 Task: Explore Airbnb accommodation in Chinoz, Uzbekistan from 9th December, 2023 to 12th December, 2023 for 1 adult. Place can be entire room with 1  bedroom having 1 bed and 1 bathroom. Property type can be flat. Amenities needed are: wifi.
Action: Mouse moved to (425, 97)
Screenshot: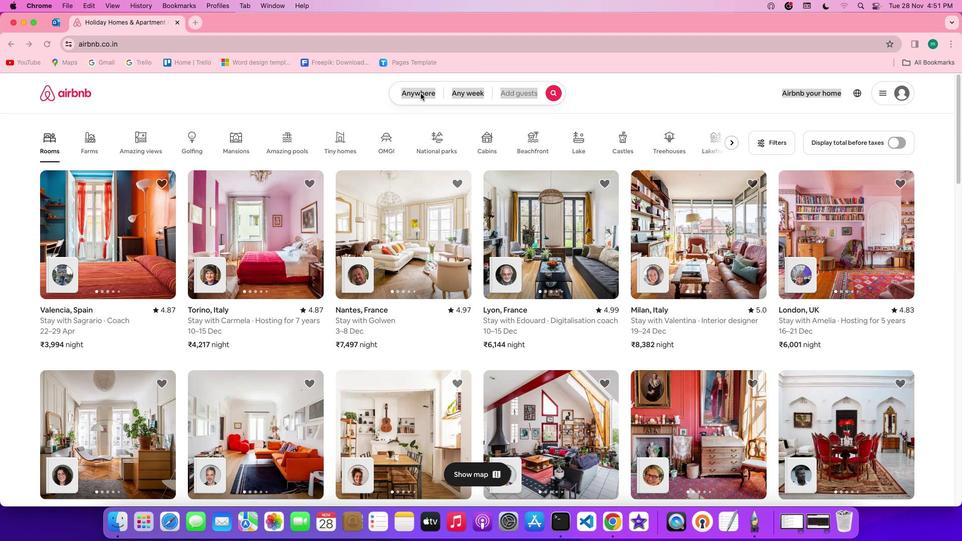 
Action: Mouse pressed left at (425, 97)
Screenshot: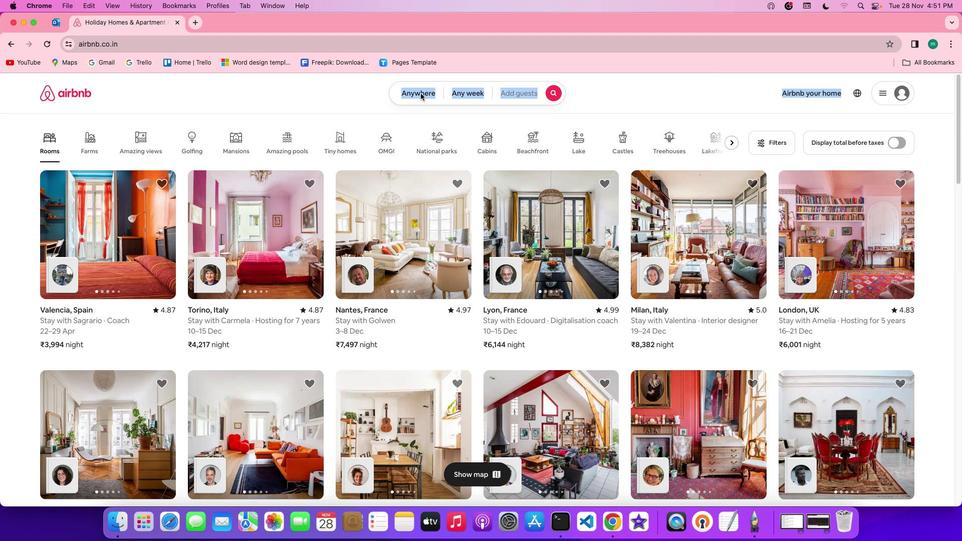 
Action: Mouse pressed left at (425, 97)
Screenshot: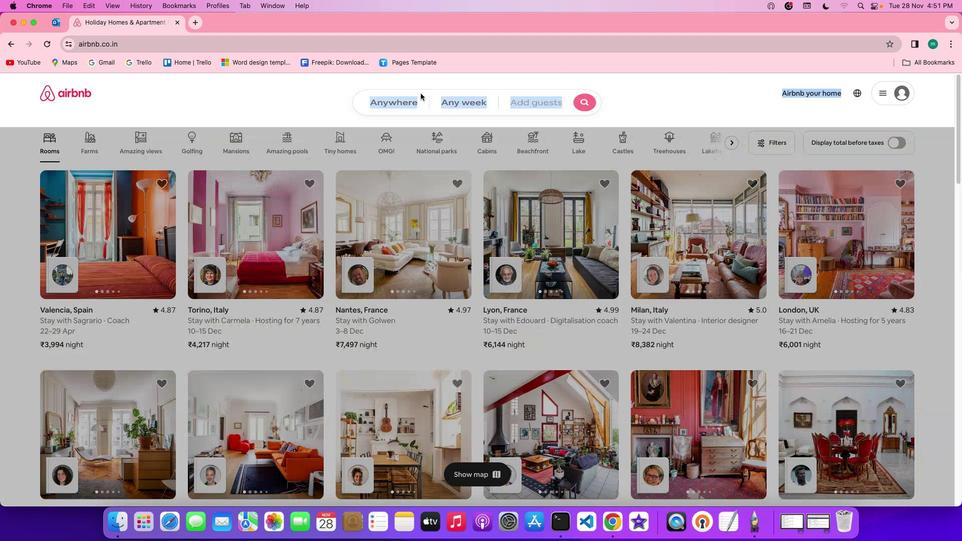 
Action: Mouse moved to (389, 136)
Screenshot: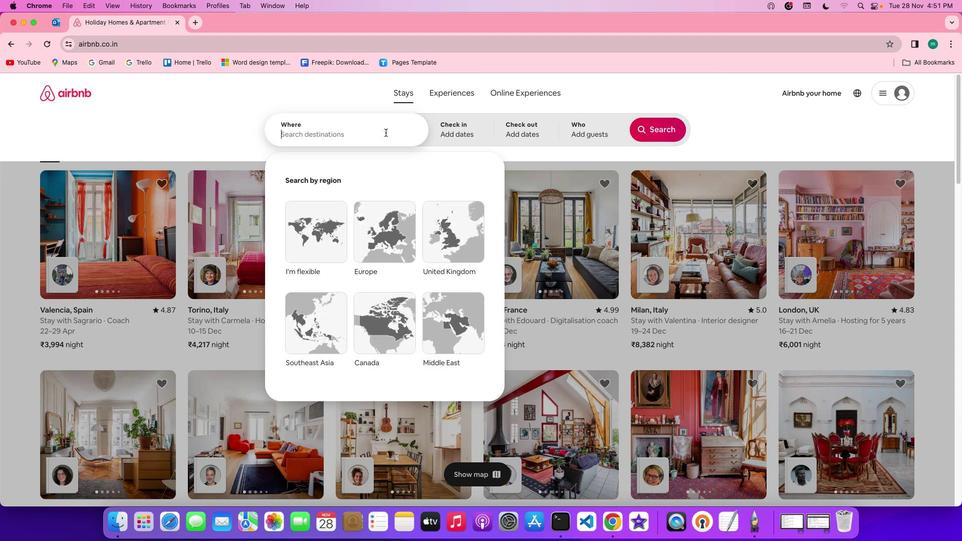 
Action: Mouse pressed left at (389, 136)
Screenshot: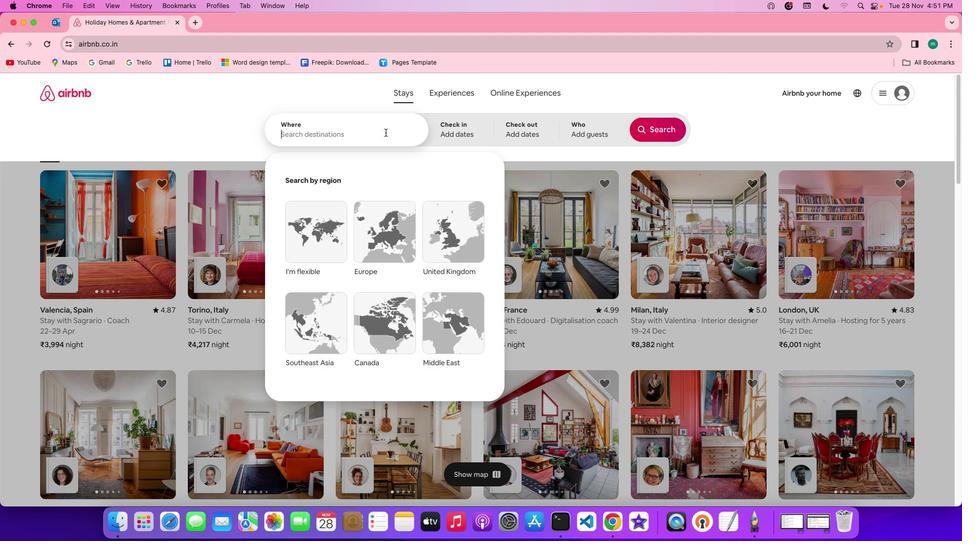 
Action: Key pressed Key.shift'C''h''i''n''o''z'','Key.spaceKey.shift'u''z''b''e''k''i''s''t''a''n'
Screenshot: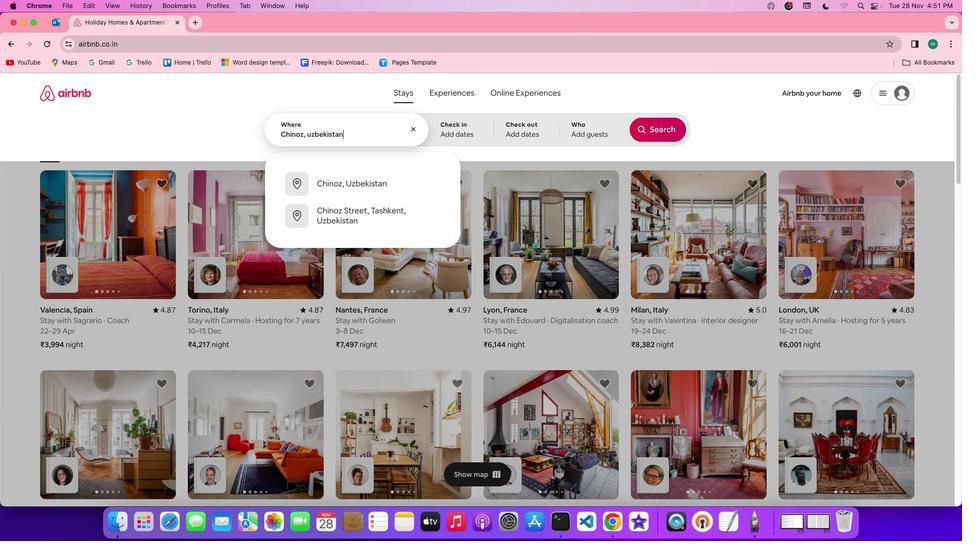 
Action: Mouse moved to (465, 135)
Screenshot: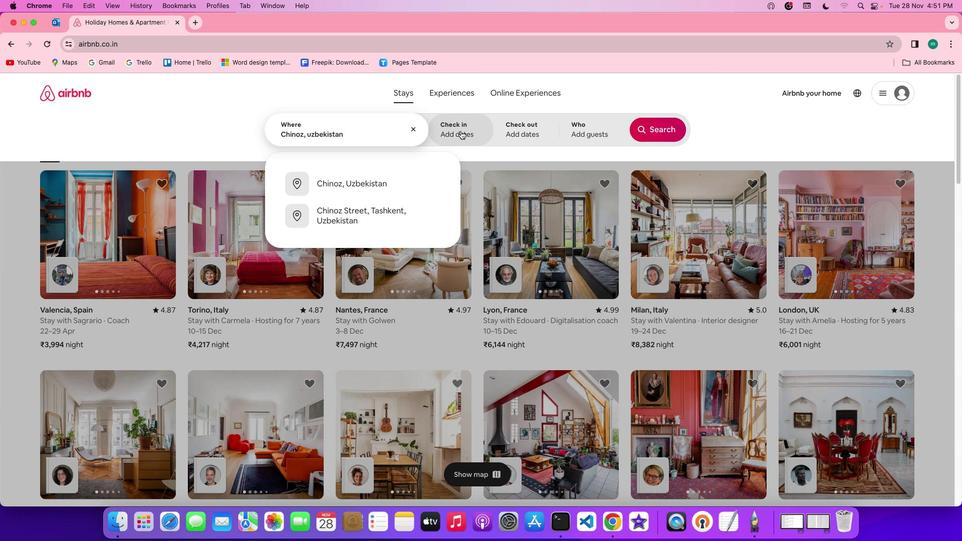 
Action: Mouse pressed left at (465, 135)
Screenshot: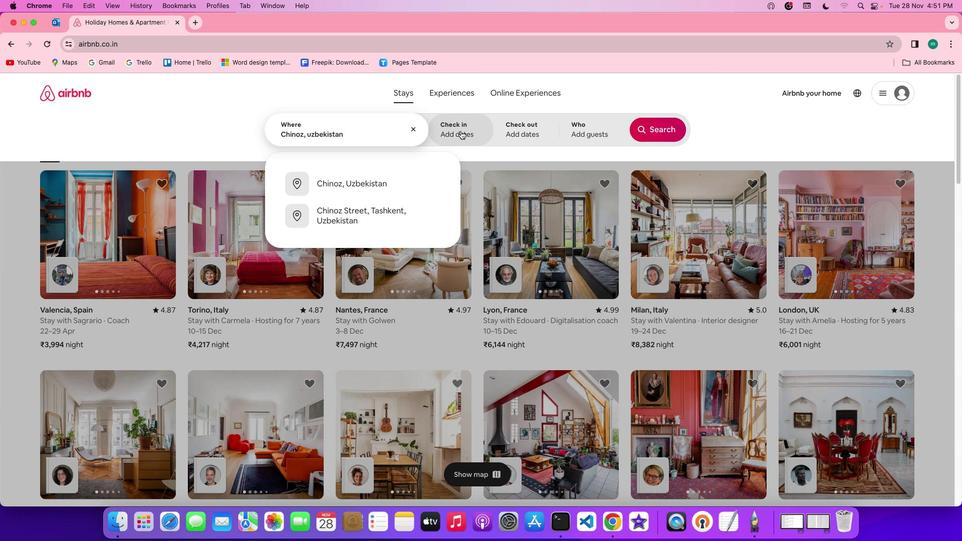 
Action: Mouse moved to (647, 283)
Screenshot: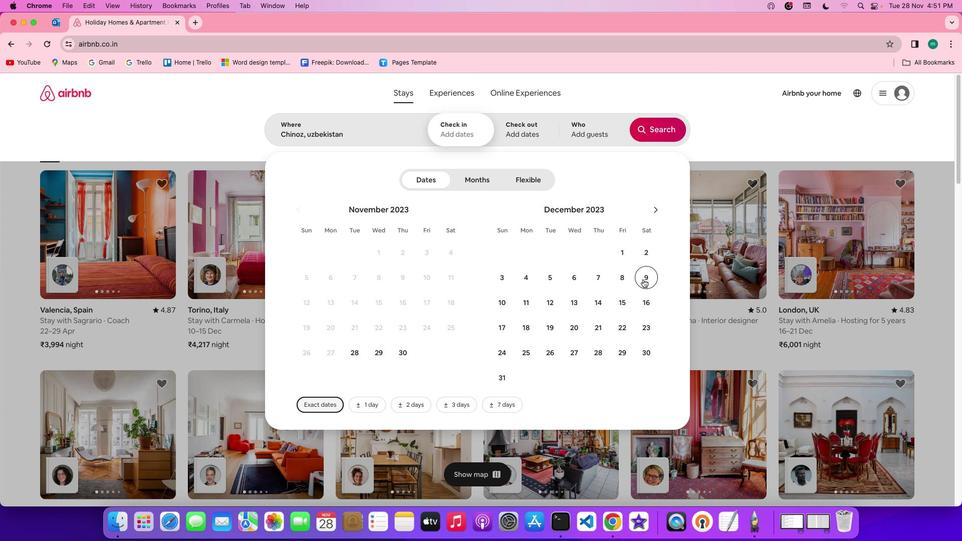 
Action: Mouse pressed left at (647, 283)
Screenshot: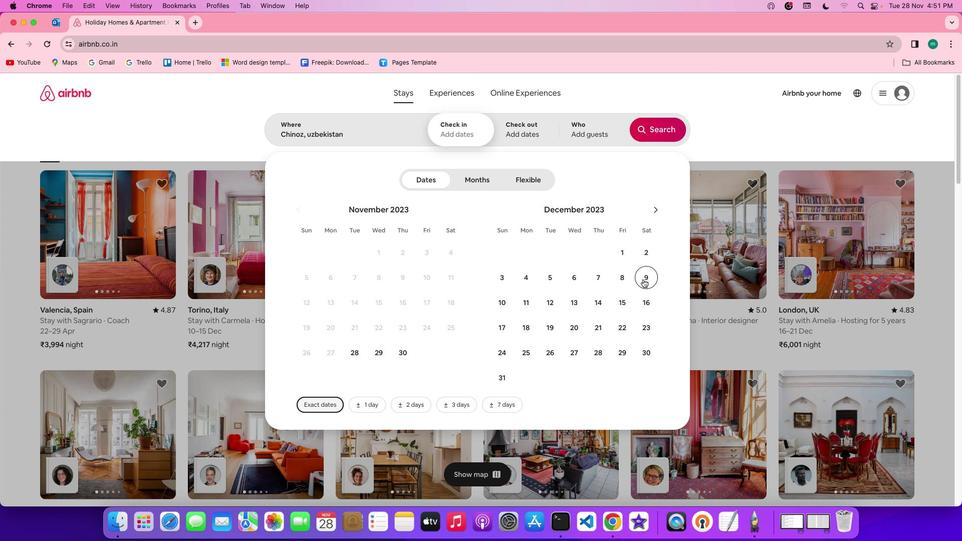 
Action: Mouse moved to (546, 302)
Screenshot: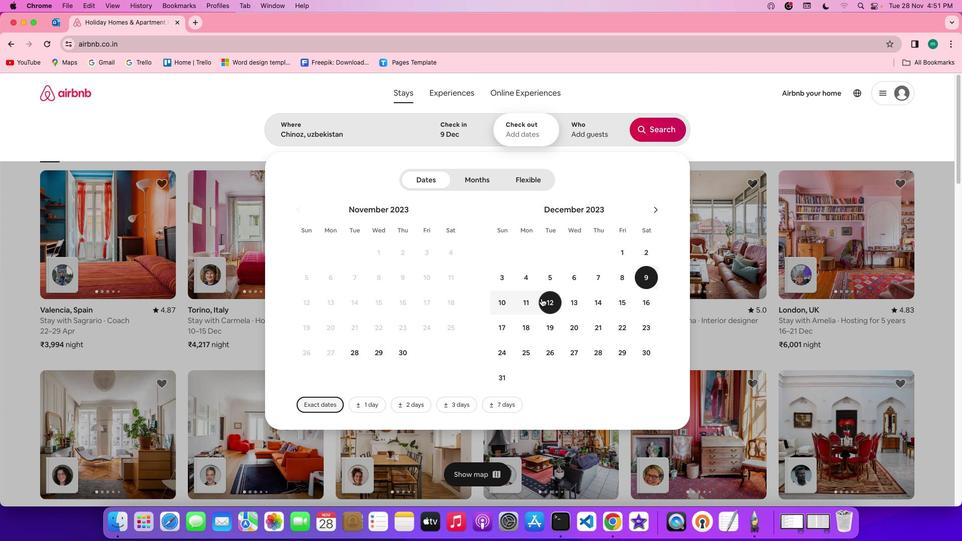 
Action: Mouse pressed left at (546, 302)
Screenshot: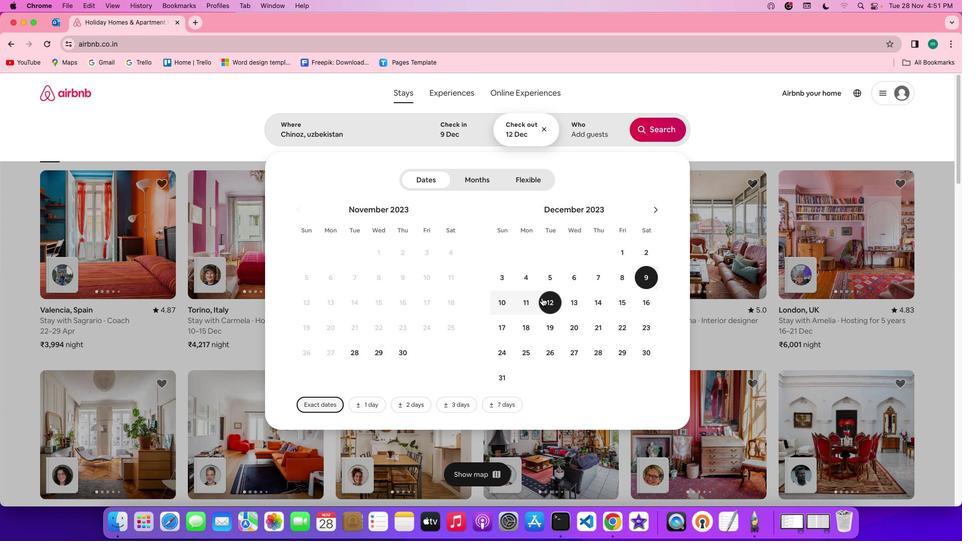 
Action: Mouse moved to (599, 138)
Screenshot: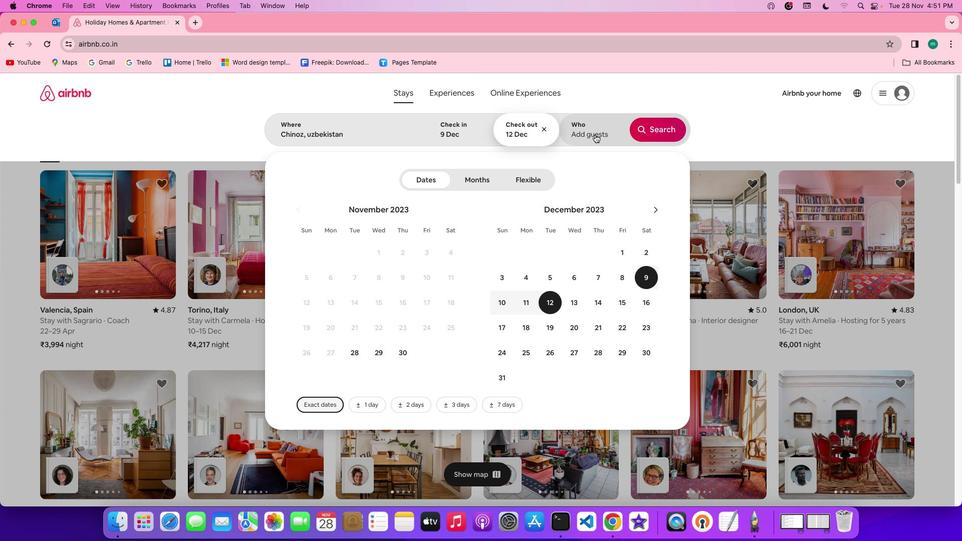 
Action: Mouse pressed left at (599, 138)
Screenshot: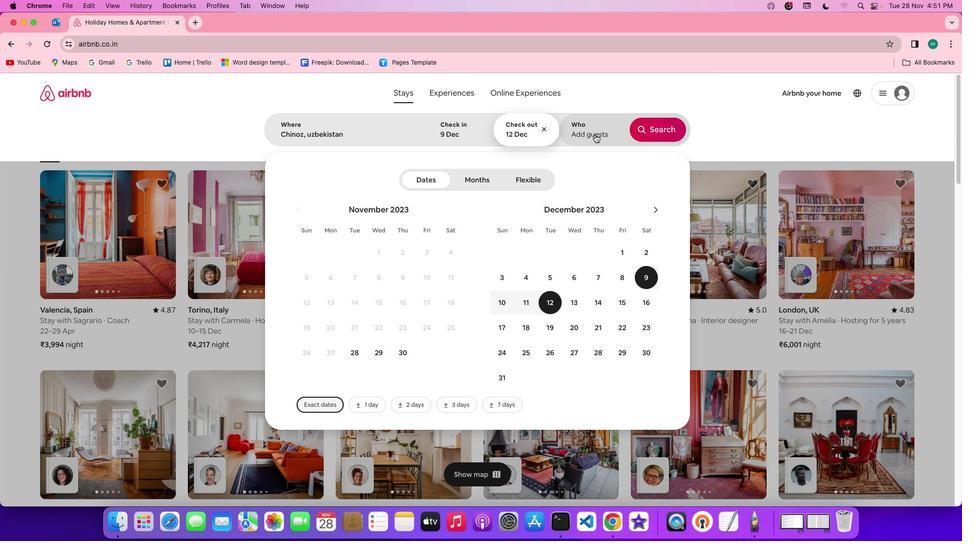 
Action: Mouse moved to (663, 189)
Screenshot: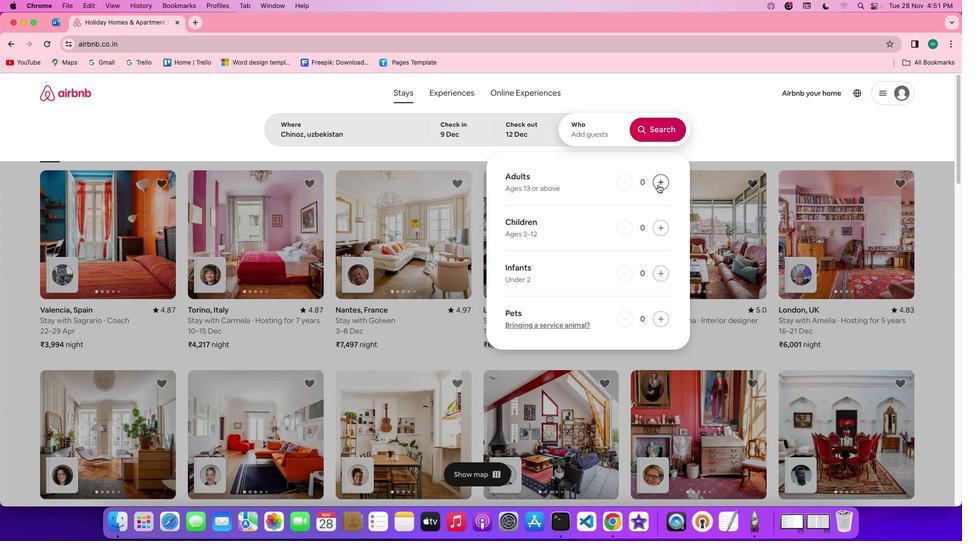 
Action: Mouse pressed left at (663, 189)
Screenshot: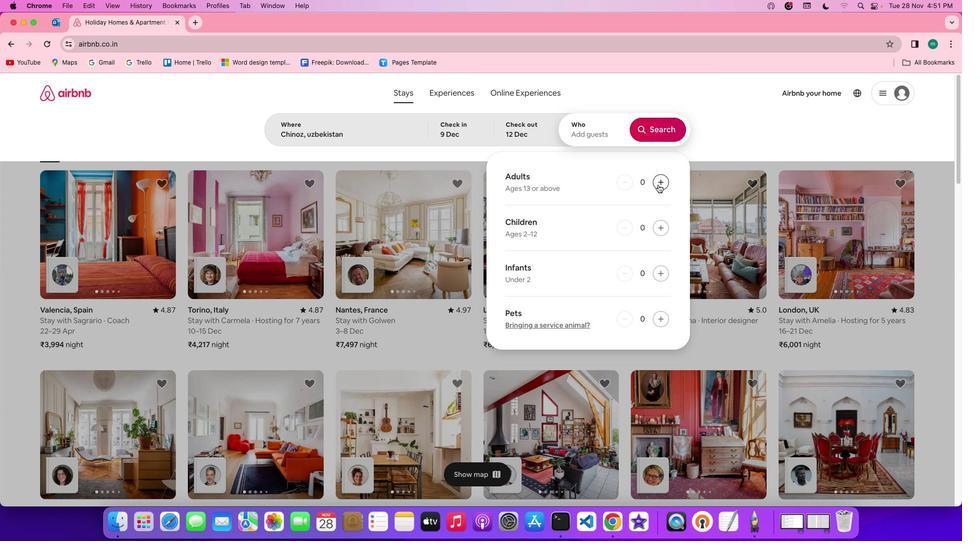 
Action: Mouse moved to (660, 132)
Screenshot: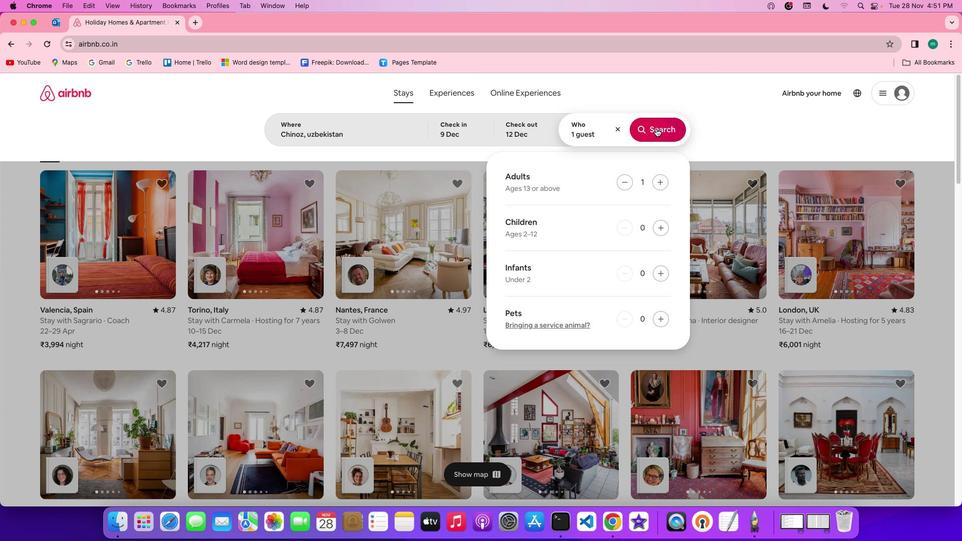
Action: Mouse pressed left at (660, 132)
Screenshot: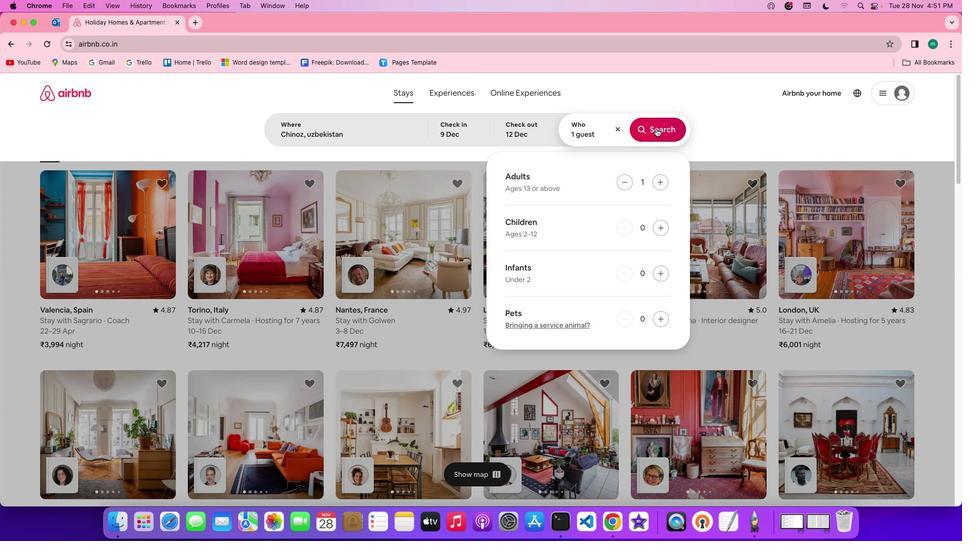 
Action: Mouse moved to (803, 133)
Screenshot: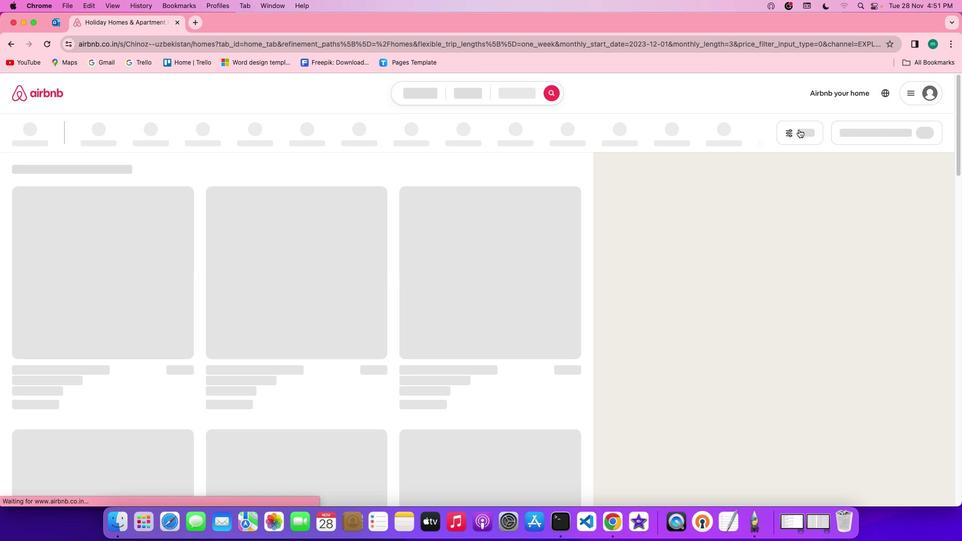 
Action: Mouse pressed left at (803, 133)
Screenshot: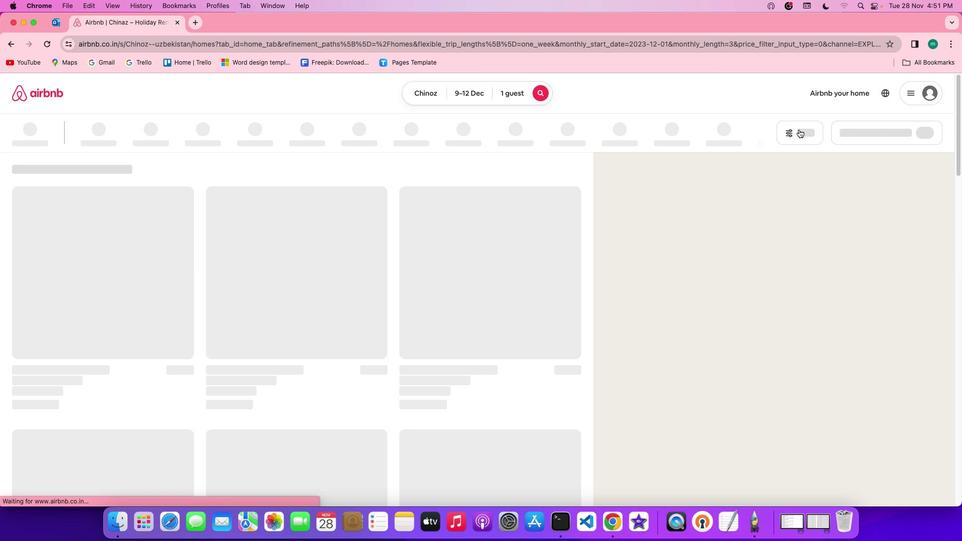 
Action: Mouse moved to (810, 134)
Screenshot: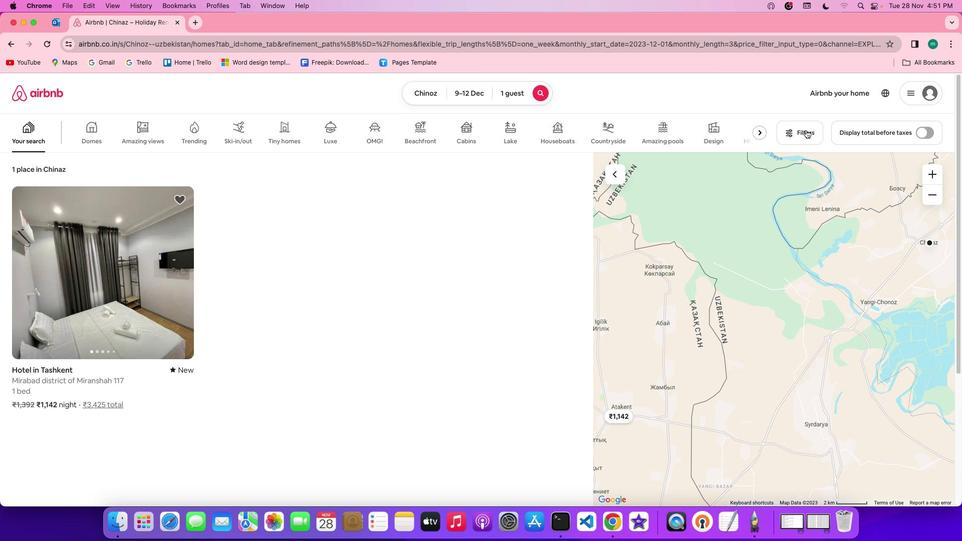 
Action: Mouse pressed left at (810, 134)
Screenshot: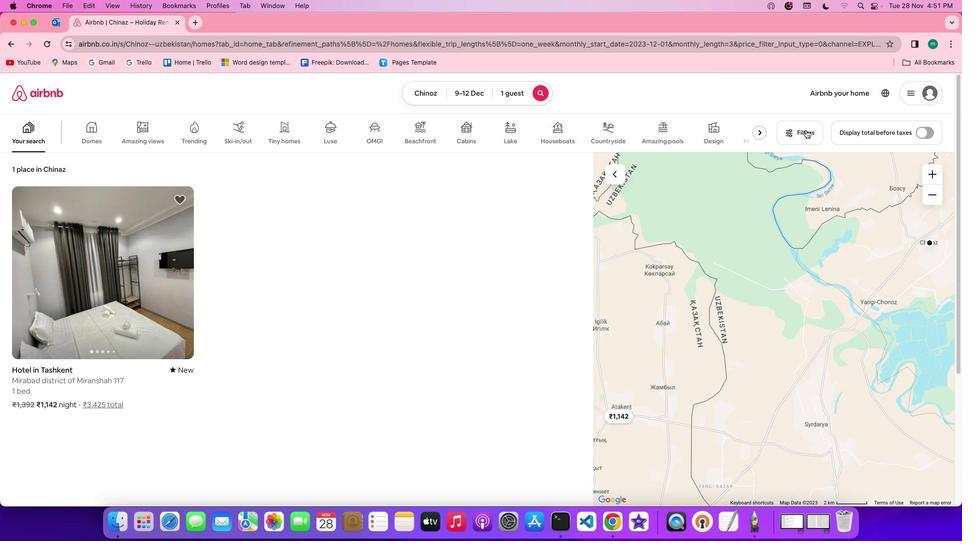 
Action: Mouse moved to (509, 302)
Screenshot: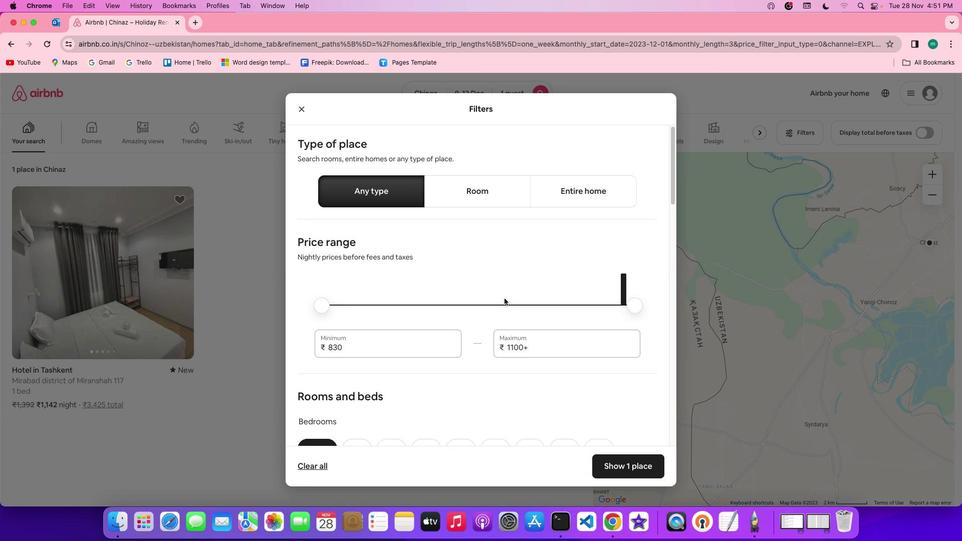 
Action: Mouse scrolled (509, 302) with delta (4, 3)
Screenshot: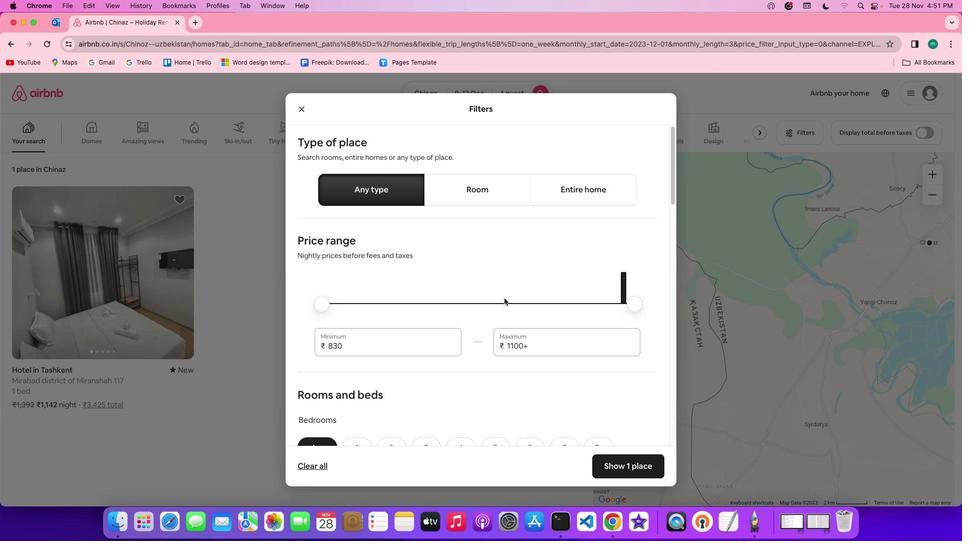 
Action: Mouse scrolled (509, 302) with delta (4, 3)
Screenshot: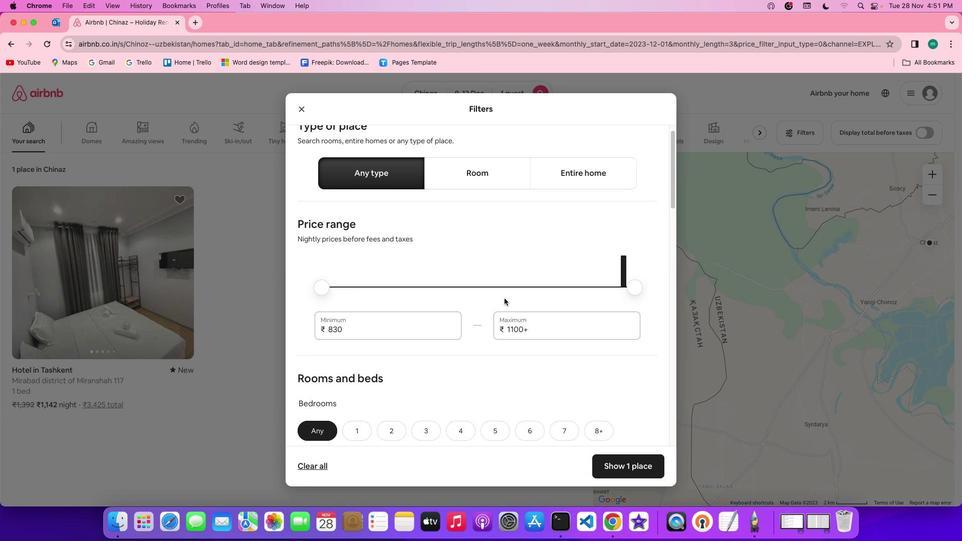 
Action: Mouse scrolled (509, 302) with delta (4, 3)
Screenshot: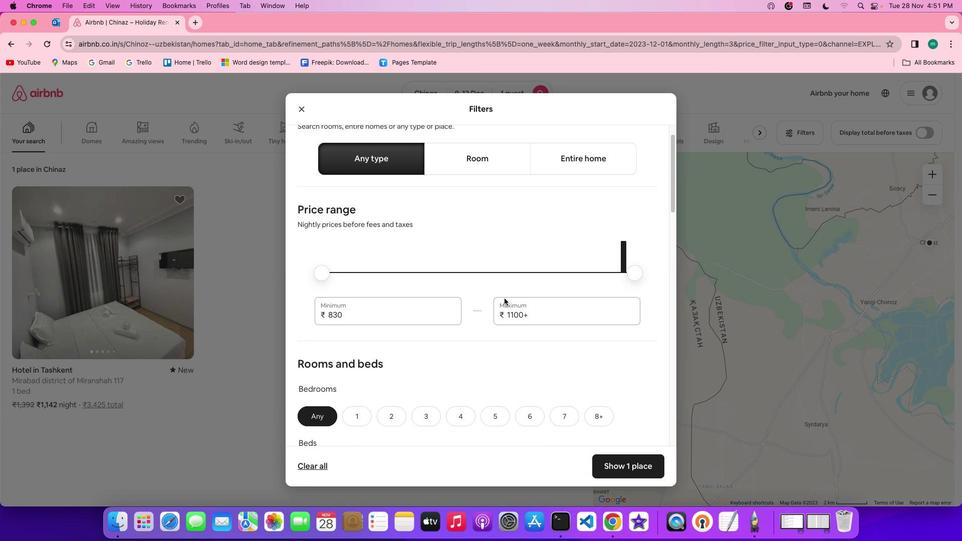 
Action: Mouse scrolled (509, 302) with delta (4, 3)
Screenshot: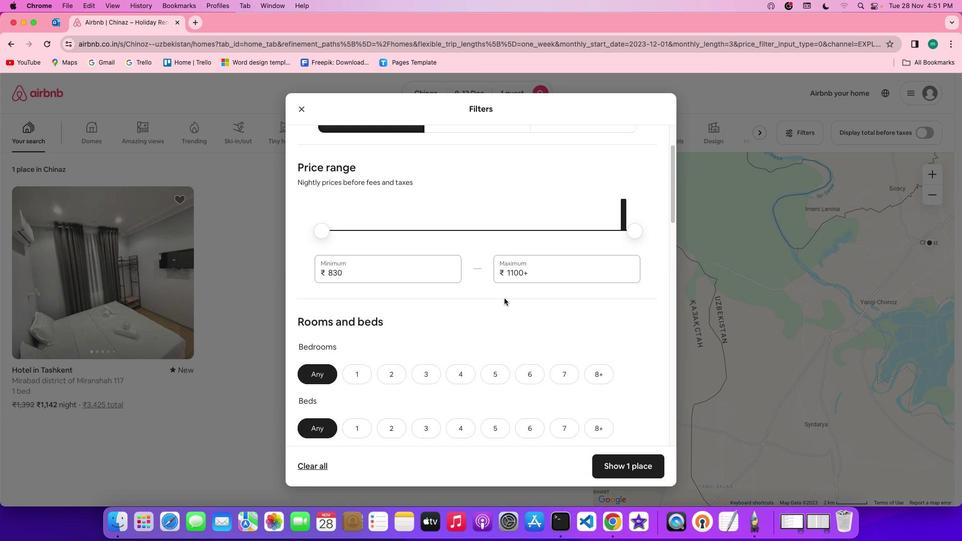 
Action: Mouse scrolled (509, 302) with delta (4, 3)
Screenshot: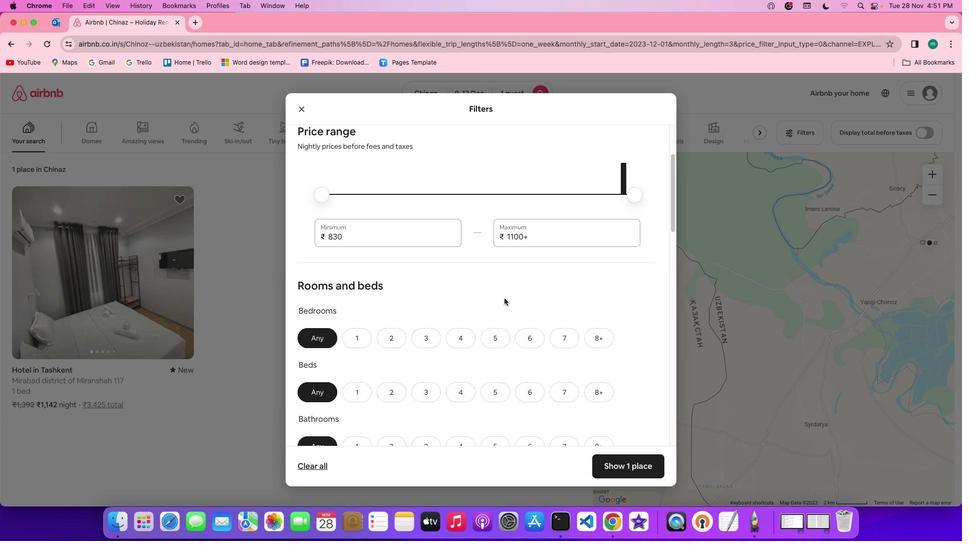 
Action: Mouse scrolled (509, 302) with delta (4, 3)
Screenshot: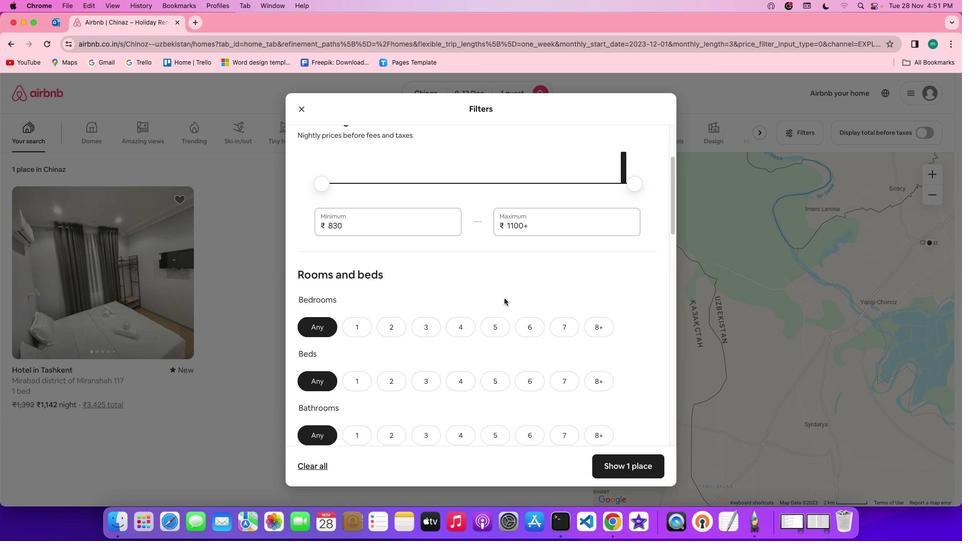 
Action: Mouse scrolled (509, 302) with delta (4, 3)
Screenshot: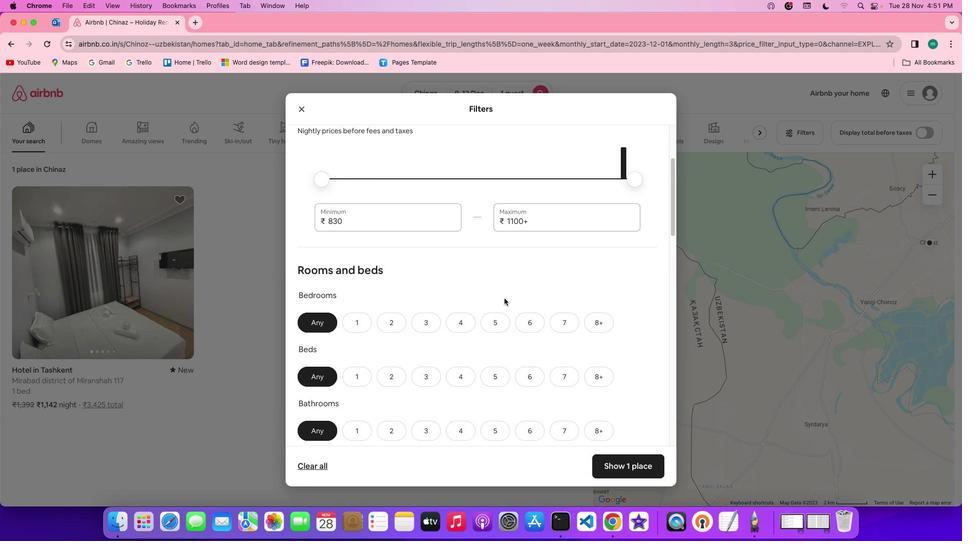 
Action: Mouse scrolled (509, 302) with delta (4, 3)
Screenshot: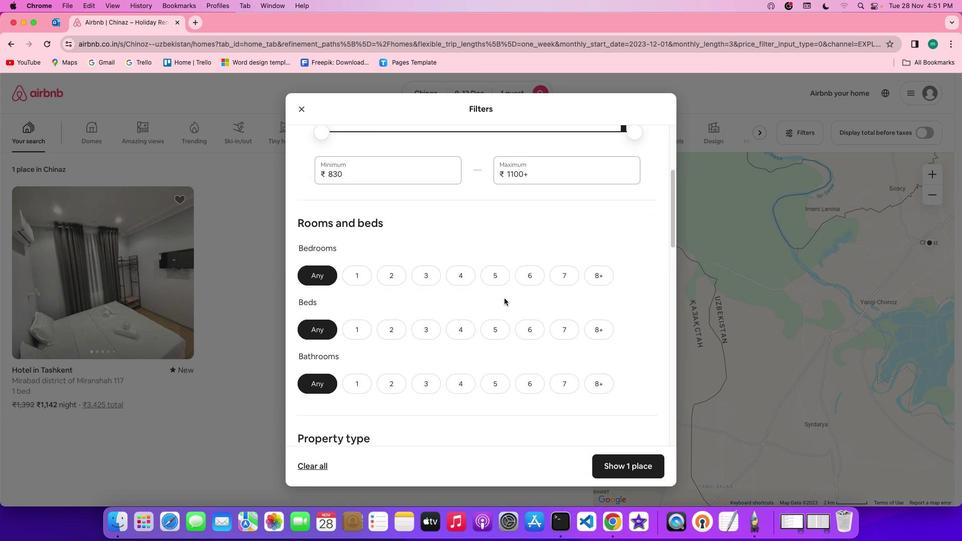 
Action: Mouse scrolled (509, 302) with delta (4, 3)
Screenshot: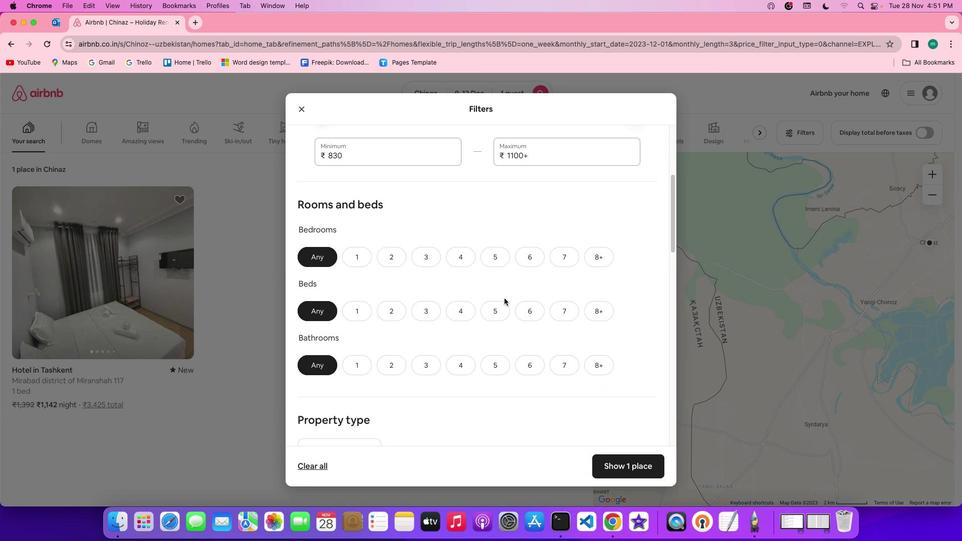 
Action: Mouse scrolled (509, 302) with delta (4, 3)
Screenshot: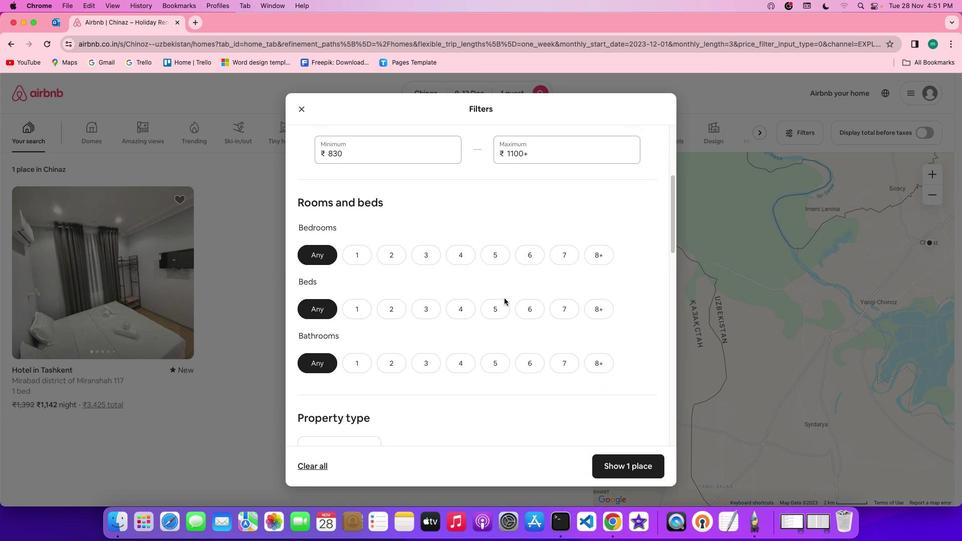 
Action: Mouse scrolled (509, 302) with delta (4, 3)
Screenshot: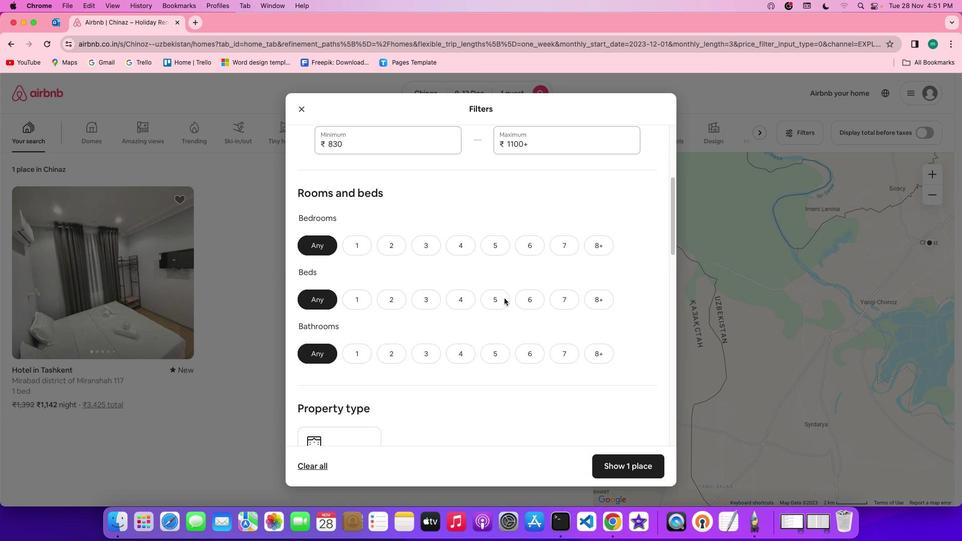 
Action: Mouse scrolled (509, 302) with delta (4, 3)
Screenshot: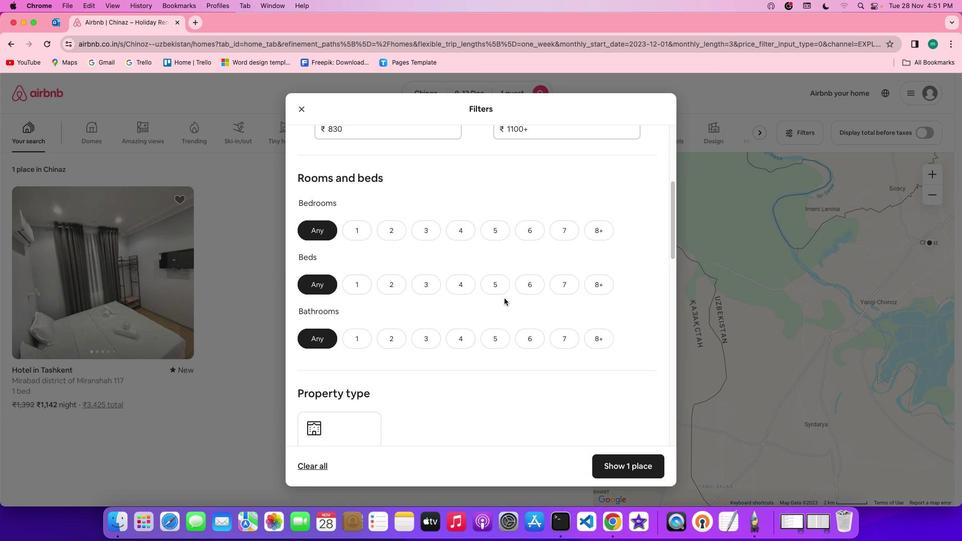 
Action: Mouse scrolled (509, 302) with delta (4, 3)
Screenshot: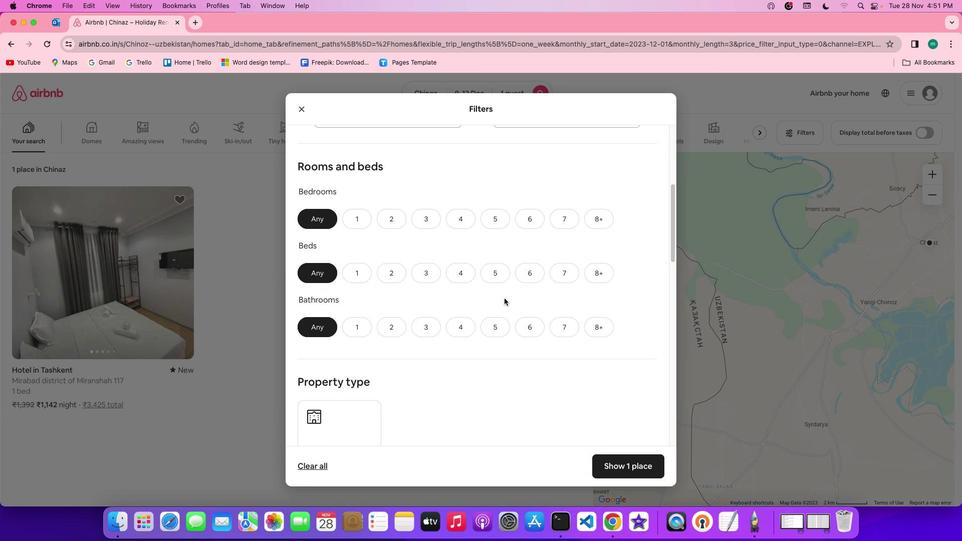 
Action: Mouse scrolled (509, 302) with delta (4, 3)
Screenshot: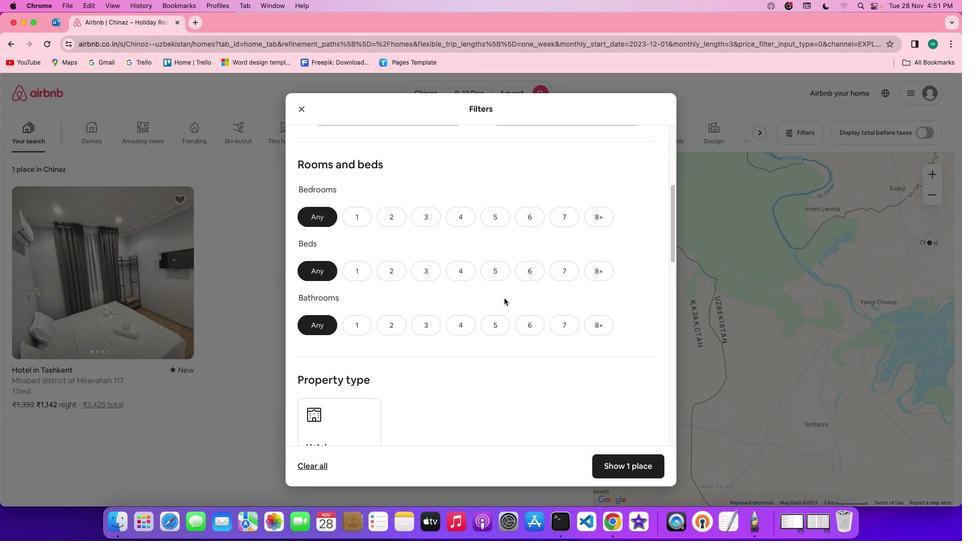 
Action: Mouse scrolled (509, 302) with delta (4, 3)
Screenshot: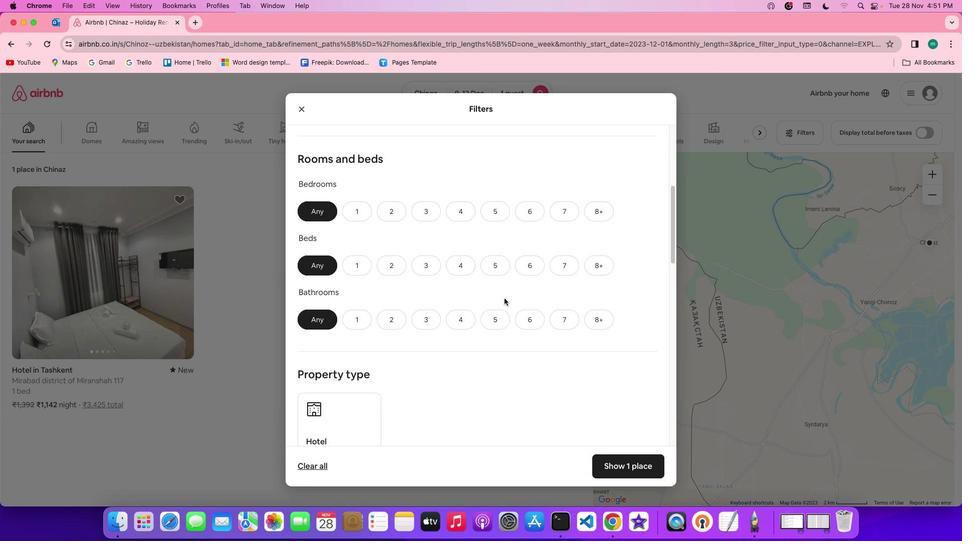 
Action: Mouse scrolled (509, 302) with delta (4, 3)
Screenshot: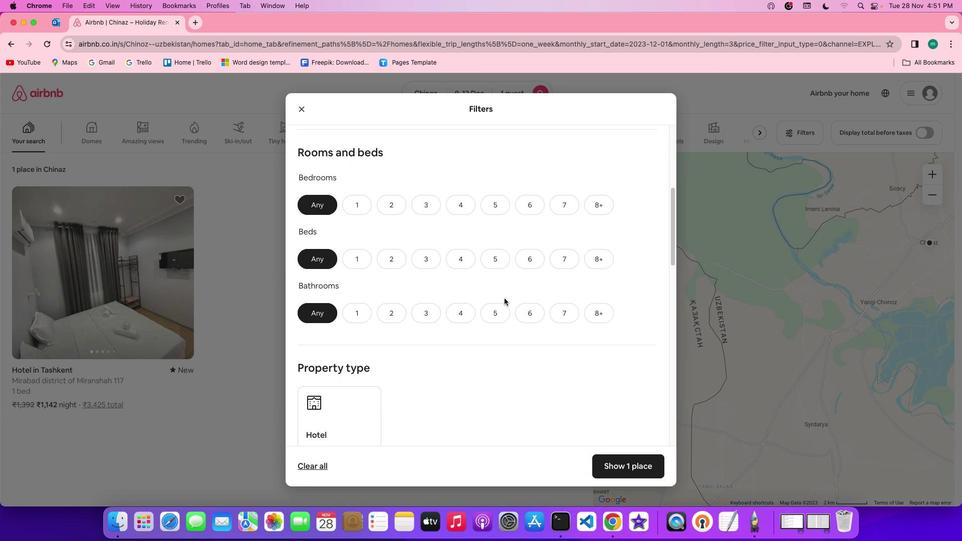 
Action: Mouse moved to (365, 214)
Screenshot: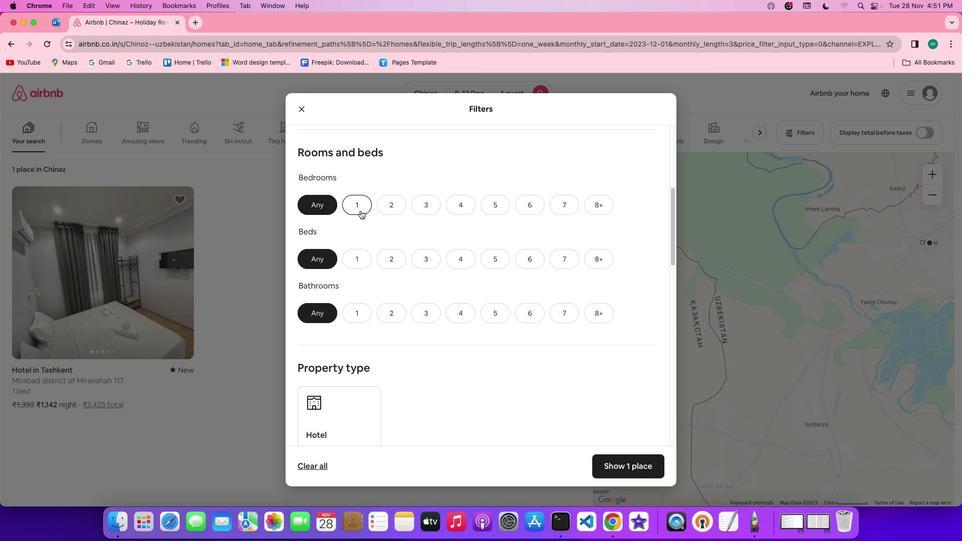 
Action: Mouse pressed left at (365, 214)
Screenshot: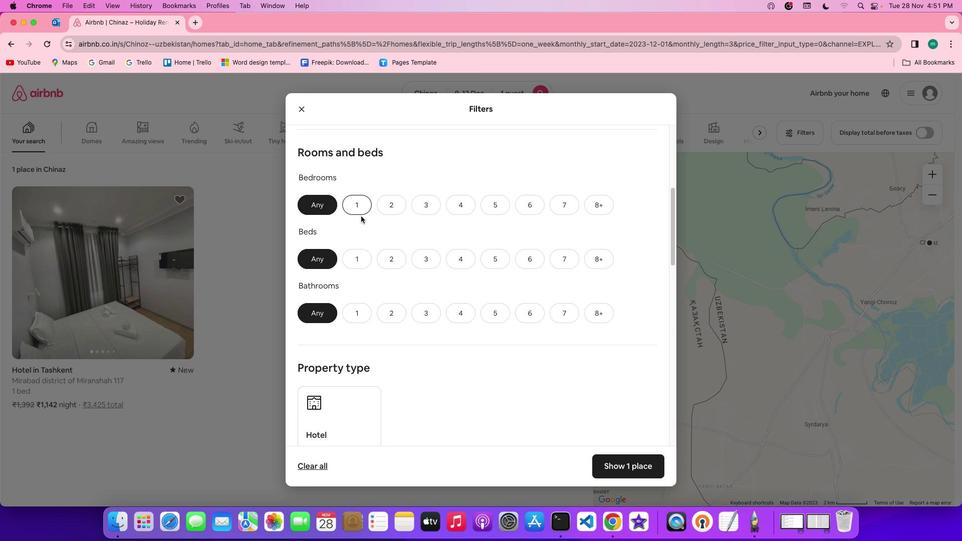 
Action: Mouse moved to (366, 263)
Screenshot: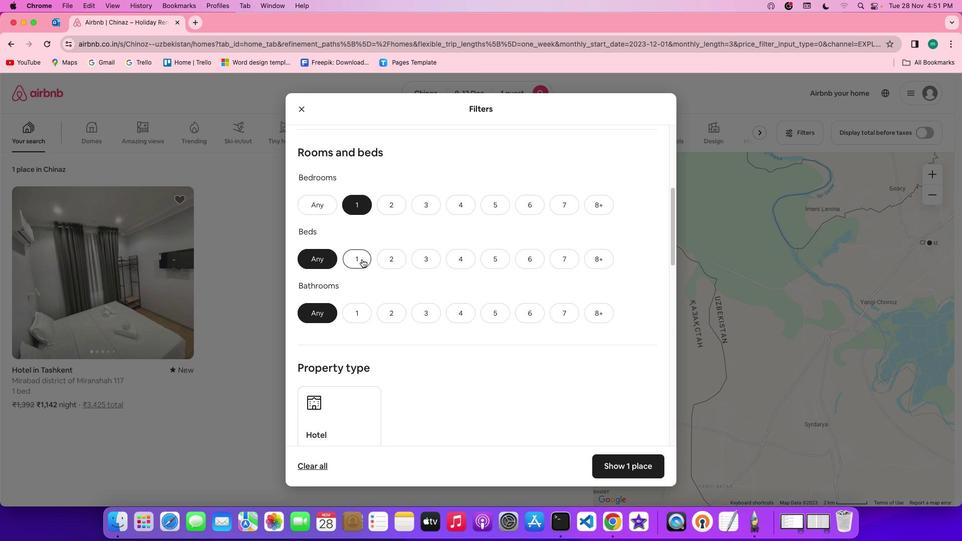 
Action: Mouse pressed left at (366, 263)
Screenshot: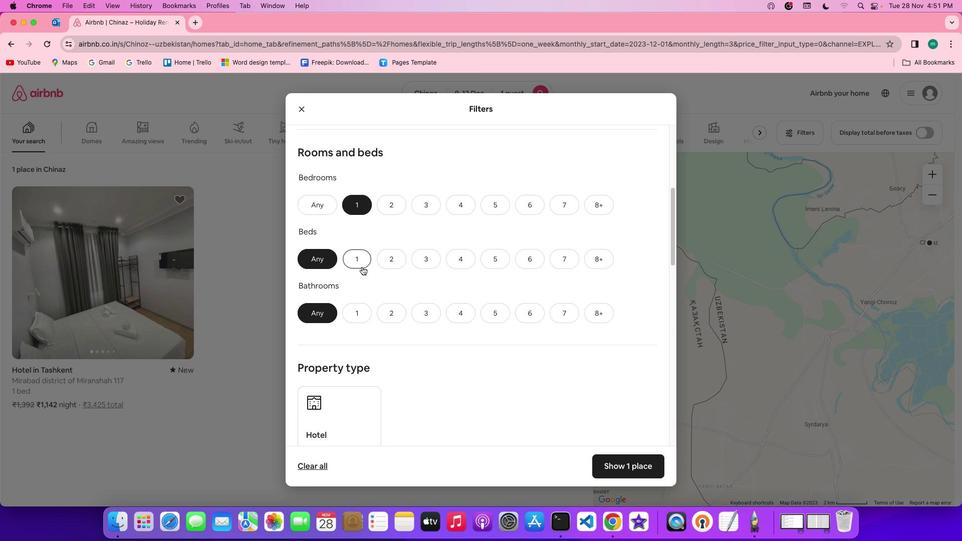 
Action: Mouse moved to (360, 312)
Screenshot: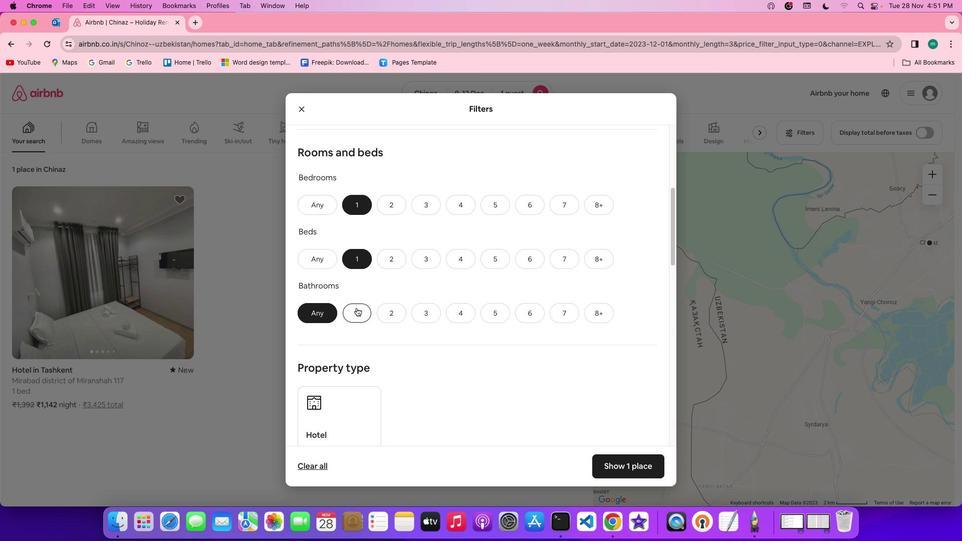 
Action: Mouse pressed left at (360, 312)
Screenshot: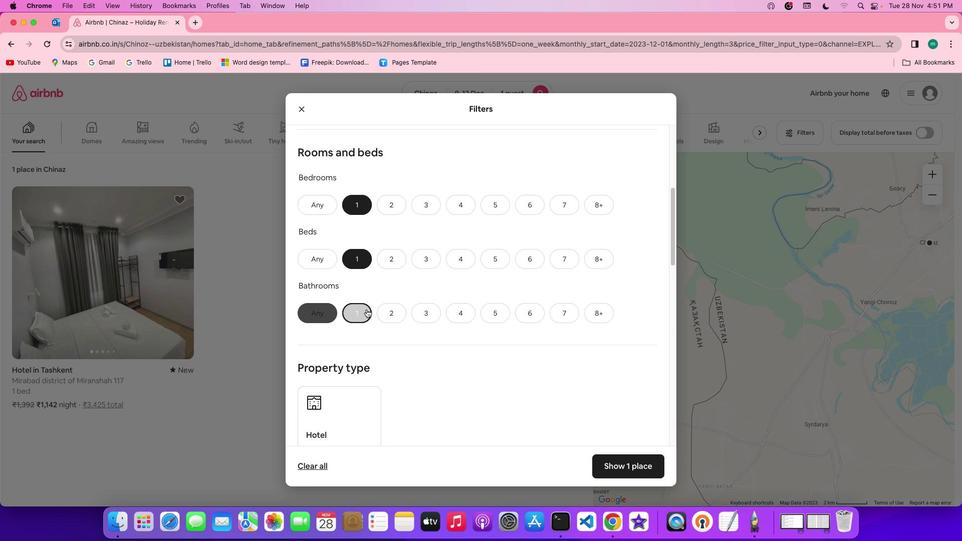 
Action: Mouse moved to (457, 299)
Screenshot: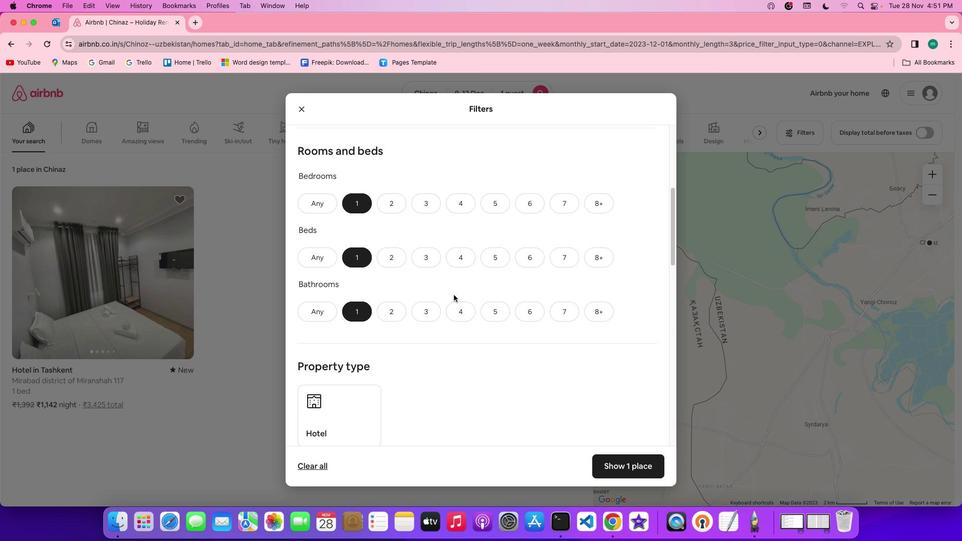 
Action: Mouse scrolled (457, 299) with delta (4, 3)
Screenshot: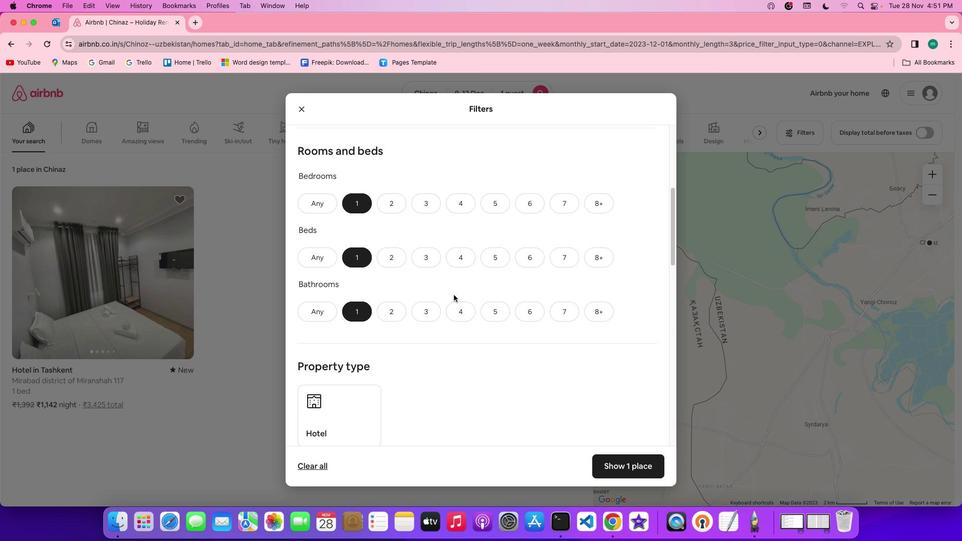 
Action: Mouse scrolled (457, 299) with delta (4, 3)
Screenshot: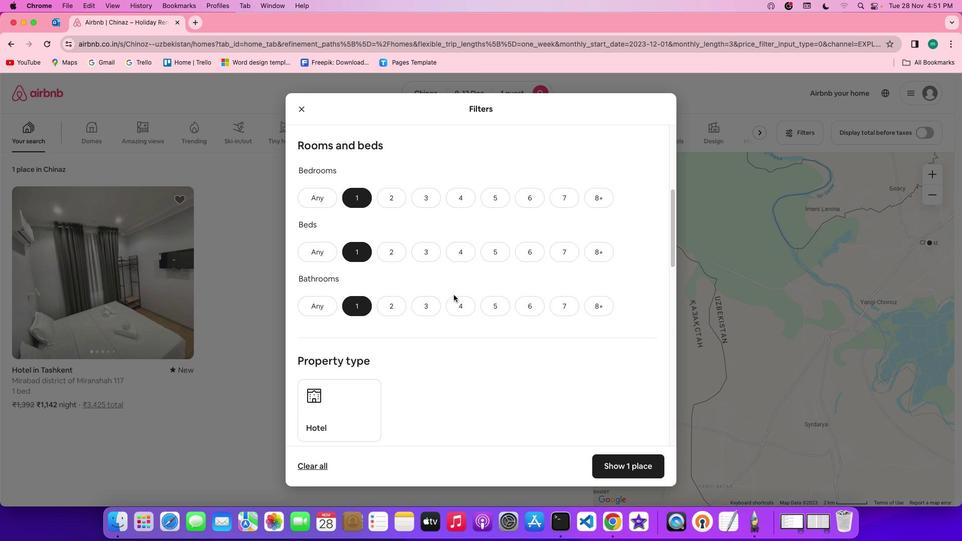 
Action: Mouse scrolled (457, 299) with delta (4, 3)
Screenshot: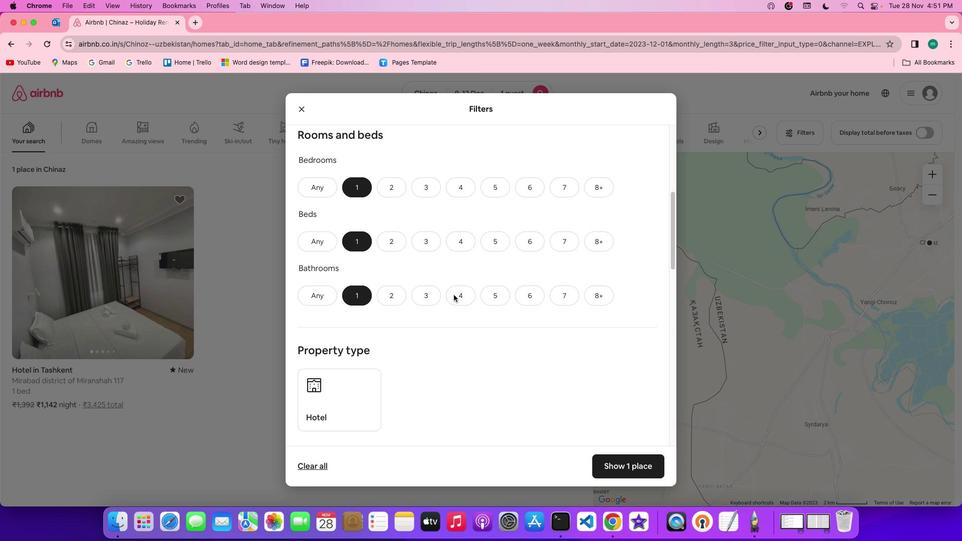 
Action: Mouse scrolled (457, 299) with delta (4, 3)
Screenshot: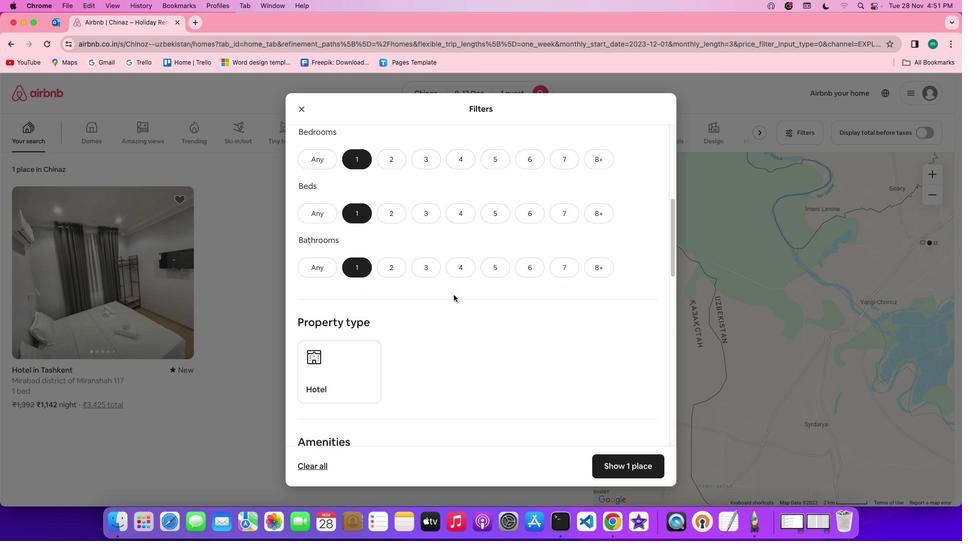 
Action: Mouse scrolled (457, 299) with delta (4, 3)
Screenshot: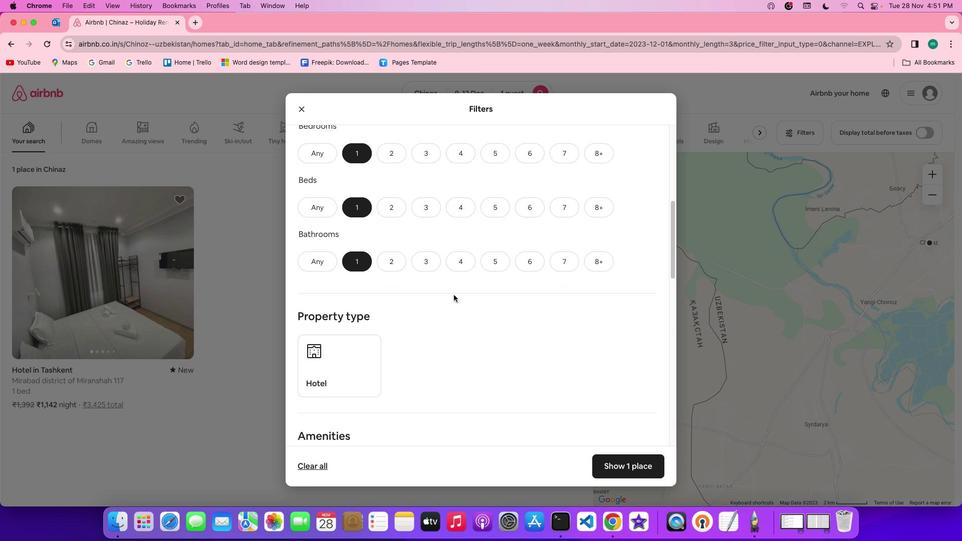 
Action: Mouse scrolled (457, 299) with delta (4, 3)
Screenshot: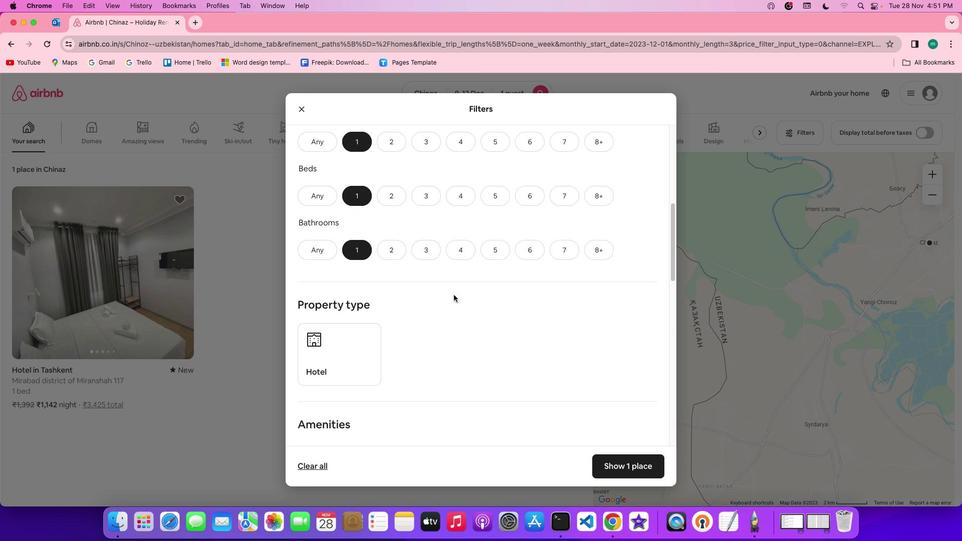 
Action: Mouse scrolled (457, 299) with delta (4, 3)
Screenshot: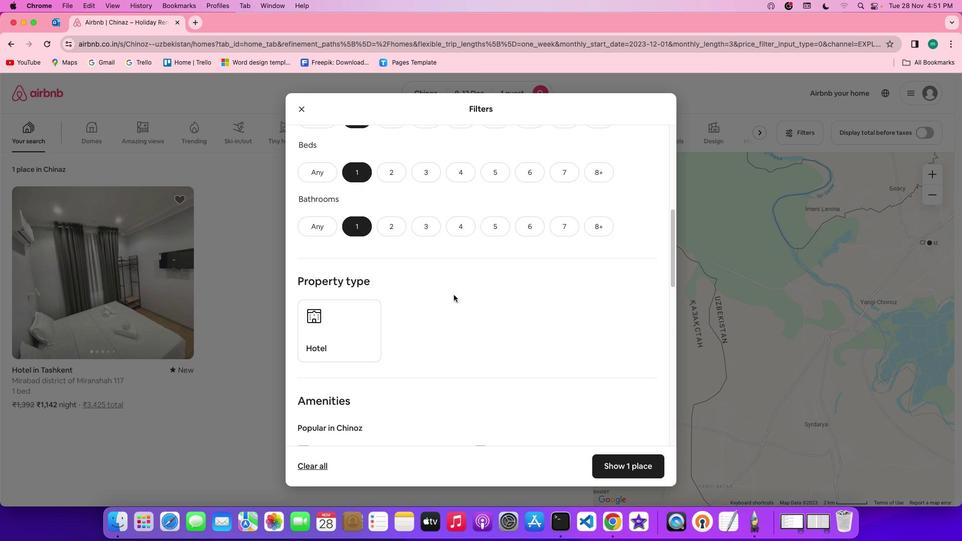 
Action: Mouse scrolled (457, 299) with delta (4, 3)
Screenshot: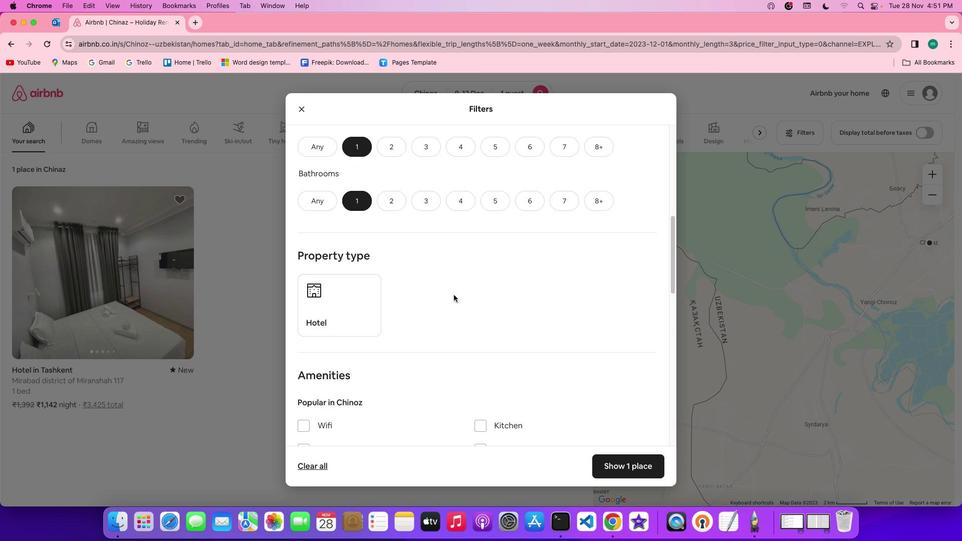 
Action: Mouse moved to (513, 314)
Screenshot: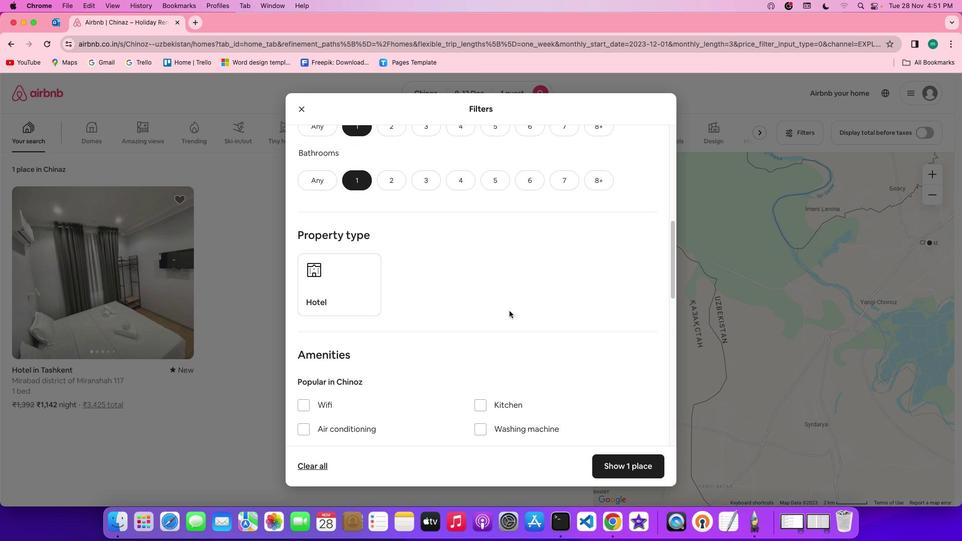 
Action: Mouse scrolled (513, 314) with delta (4, 3)
Screenshot: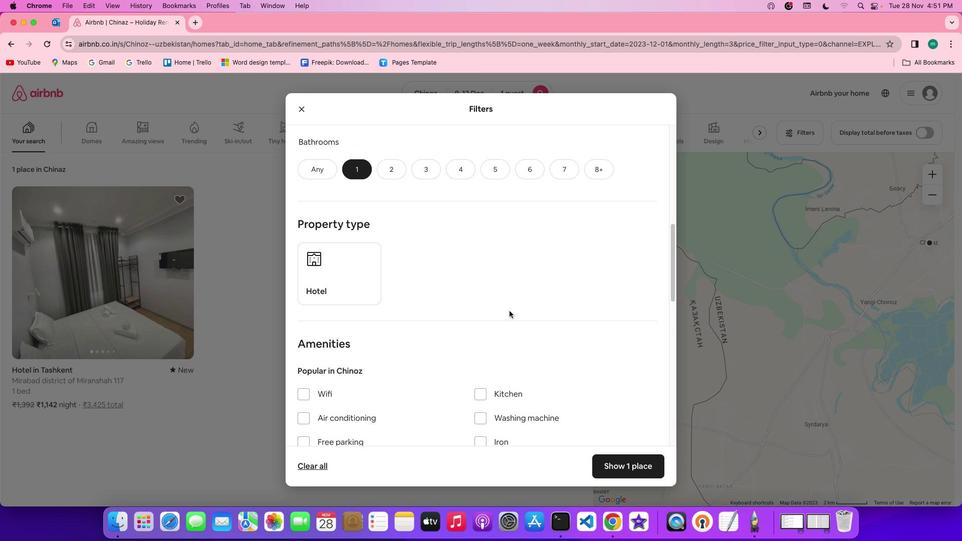 
Action: Mouse scrolled (513, 314) with delta (4, 3)
Screenshot: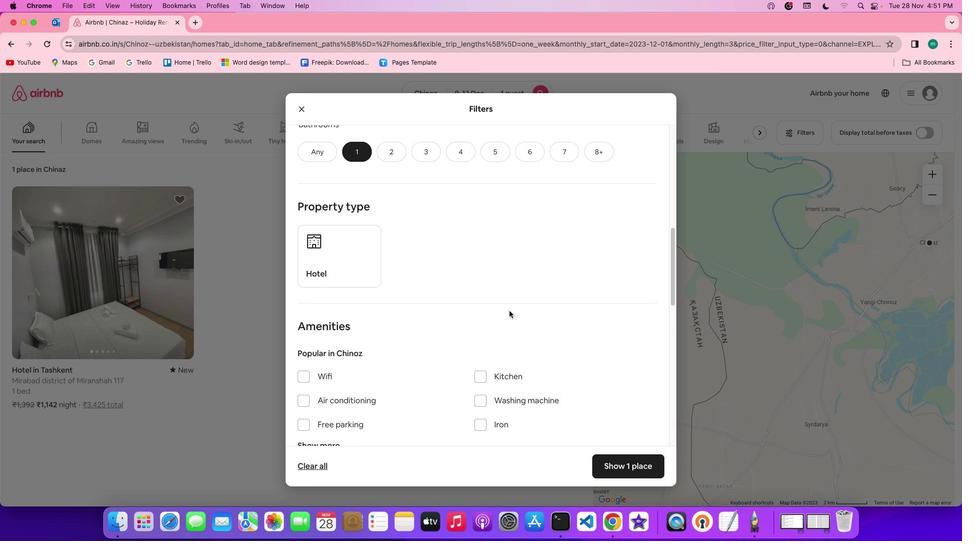 
Action: Mouse scrolled (513, 314) with delta (4, 3)
Screenshot: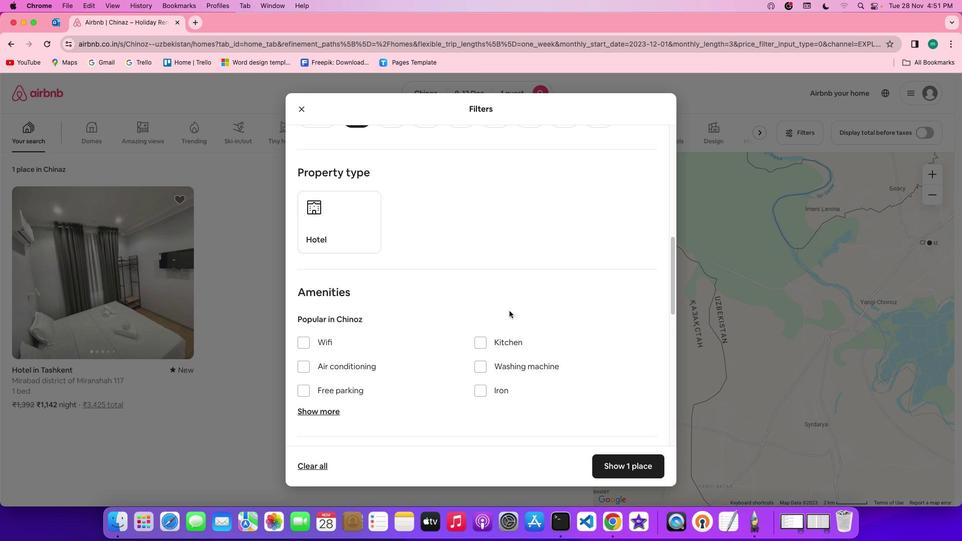 
Action: Mouse scrolled (513, 314) with delta (4, 2)
Screenshot: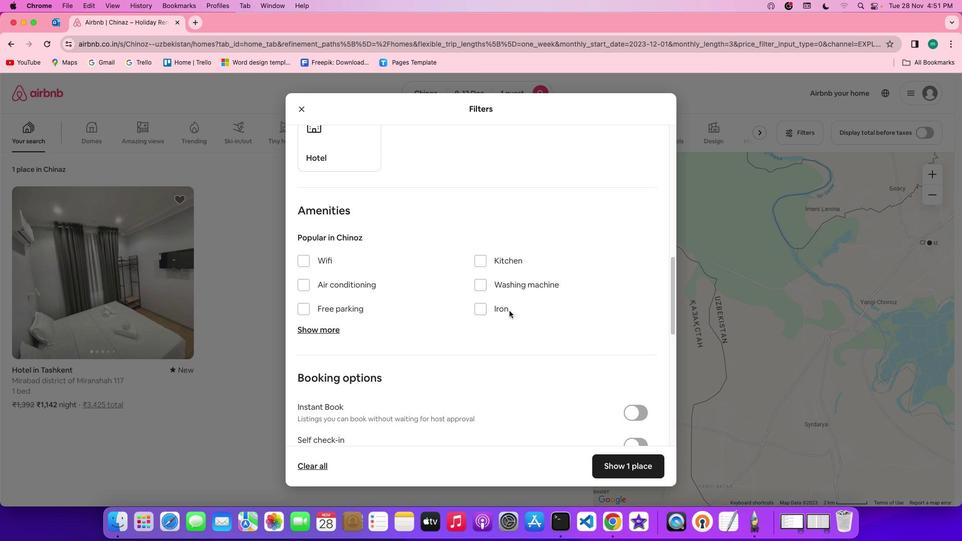 
Action: Mouse scrolled (513, 314) with delta (4, 2)
Screenshot: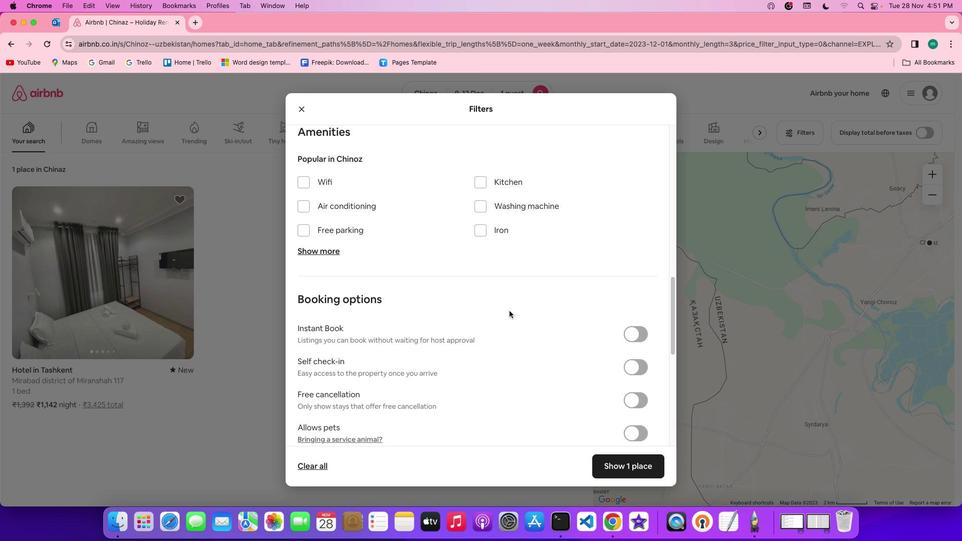 
Action: Mouse moved to (304, 180)
Screenshot: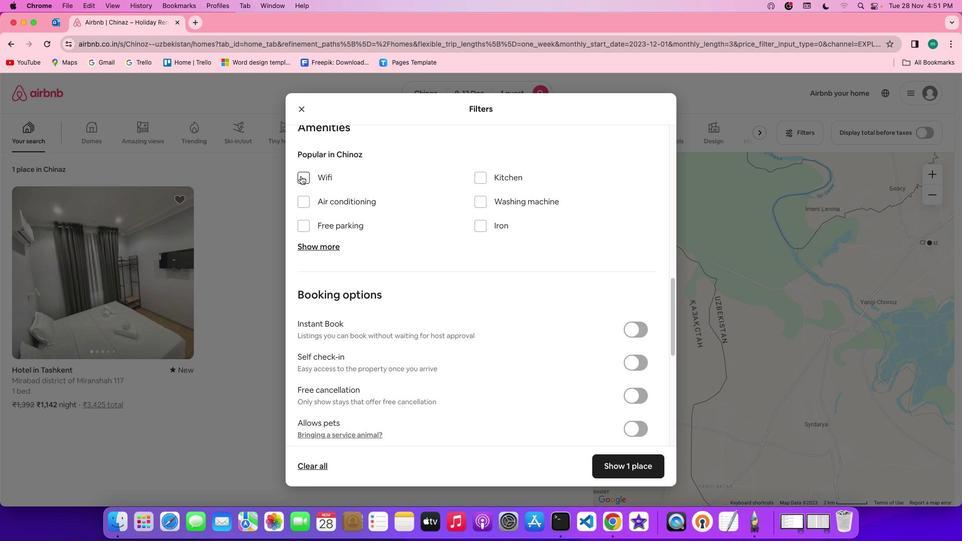 
Action: Mouse pressed left at (304, 180)
Screenshot: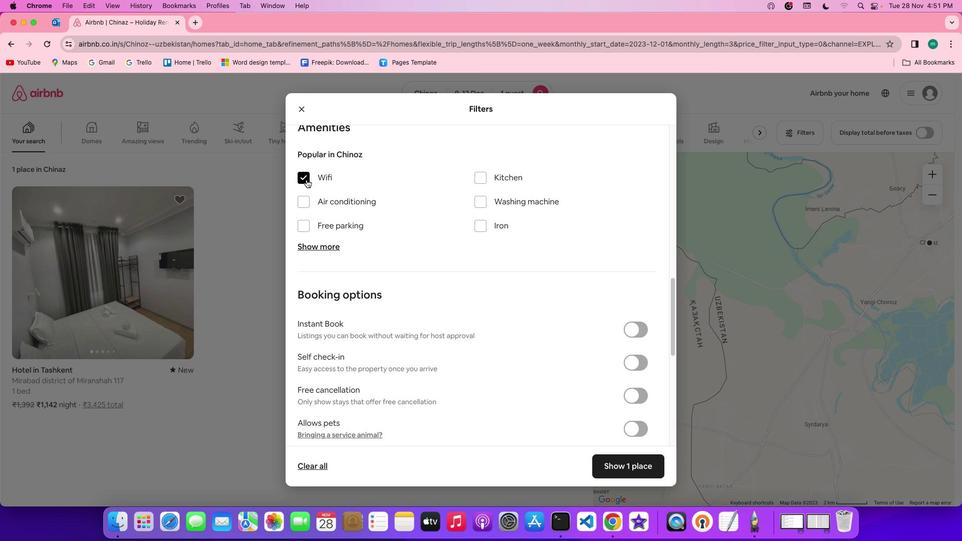 
Action: Mouse moved to (561, 348)
Screenshot: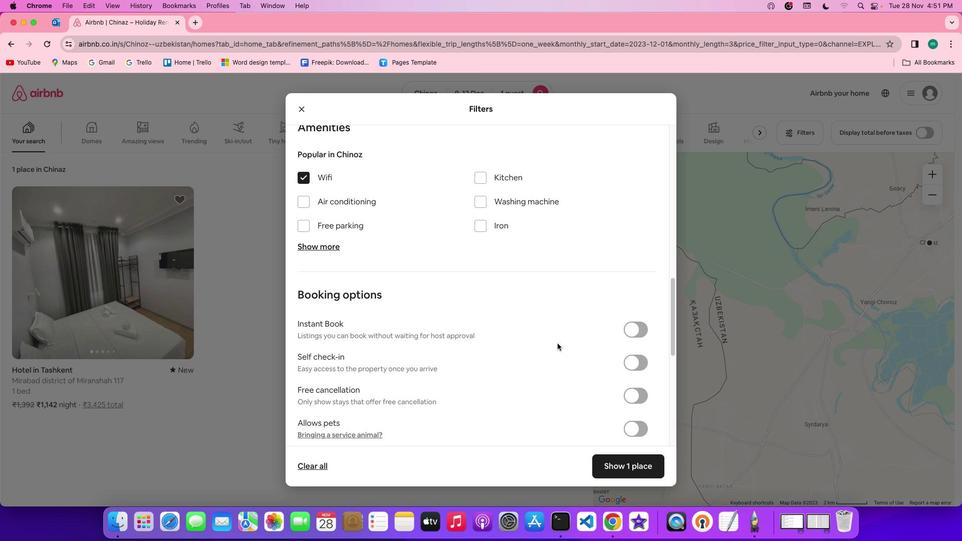 
Action: Mouse scrolled (561, 348) with delta (4, 3)
Screenshot: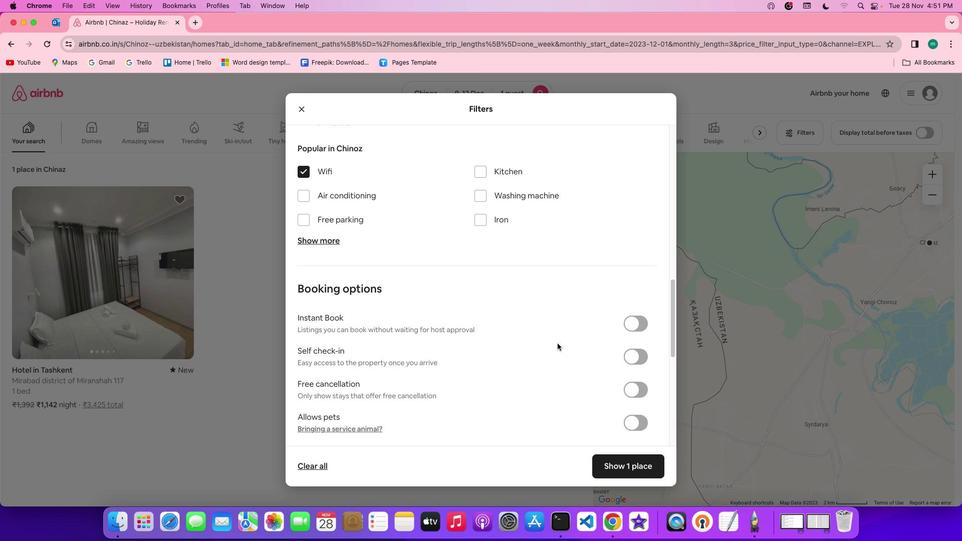 
Action: Mouse scrolled (561, 348) with delta (4, 3)
Screenshot: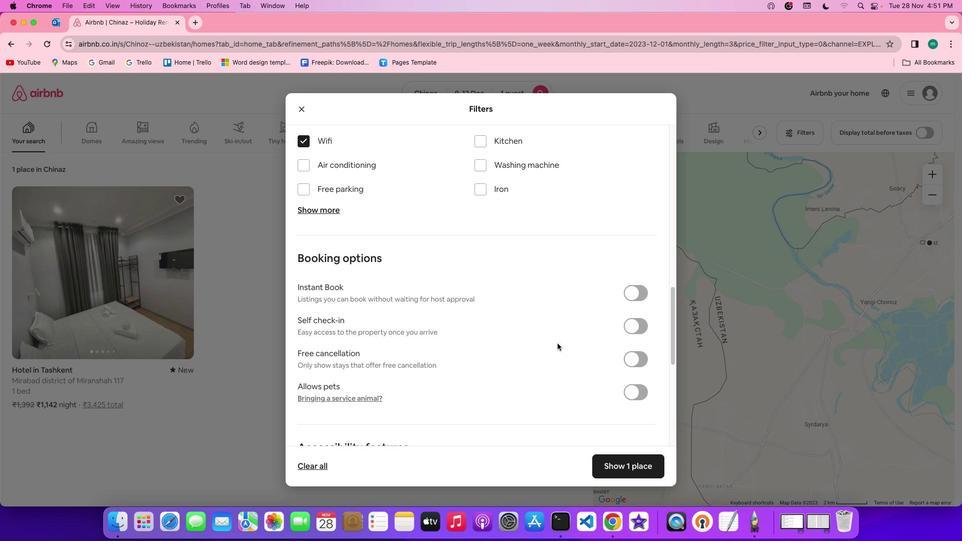 
Action: Mouse scrolled (561, 348) with delta (4, 3)
Screenshot: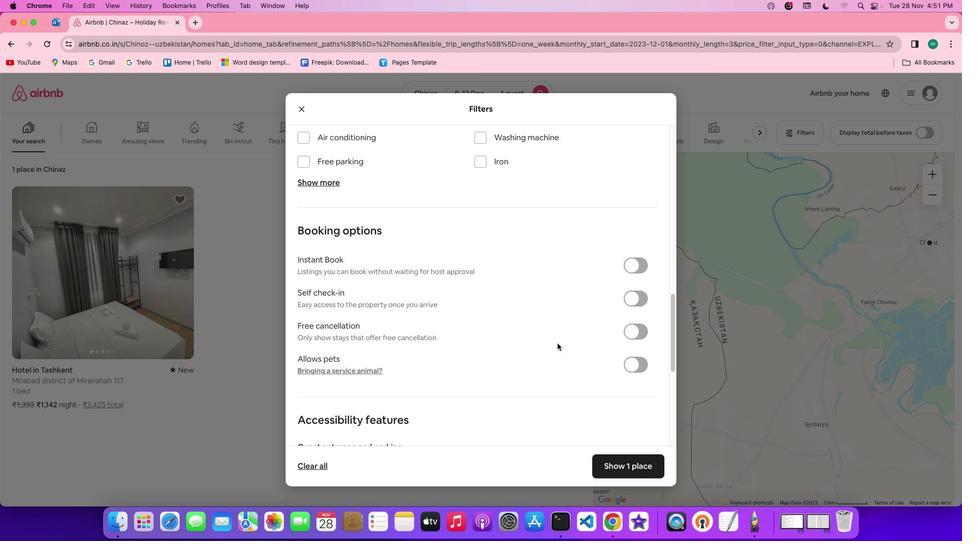 
Action: Mouse scrolled (561, 348) with delta (4, 2)
Screenshot: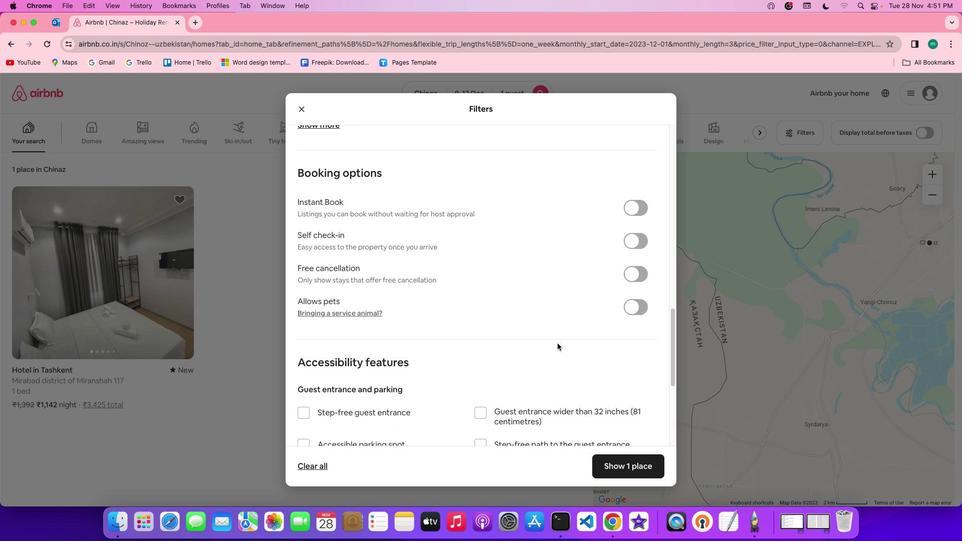
Action: Mouse moved to (563, 355)
Screenshot: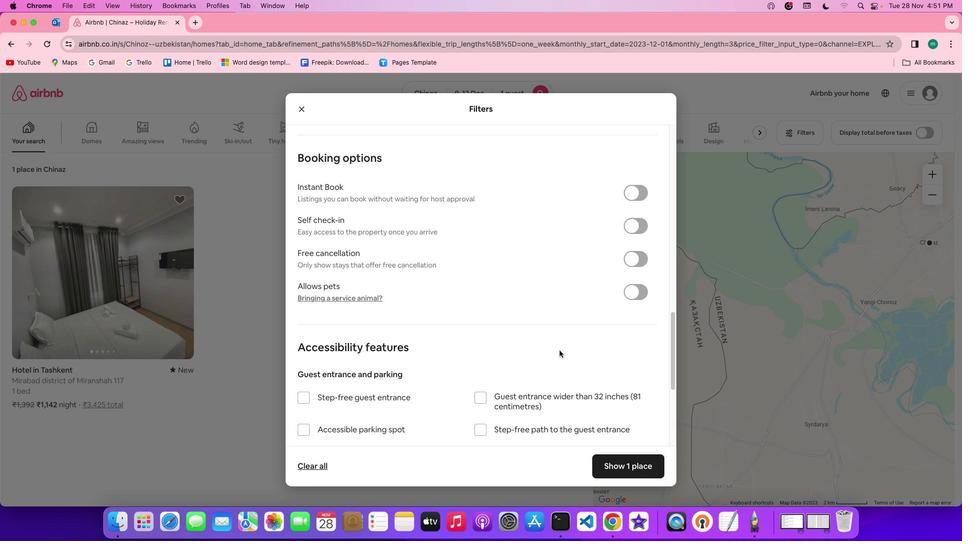 
Action: Mouse scrolled (563, 355) with delta (4, 3)
Screenshot: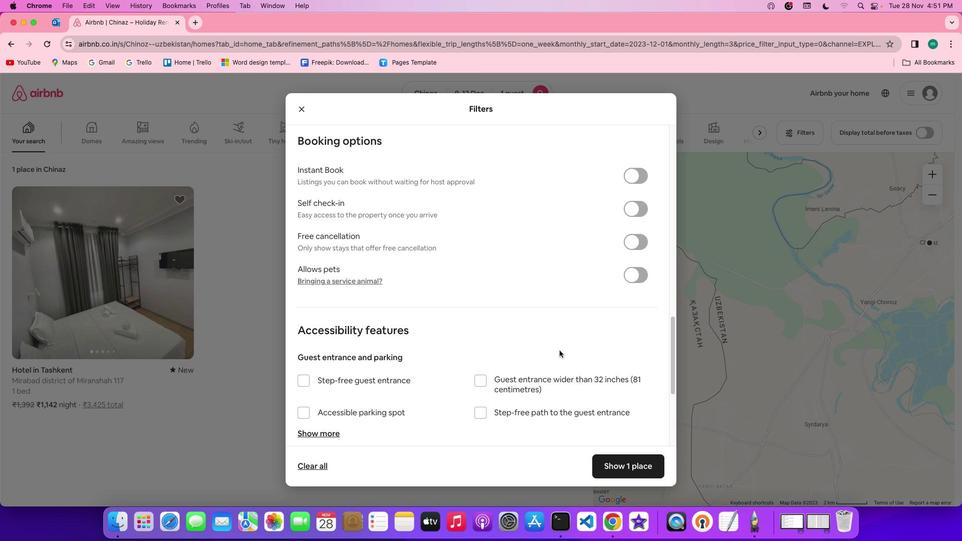 
Action: Mouse scrolled (563, 355) with delta (4, 3)
Screenshot: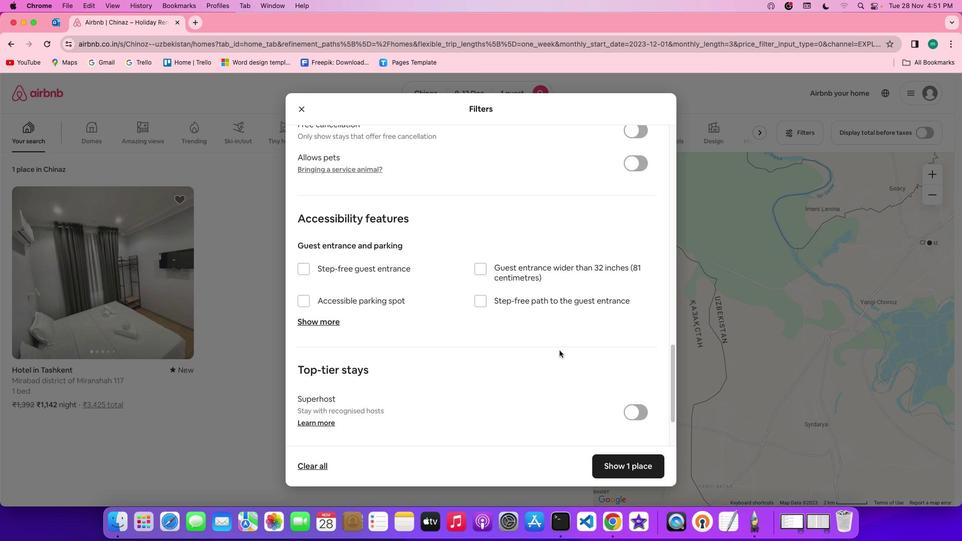 
Action: Mouse scrolled (563, 355) with delta (4, 2)
Screenshot: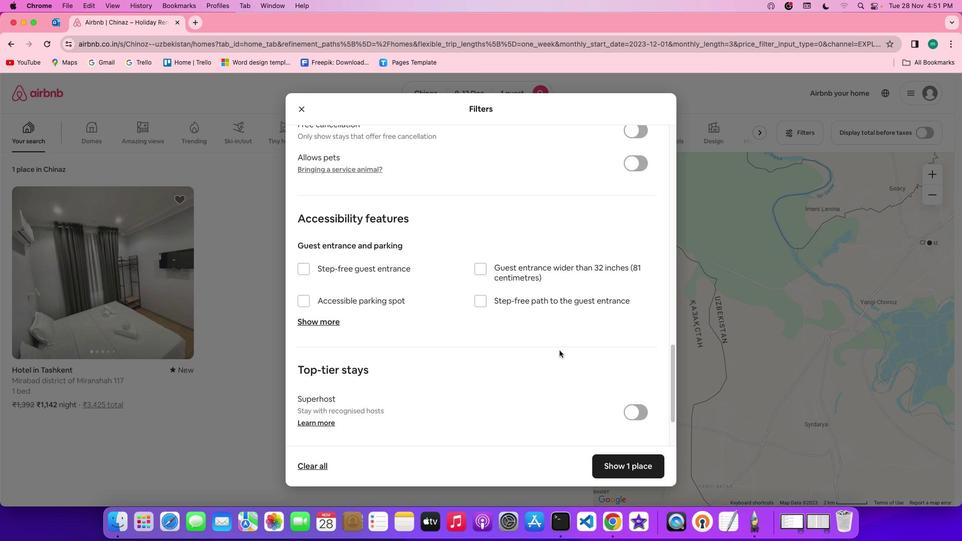 
Action: Mouse scrolled (563, 355) with delta (4, 2)
Screenshot: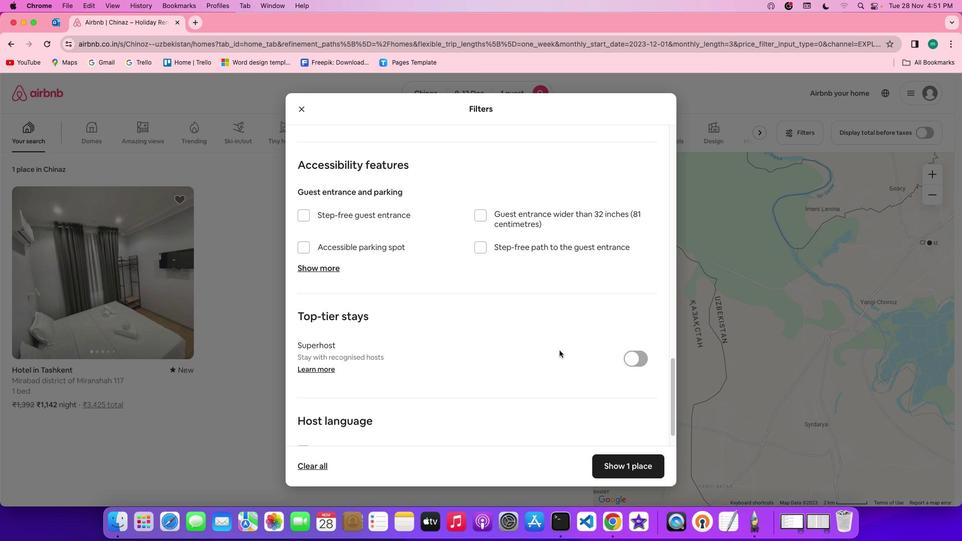 
Action: Mouse scrolled (563, 355) with delta (4, 1)
Screenshot: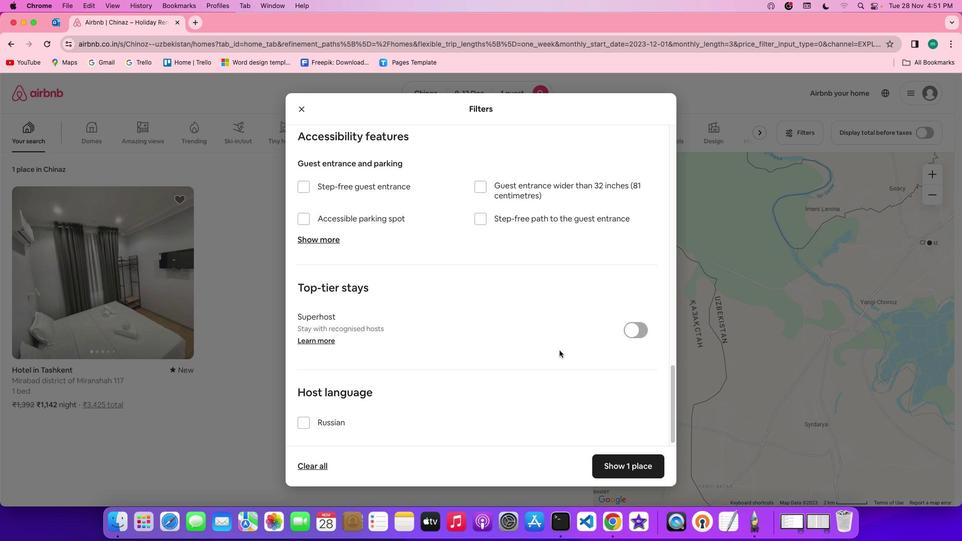 
Action: Mouse scrolled (563, 355) with delta (4, 3)
Screenshot: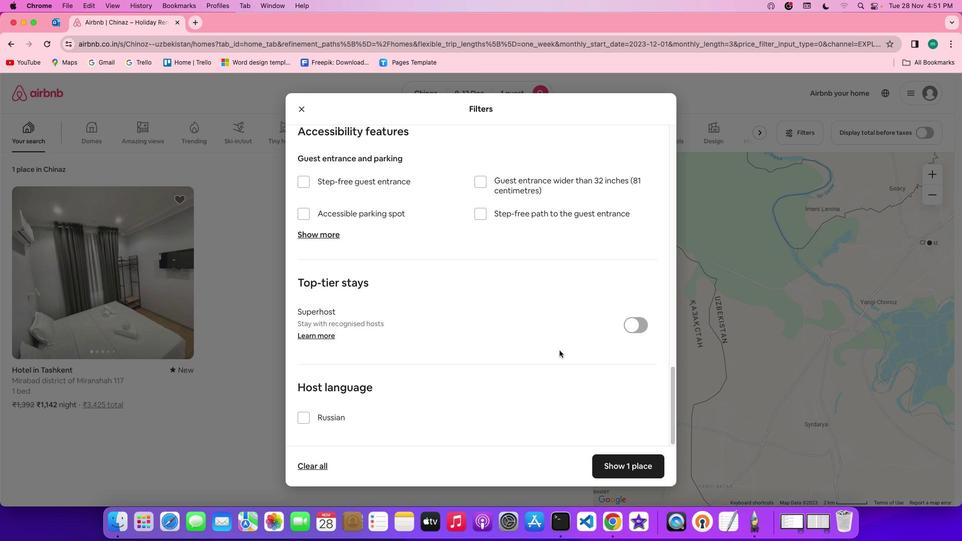 
Action: Mouse scrolled (563, 355) with delta (4, 3)
Screenshot: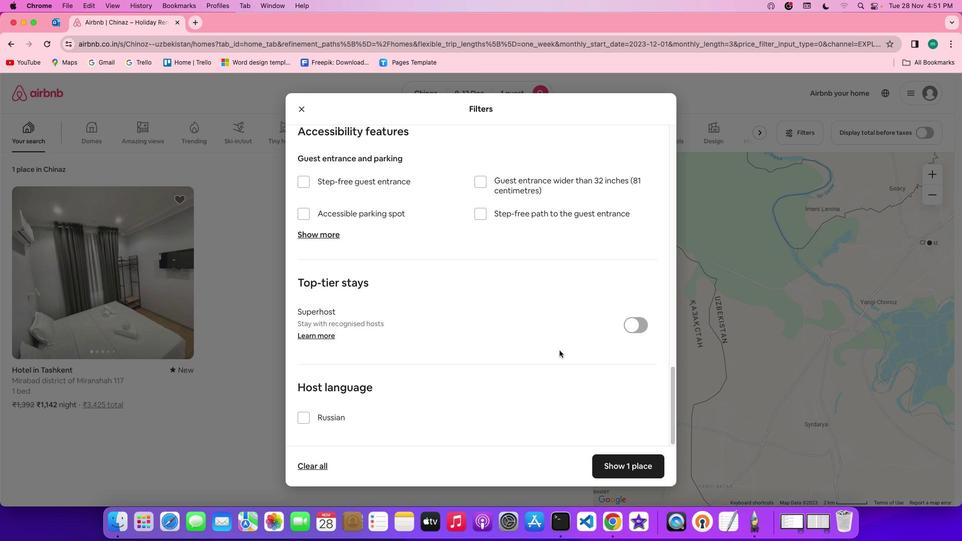 
Action: Mouse scrolled (563, 355) with delta (4, 2)
Screenshot: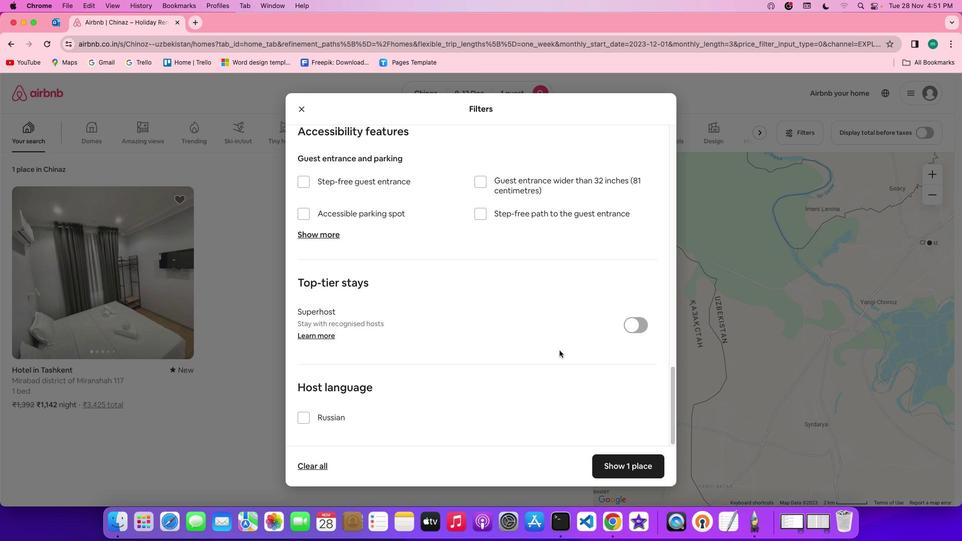 
Action: Mouse scrolled (563, 355) with delta (4, 1)
Screenshot: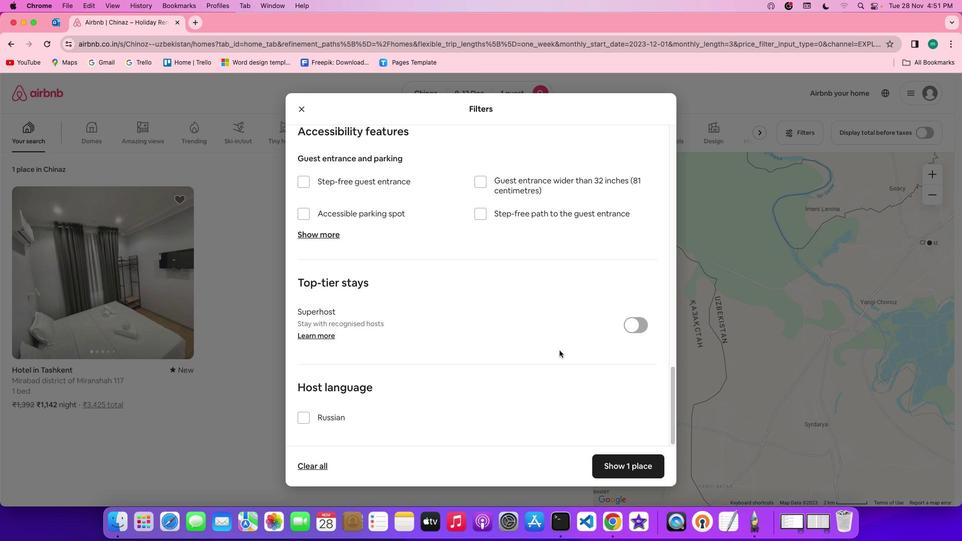 
Action: Mouse scrolled (563, 355) with delta (4, 1)
Screenshot: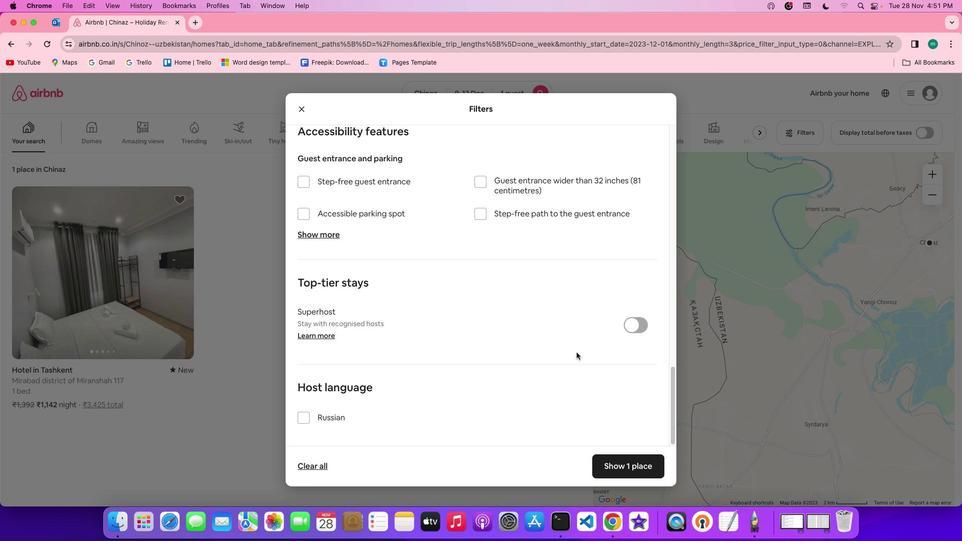 
Action: Mouse moved to (625, 470)
Screenshot: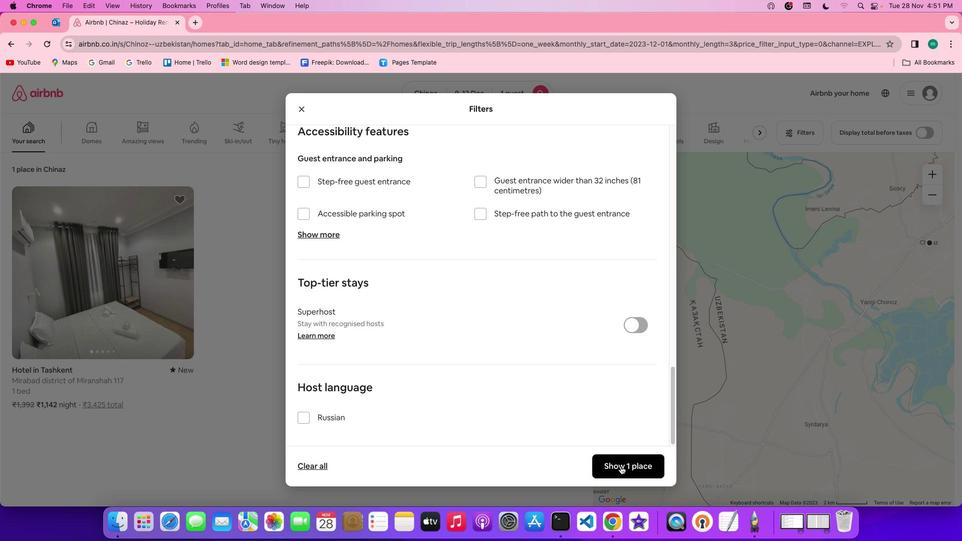 
Action: Mouse pressed left at (625, 470)
Screenshot: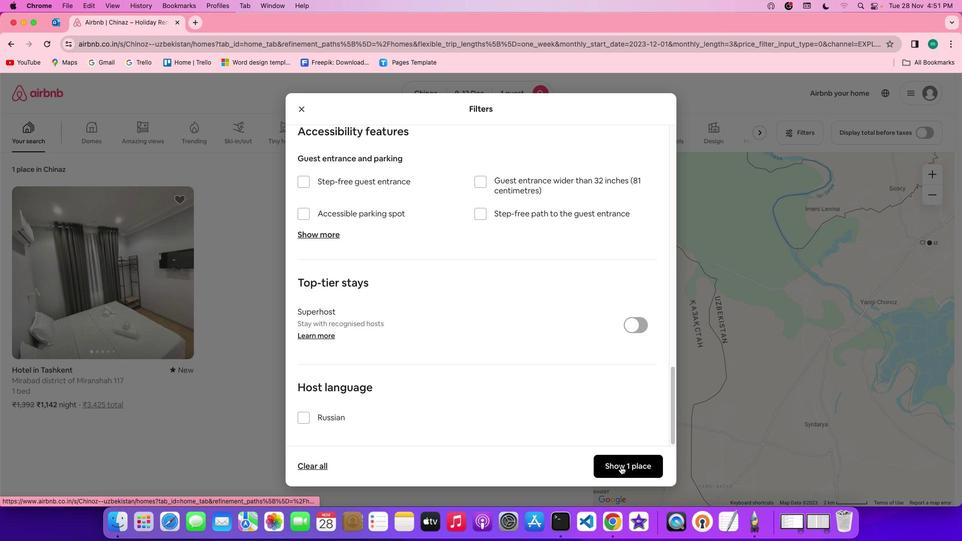 
Action: Mouse moved to (147, 278)
Screenshot: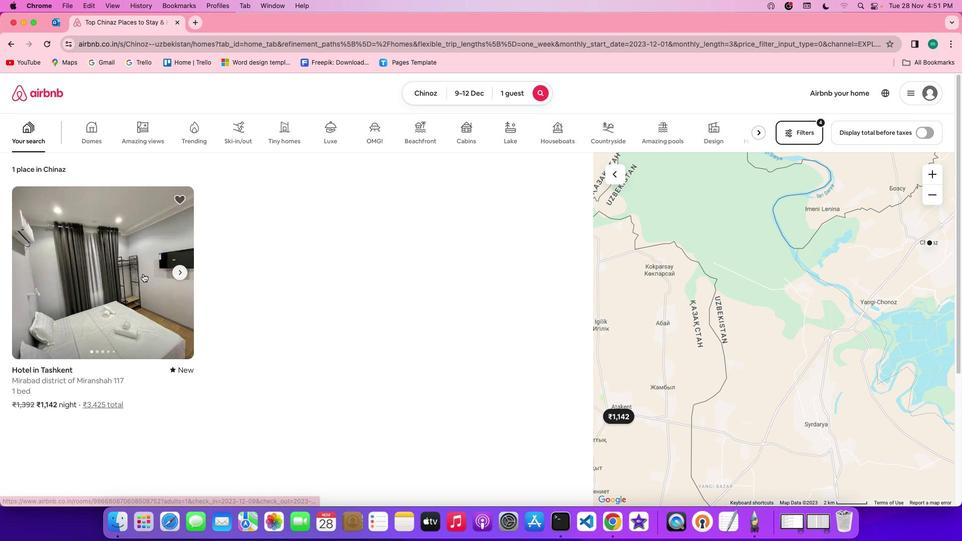 
Action: Mouse pressed left at (147, 278)
Screenshot: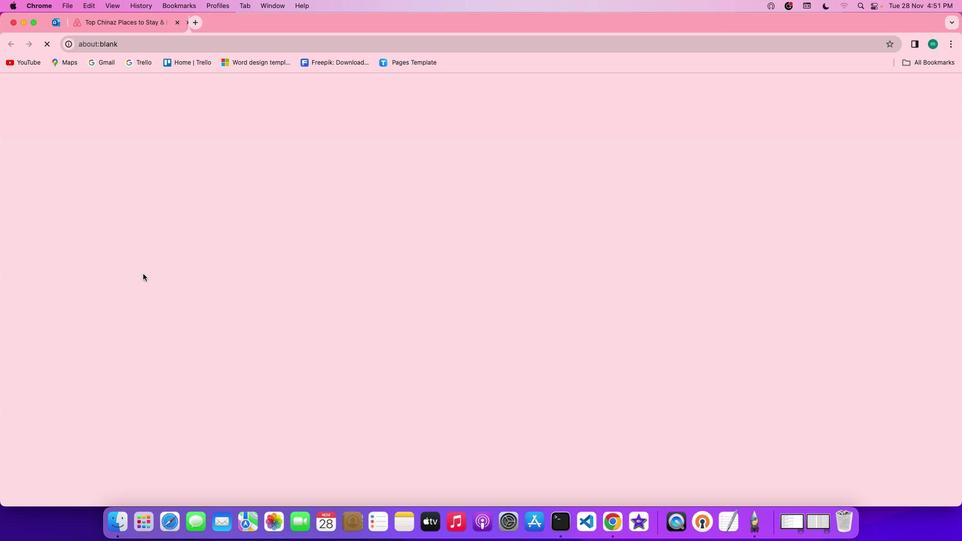 
Action: Mouse moved to (723, 377)
Screenshot: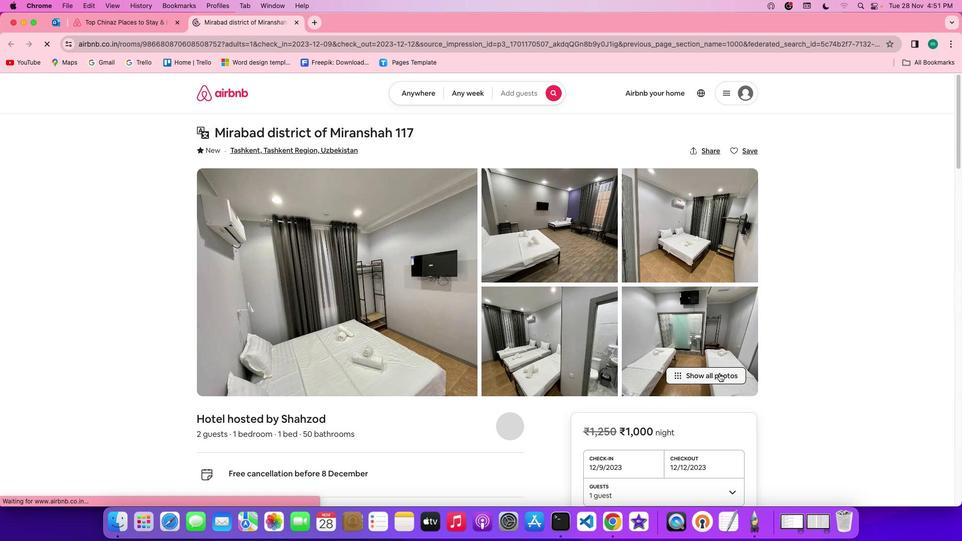 
Action: Mouse pressed left at (723, 377)
Screenshot: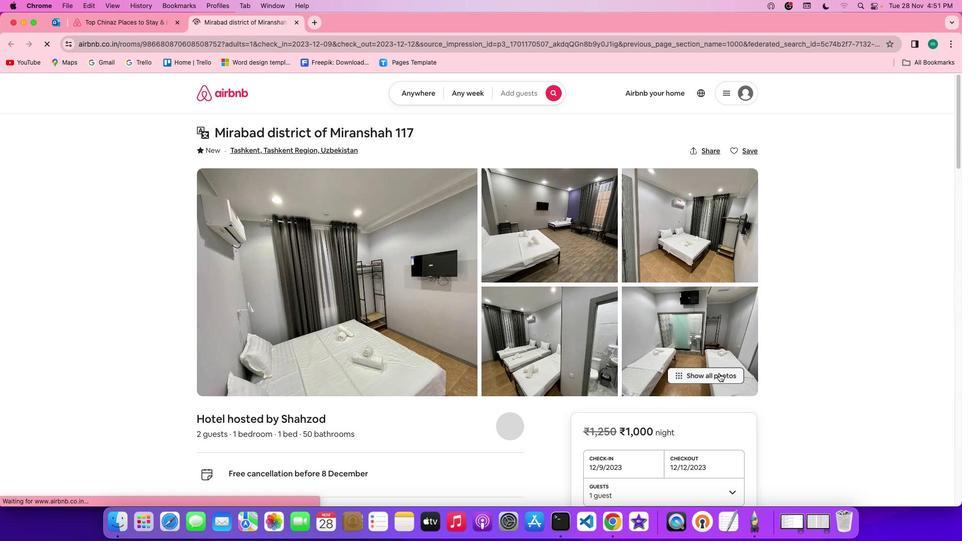 
Action: Mouse moved to (470, 357)
Screenshot: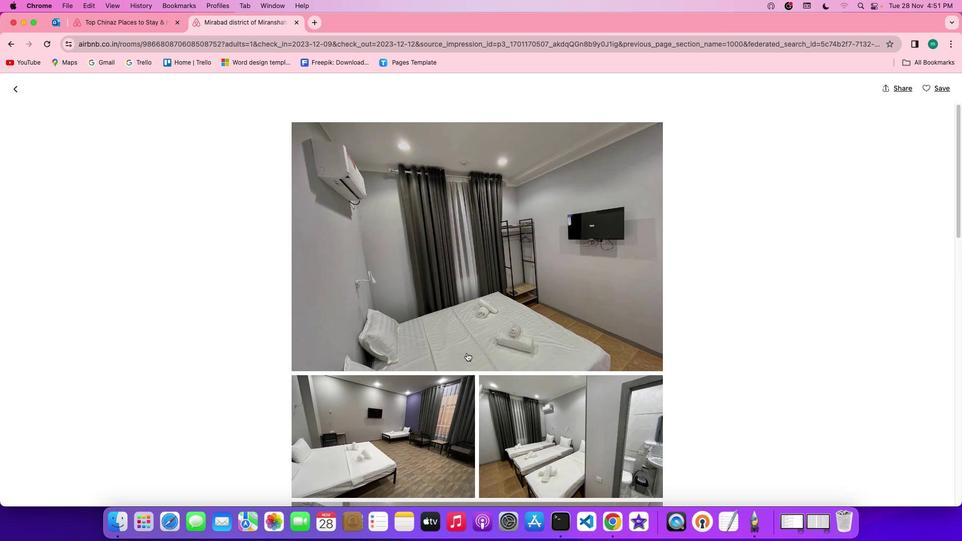 
Action: Mouse scrolled (470, 357) with delta (4, 3)
Screenshot: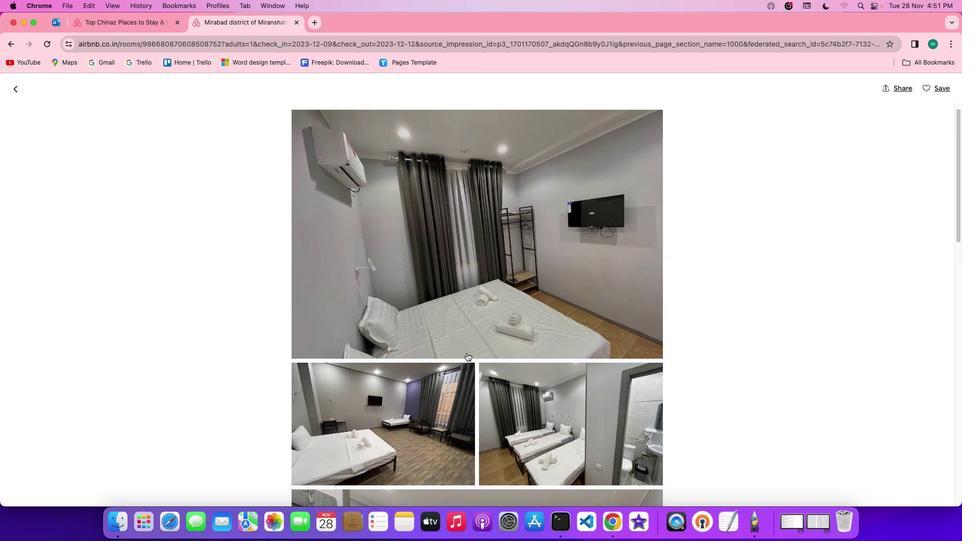 
Action: Mouse scrolled (470, 357) with delta (4, 3)
Screenshot: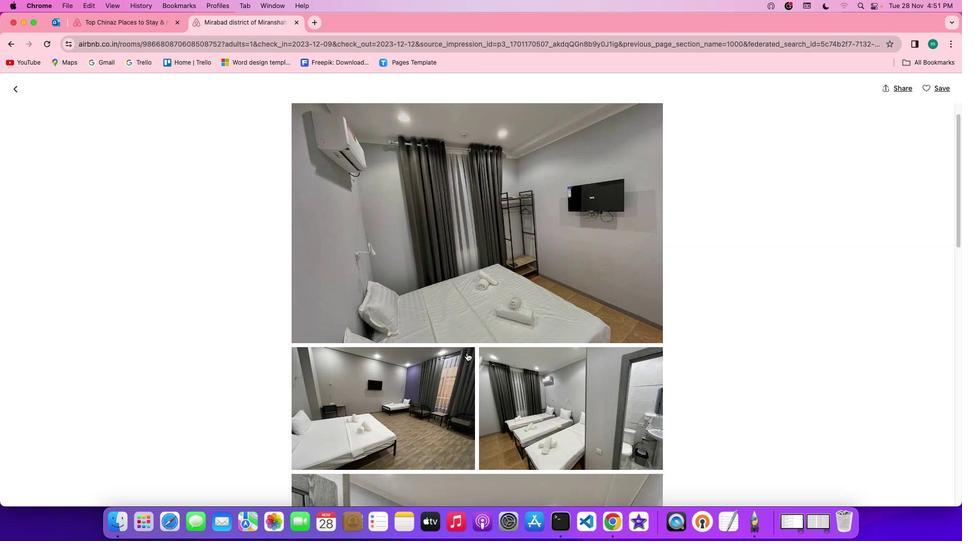 
Action: Mouse scrolled (470, 357) with delta (4, 3)
Screenshot: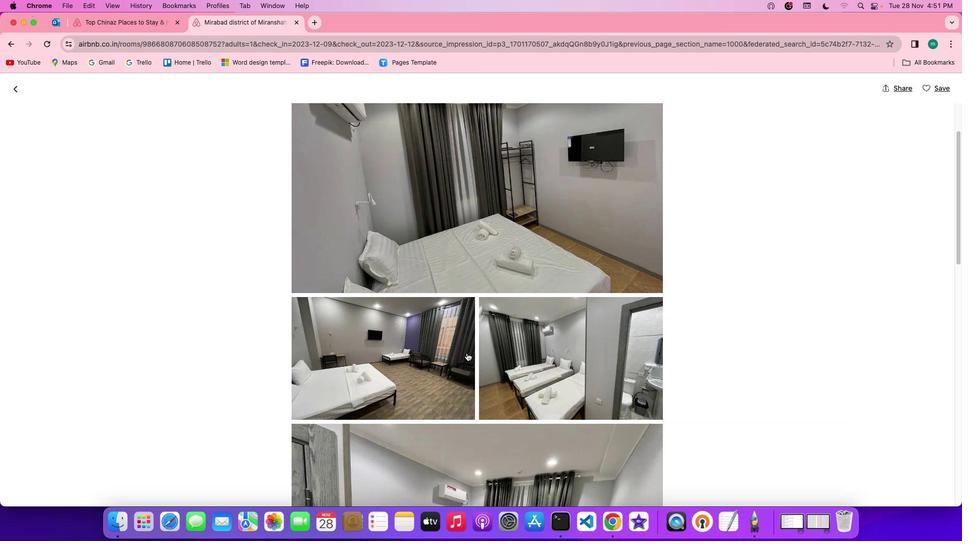
Action: Mouse scrolled (470, 357) with delta (4, 2)
Screenshot: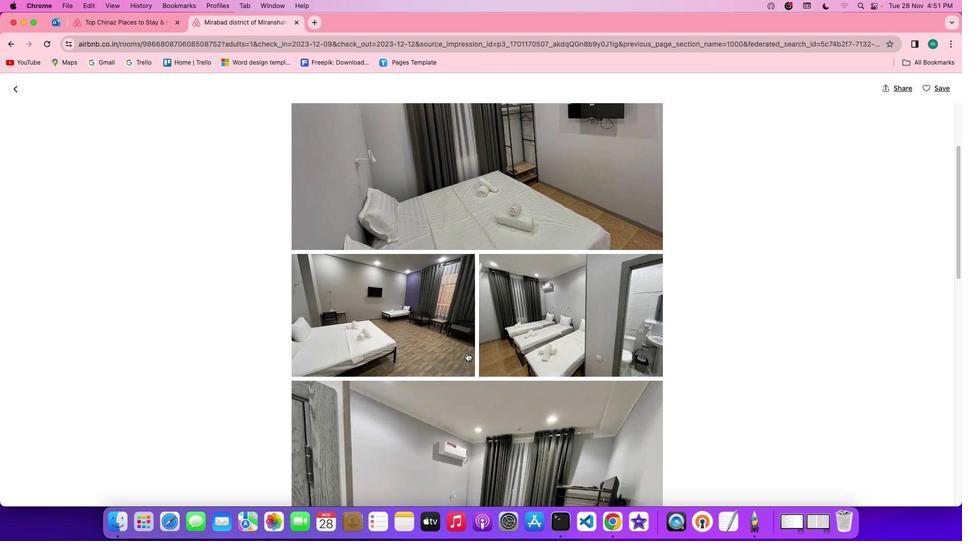 
Action: Mouse scrolled (470, 357) with delta (4, 3)
Screenshot: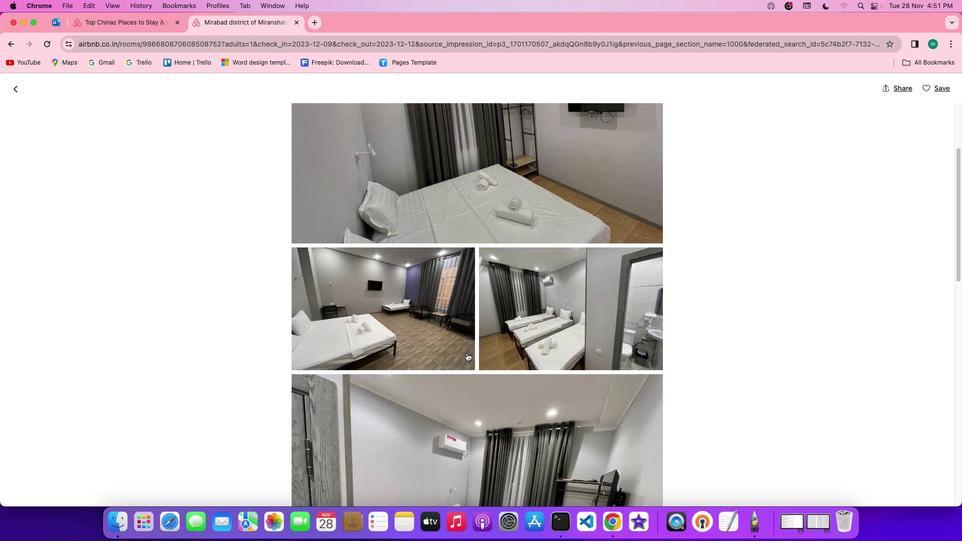 
Action: Mouse scrolled (470, 357) with delta (4, 3)
Screenshot: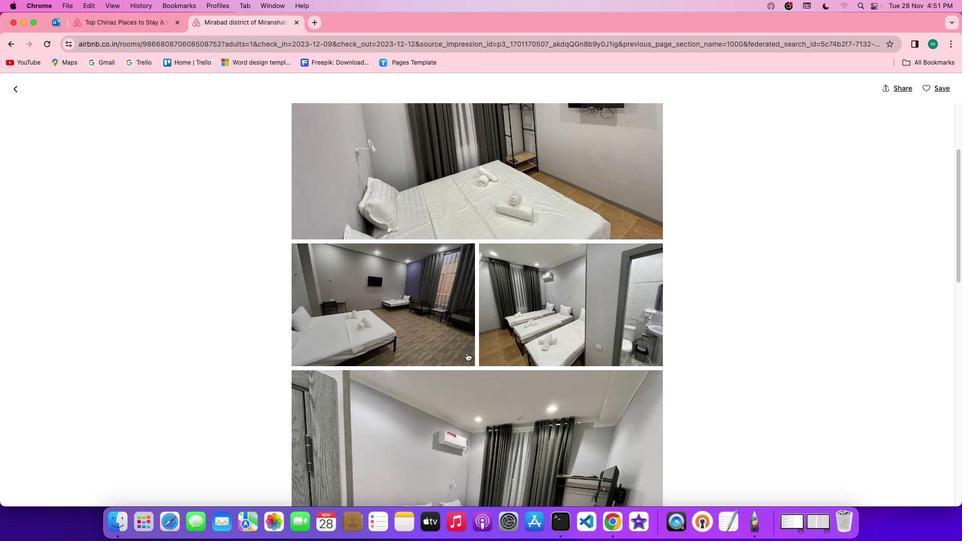 
Action: Mouse scrolled (470, 357) with delta (4, 3)
Screenshot: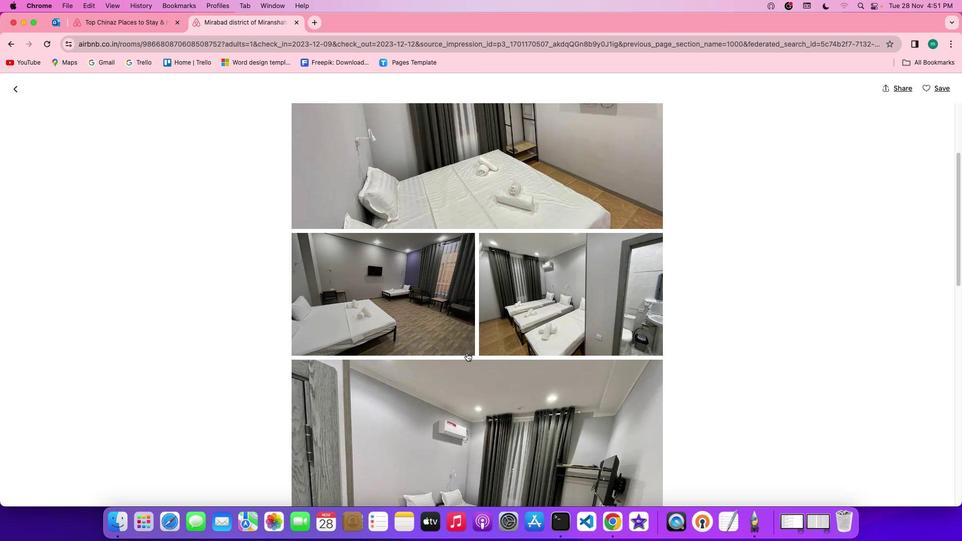 
Action: Mouse scrolled (470, 357) with delta (4, 3)
Screenshot: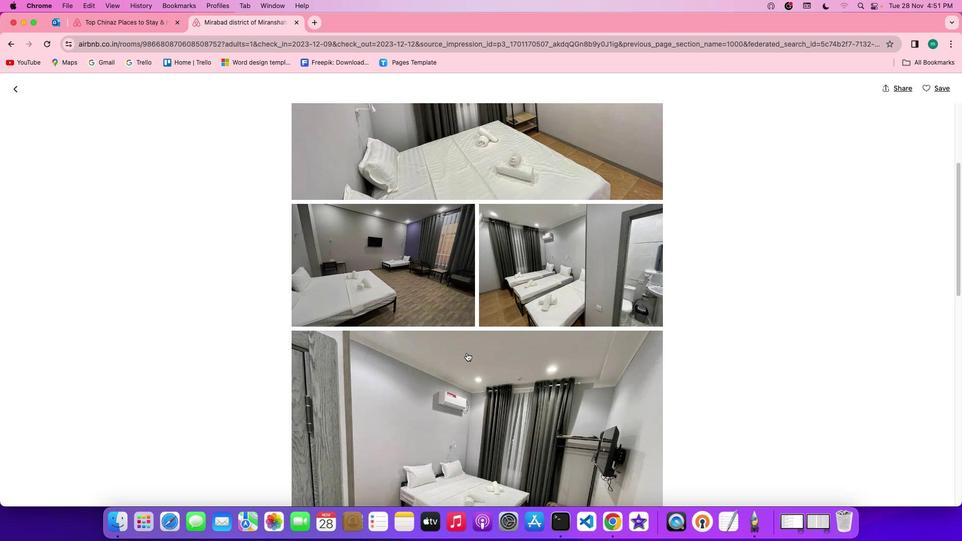 
Action: Mouse scrolled (470, 357) with delta (4, 3)
Screenshot: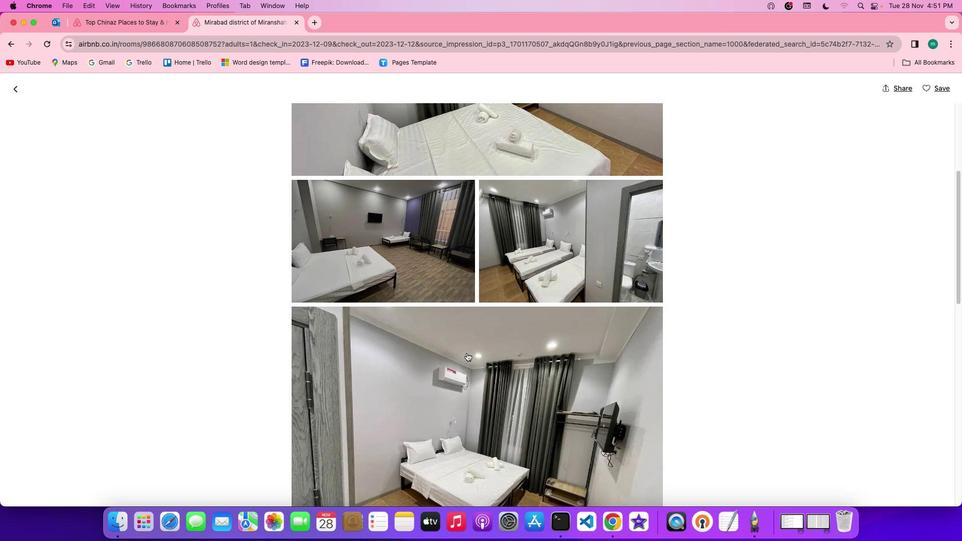 
Action: Mouse scrolled (470, 357) with delta (4, 3)
Screenshot: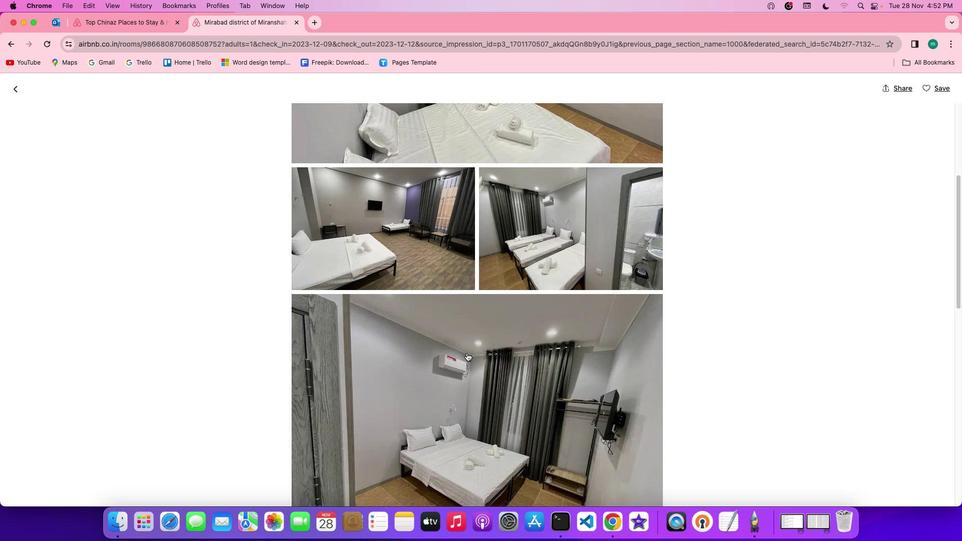 
Action: Mouse scrolled (470, 357) with delta (4, 3)
Screenshot: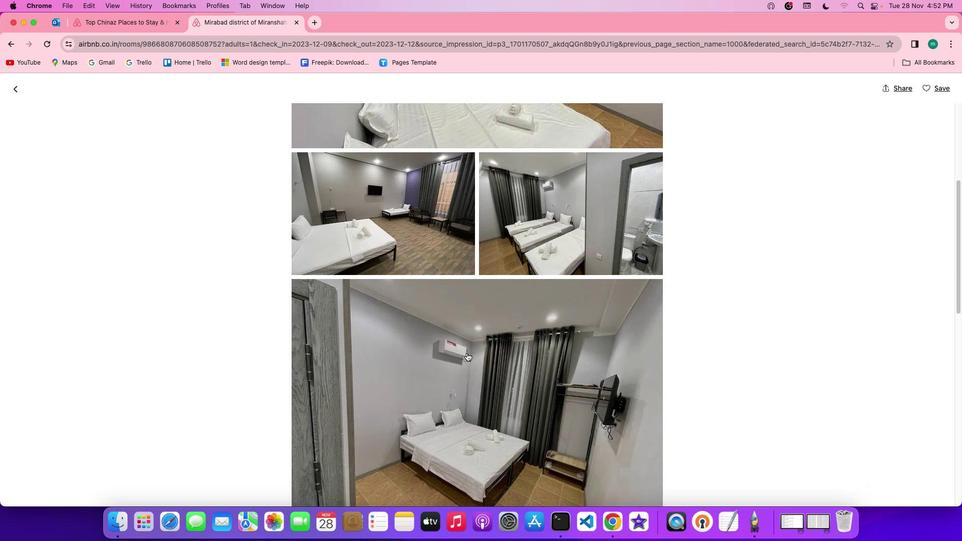 
Action: Mouse scrolled (470, 357) with delta (4, 3)
Screenshot: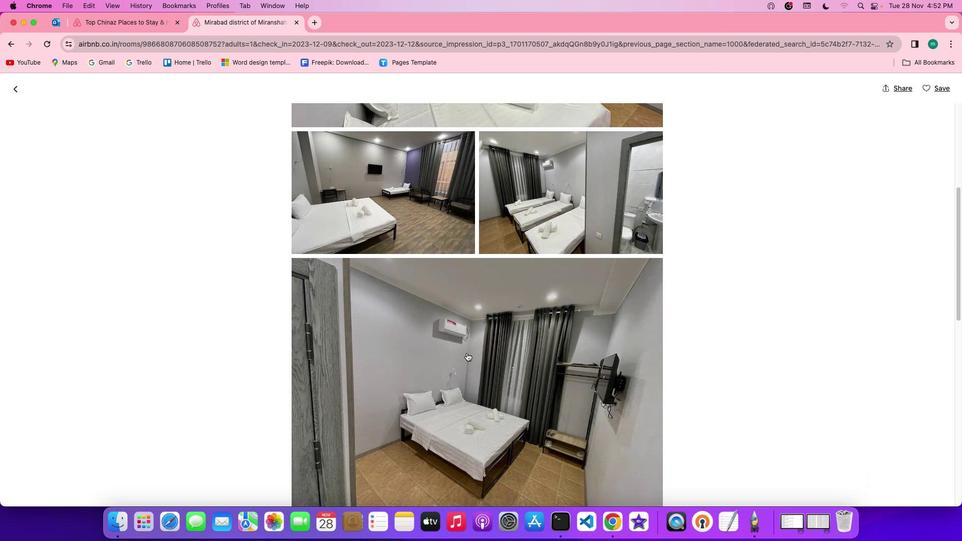 
Action: Mouse scrolled (470, 357) with delta (4, 3)
Screenshot: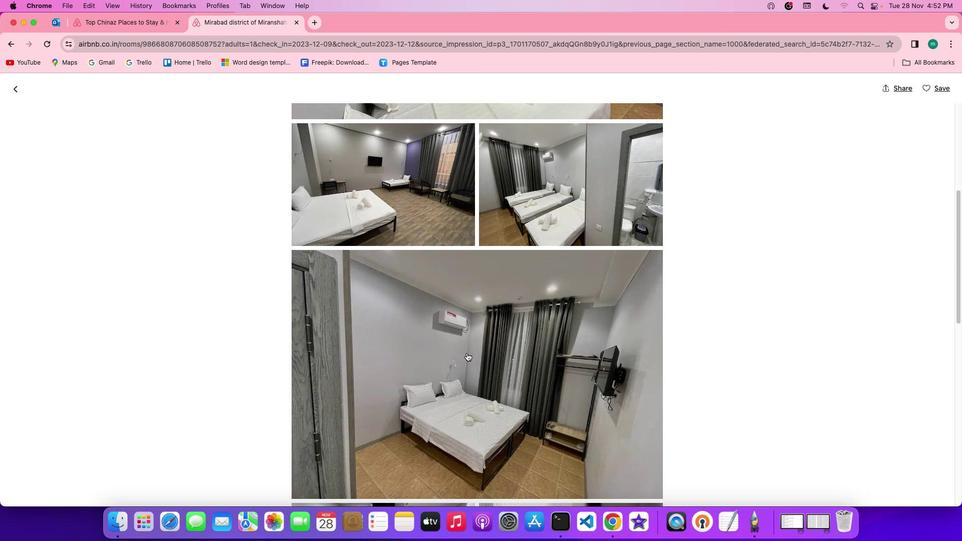 
Action: Mouse scrolled (470, 357) with delta (4, 3)
Screenshot: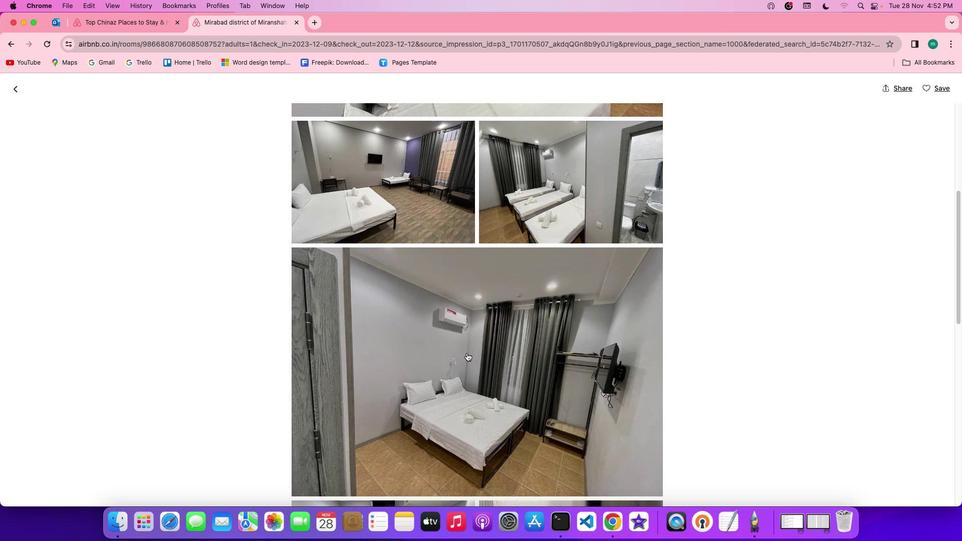 
Action: Mouse scrolled (470, 357) with delta (4, 3)
Screenshot: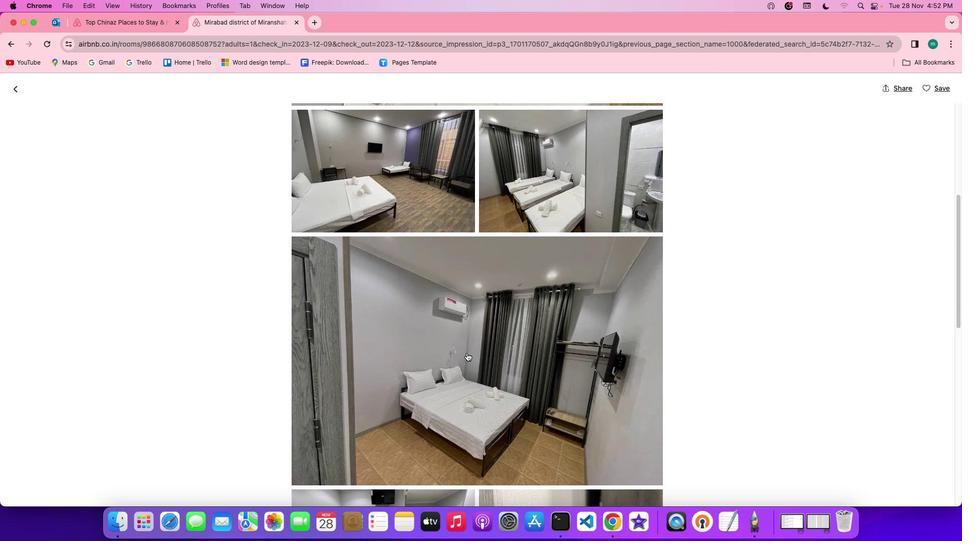 
Action: Mouse scrolled (470, 357) with delta (4, 3)
Screenshot: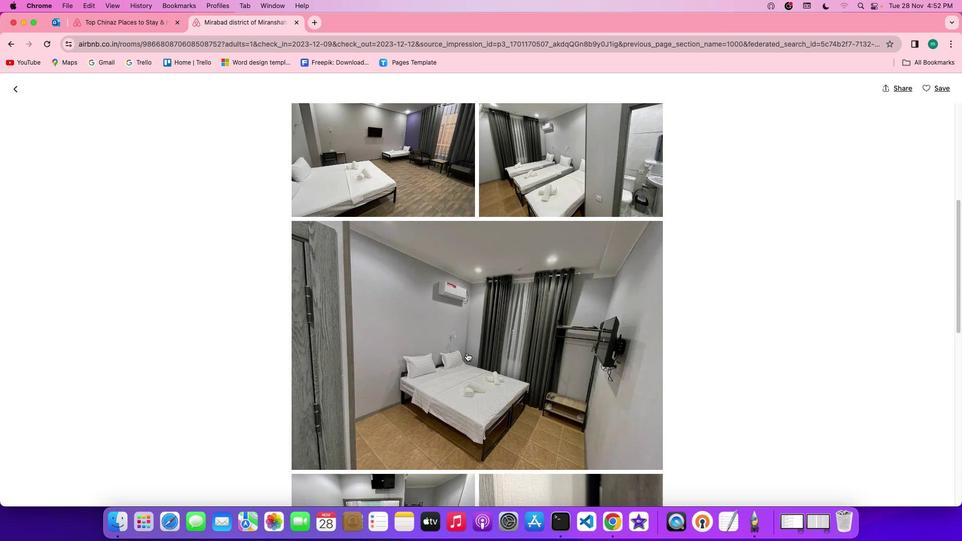 
Action: Mouse scrolled (470, 357) with delta (4, 3)
Screenshot: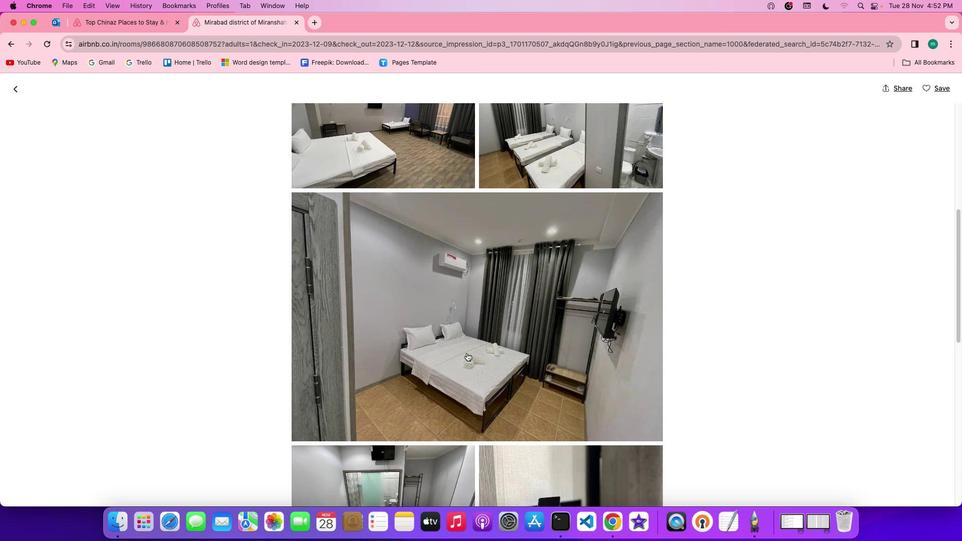 
Action: Mouse scrolled (470, 357) with delta (4, 3)
Screenshot: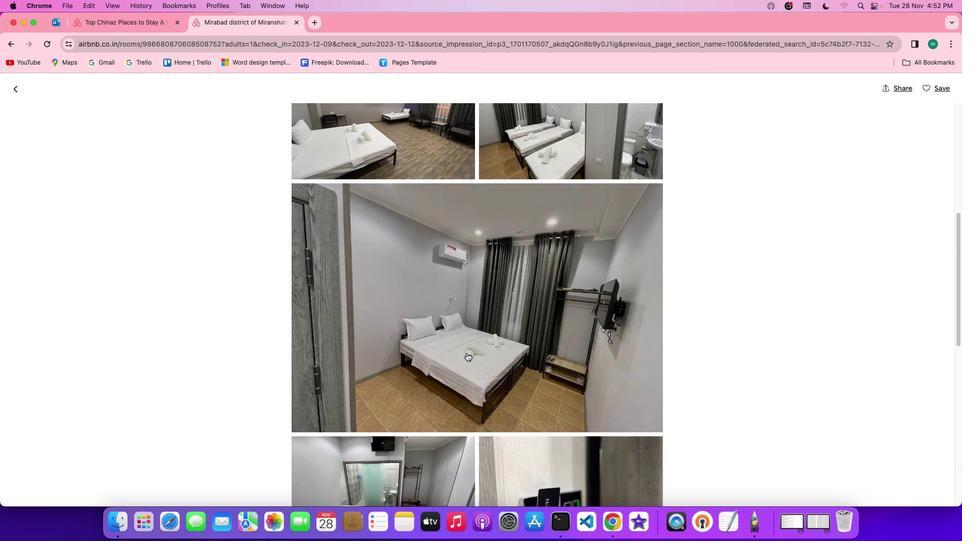 
Action: Mouse scrolled (470, 357) with delta (4, 3)
Screenshot: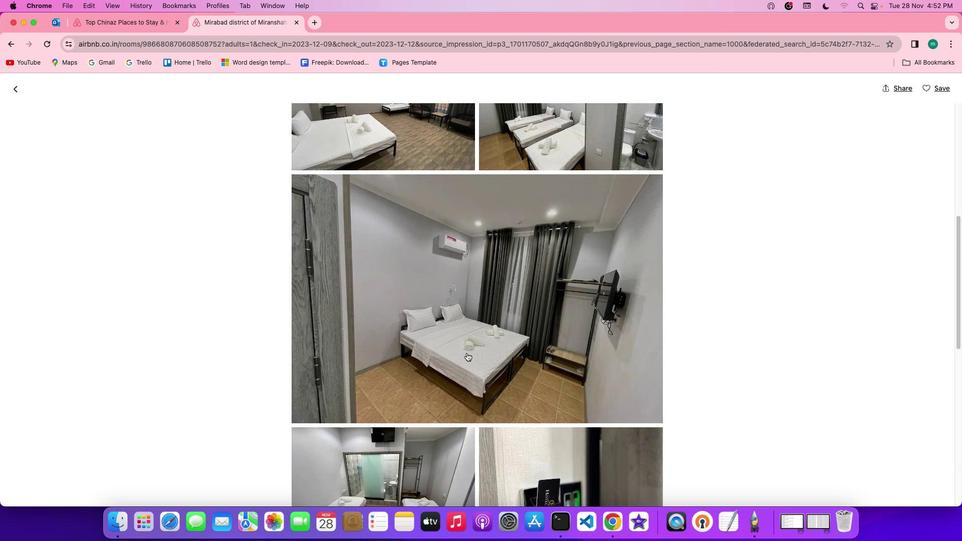 
Action: Mouse scrolled (470, 357) with delta (4, 3)
Screenshot: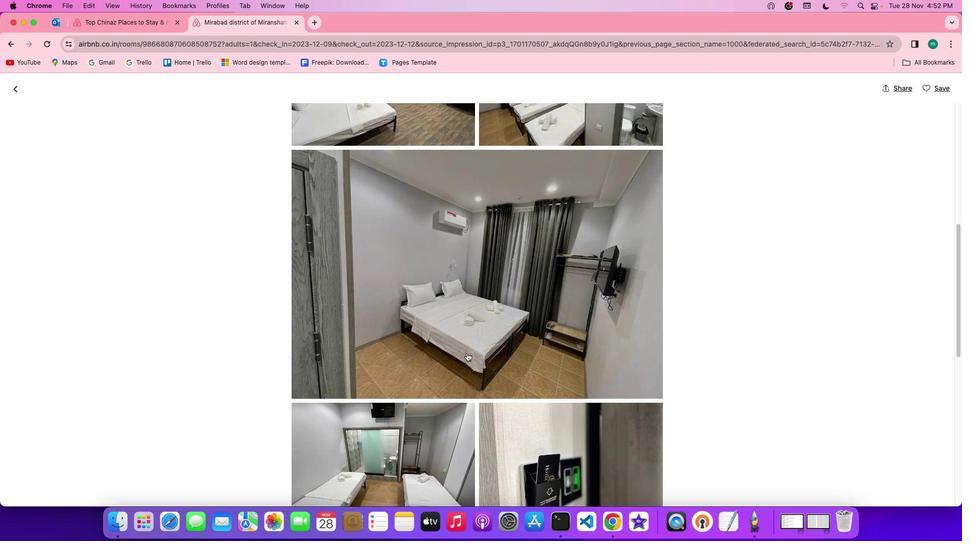 
Action: Mouse scrolled (470, 357) with delta (4, 3)
Screenshot: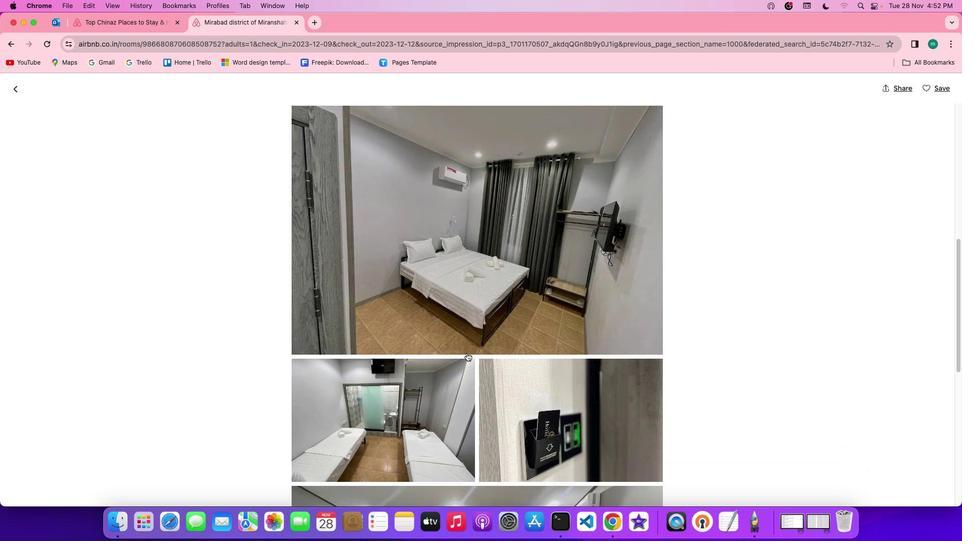 
Action: Mouse scrolled (470, 357) with delta (4, 2)
Screenshot: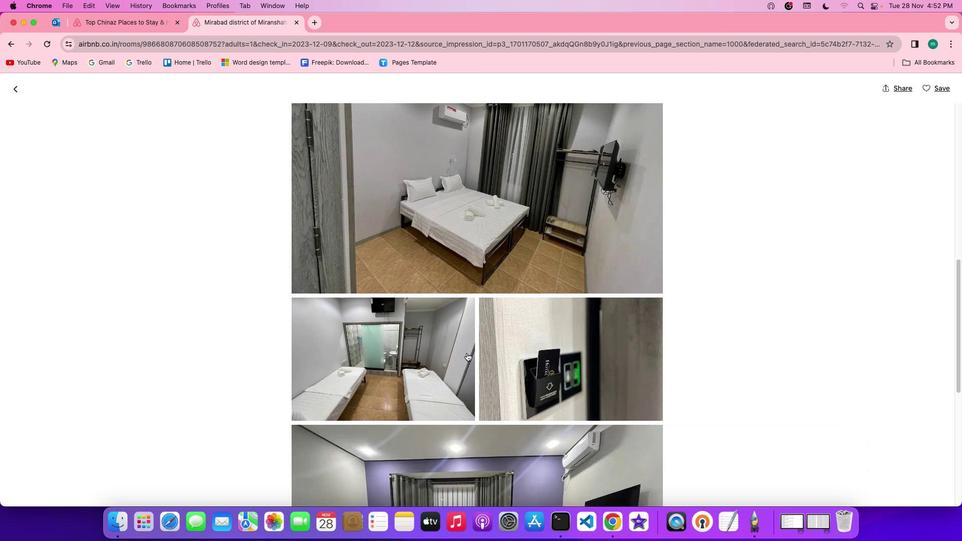 
Action: Mouse scrolled (470, 357) with delta (4, 3)
Screenshot: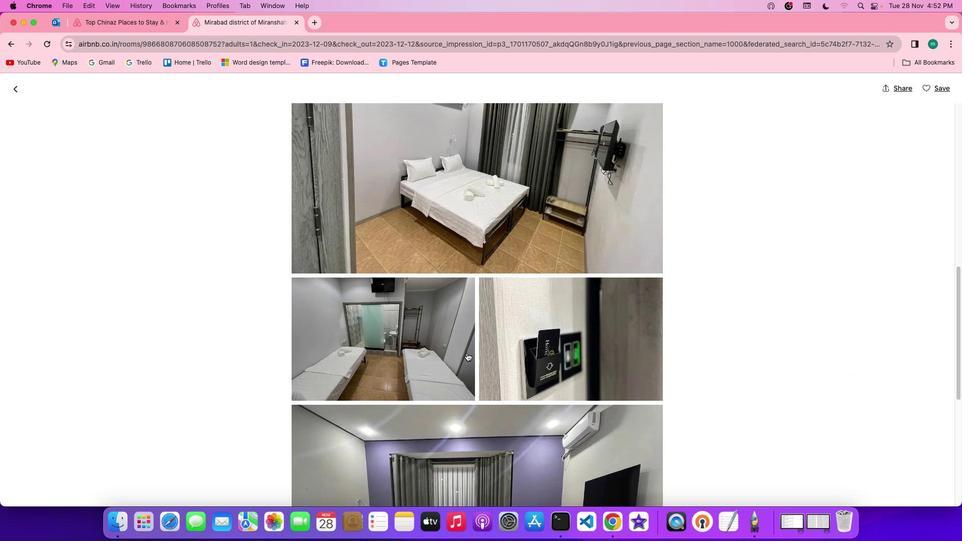 
Action: Mouse scrolled (470, 357) with delta (4, 3)
Screenshot: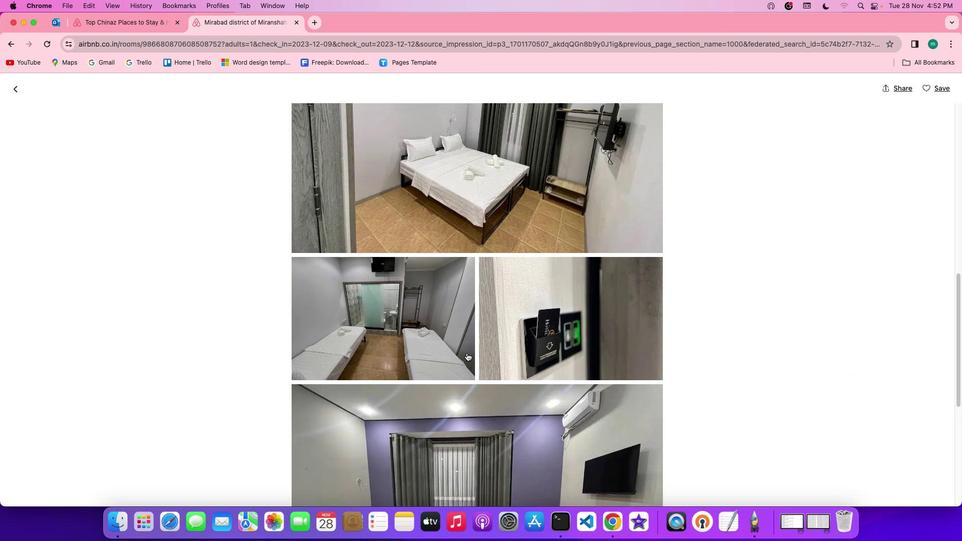
Action: Mouse scrolled (470, 357) with delta (4, 3)
Screenshot: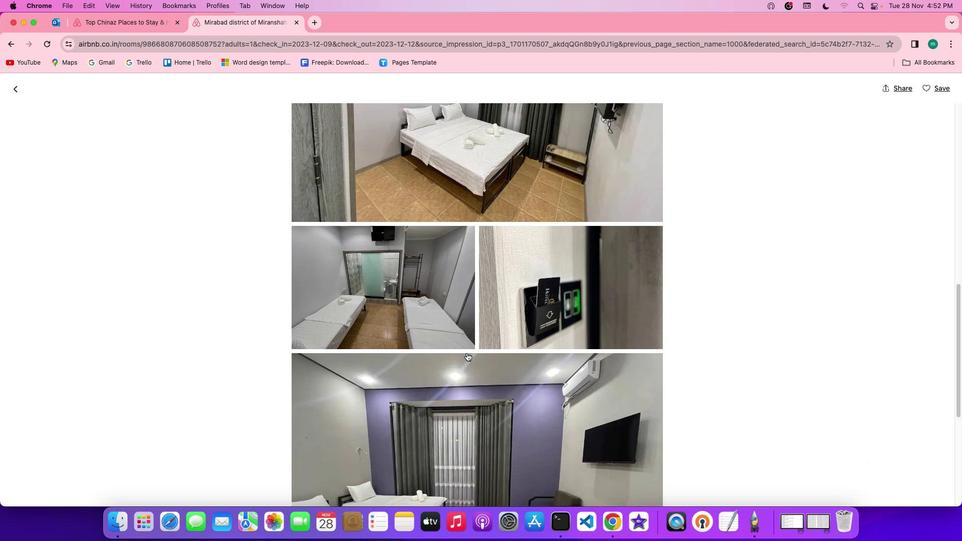 
Action: Mouse scrolled (470, 357) with delta (4, 2)
Screenshot: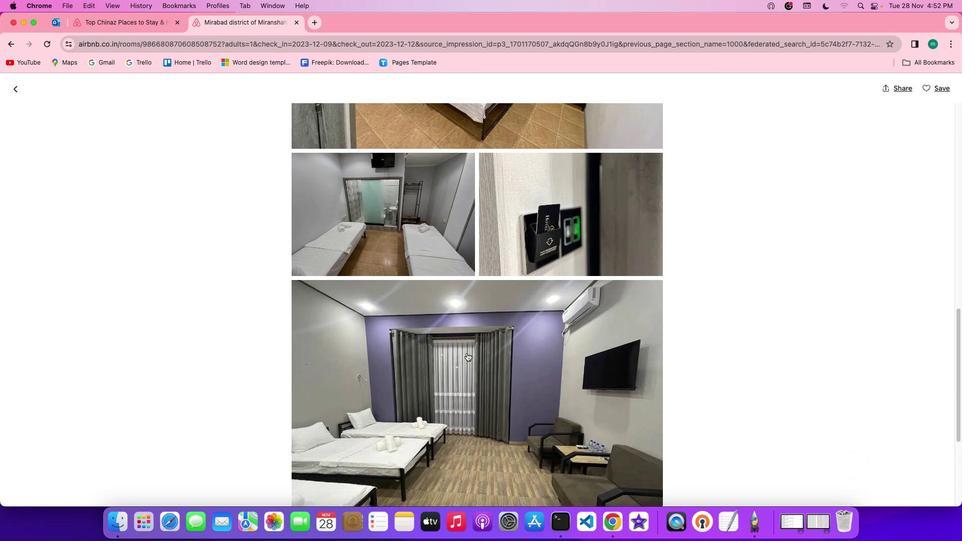 
Action: Mouse scrolled (470, 357) with delta (4, 3)
Screenshot: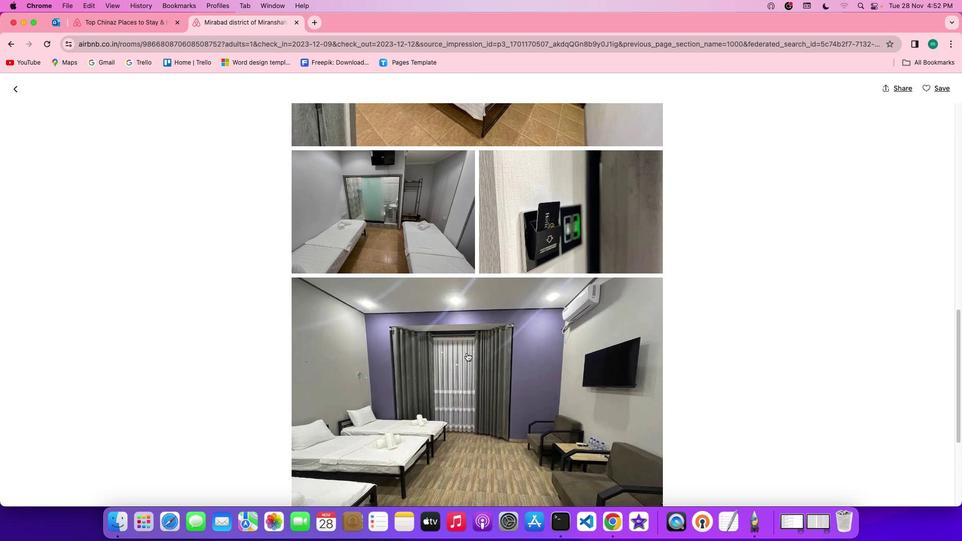 
Action: Mouse scrolled (470, 357) with delta (4, 3)
Screenshot: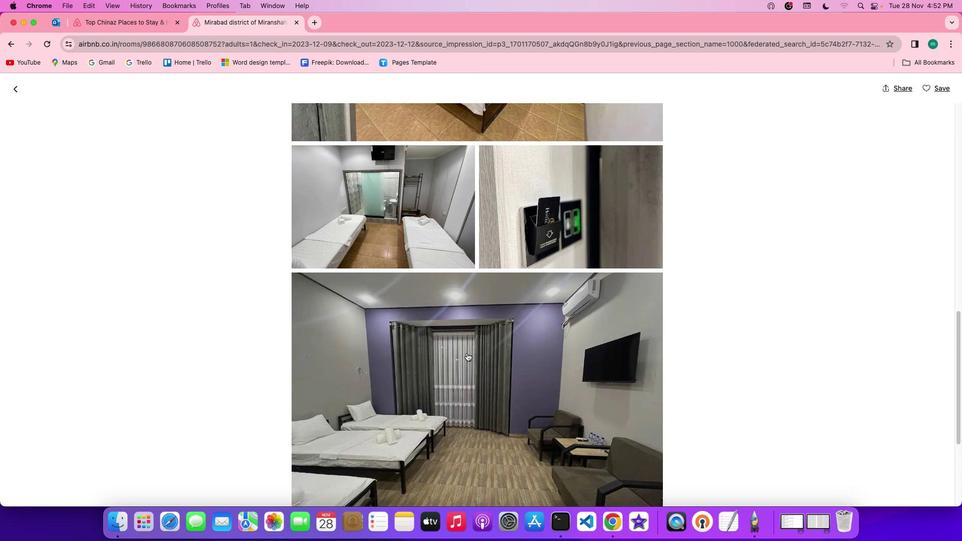 
Action: Mouse scrolled (470, 357) with delta (4, 3)
Screenshot: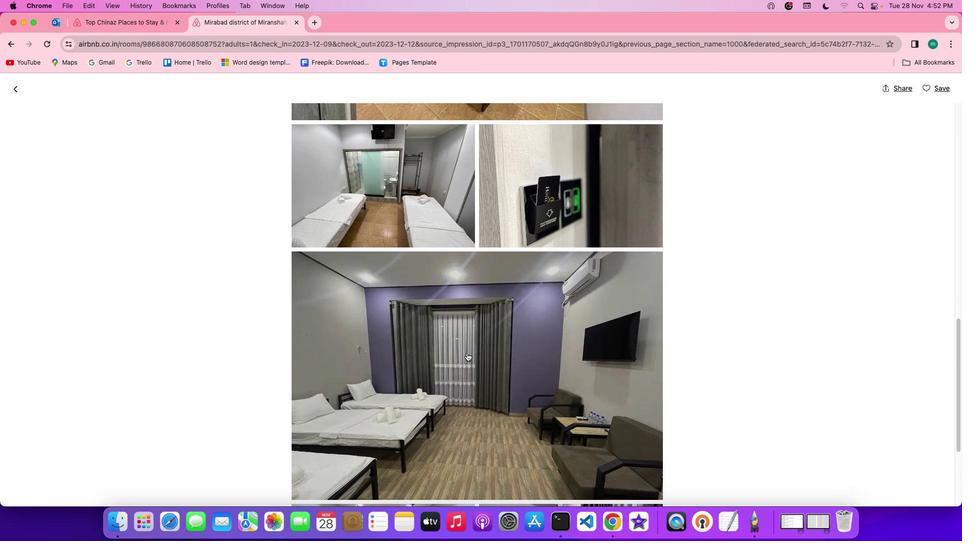 
Action: Mouse scrolled (470, 357) with delta (4, 3)
Screenshot: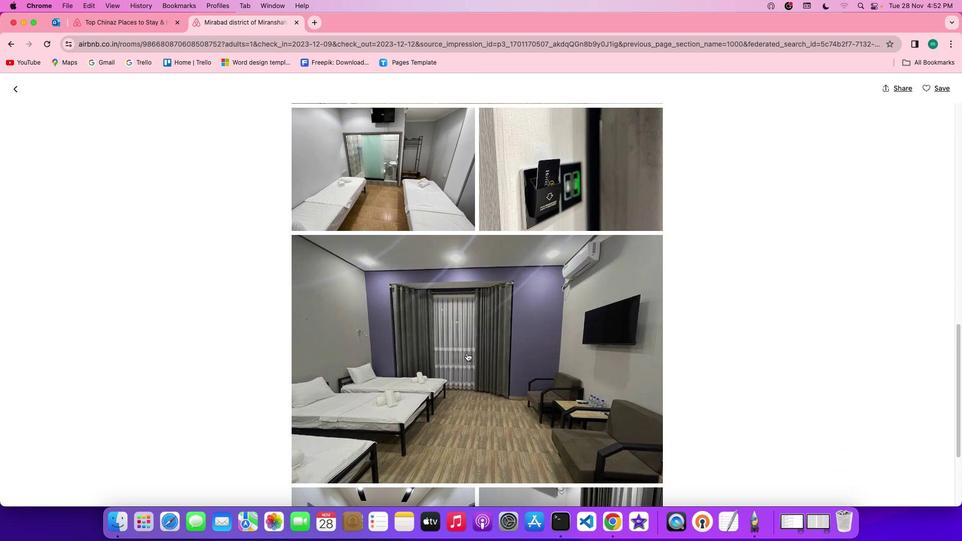 
Action: Mouse scrolled (470, 357) with delta (4, 3)
Screenshot: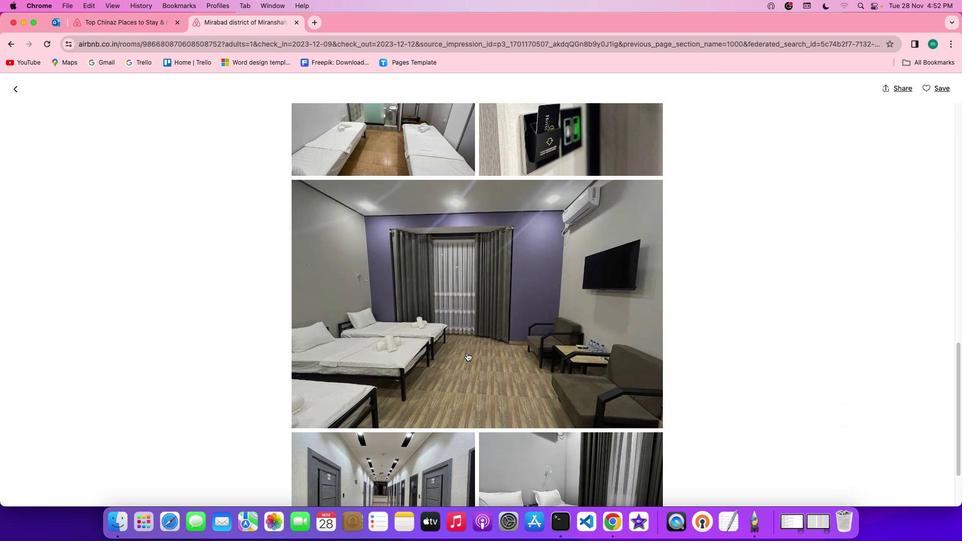 
Action: Mouse scrolled (470, 357) with delta (4, 3)
Screenshot: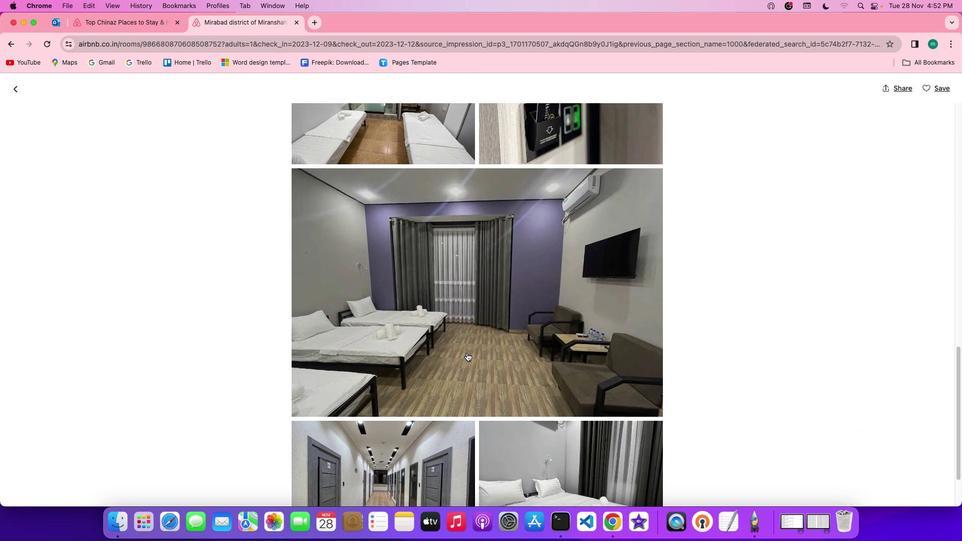 
Action: Mouse scrolled (470, 357) with delta (4, 3)
Screenshot: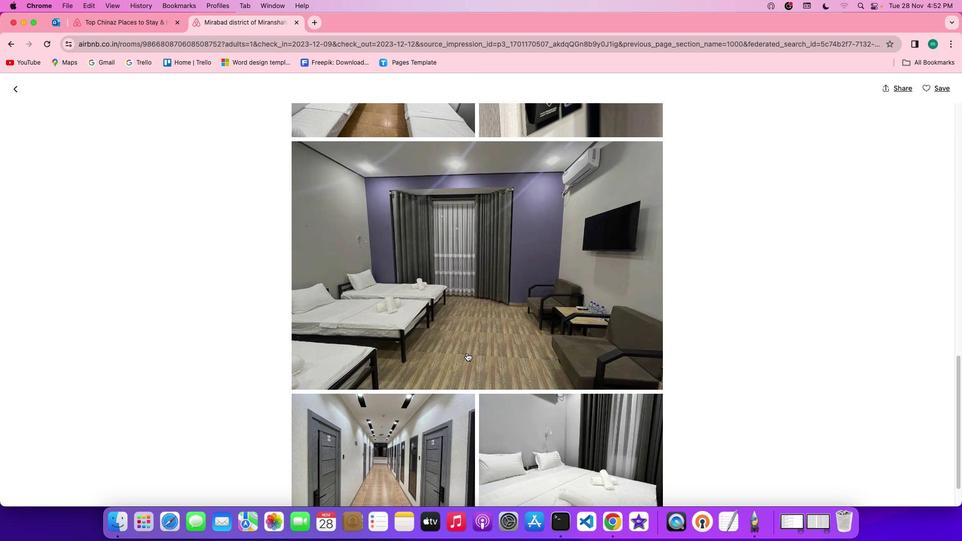 
Action: Mouse scrolled (470, 357) with delta (4, 3)
Screenshot: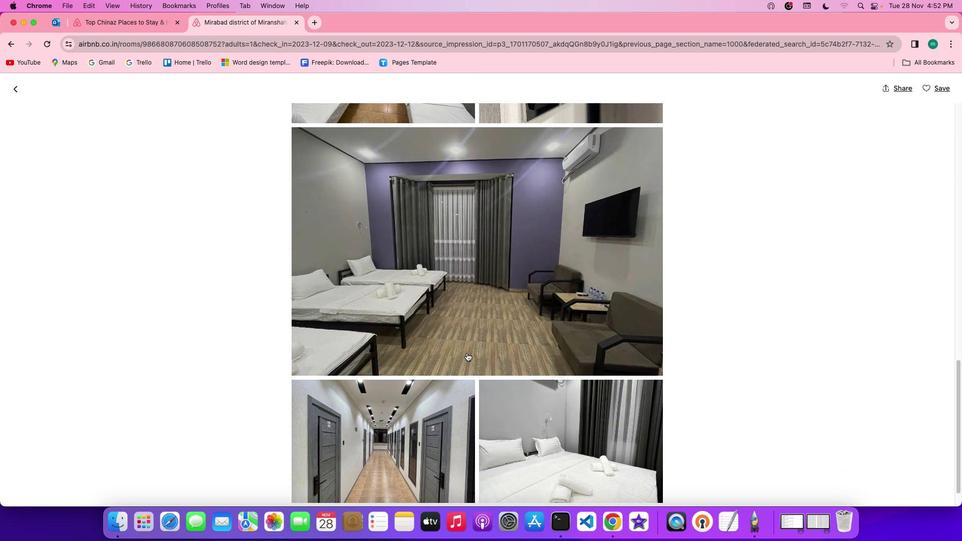 
Action: Mouse scrolled (470, 357) with delta (4, 3)
Screenshot: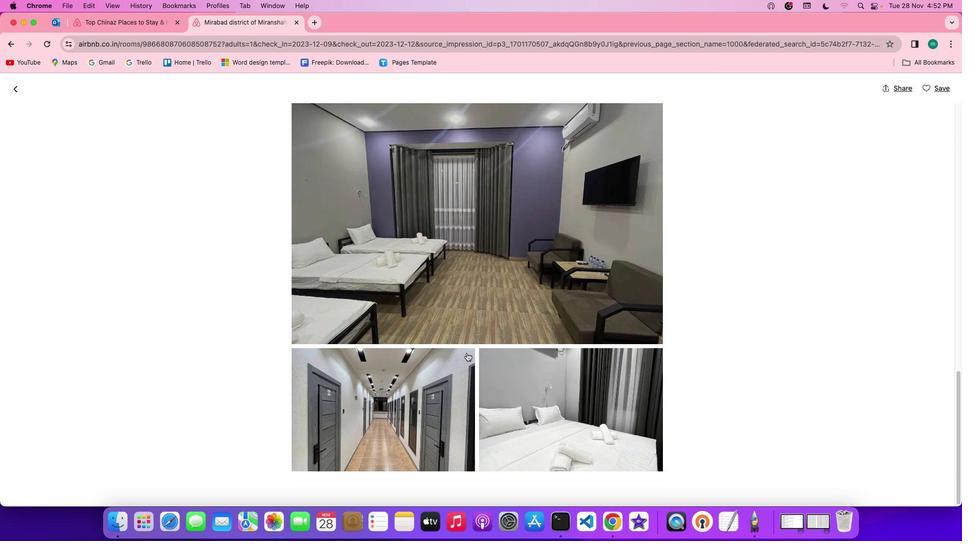 
Action: Mouse scrolled (470, 357) with delta (4, 3)
Screenshot: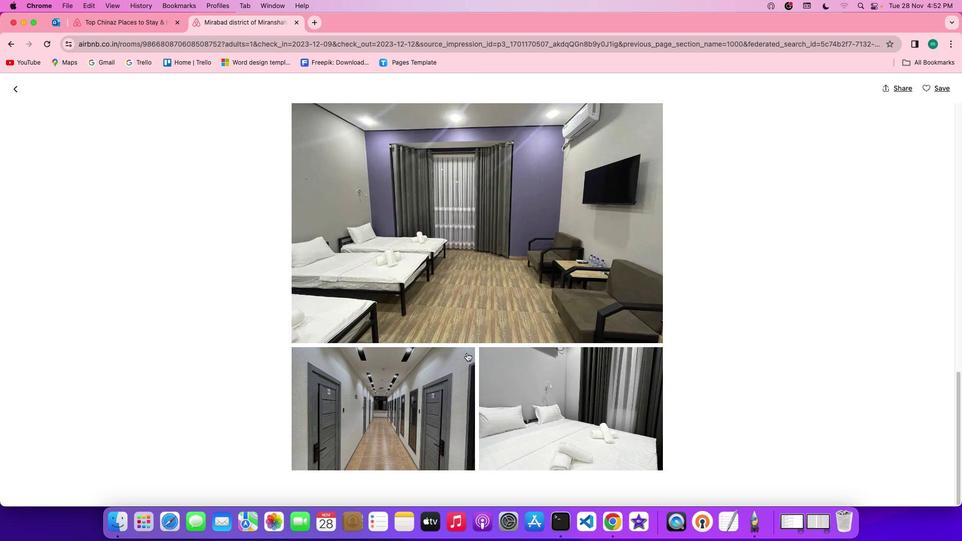 
Action: Mouse scrolled (470, 357) with delta (4, 3)
Screenshot: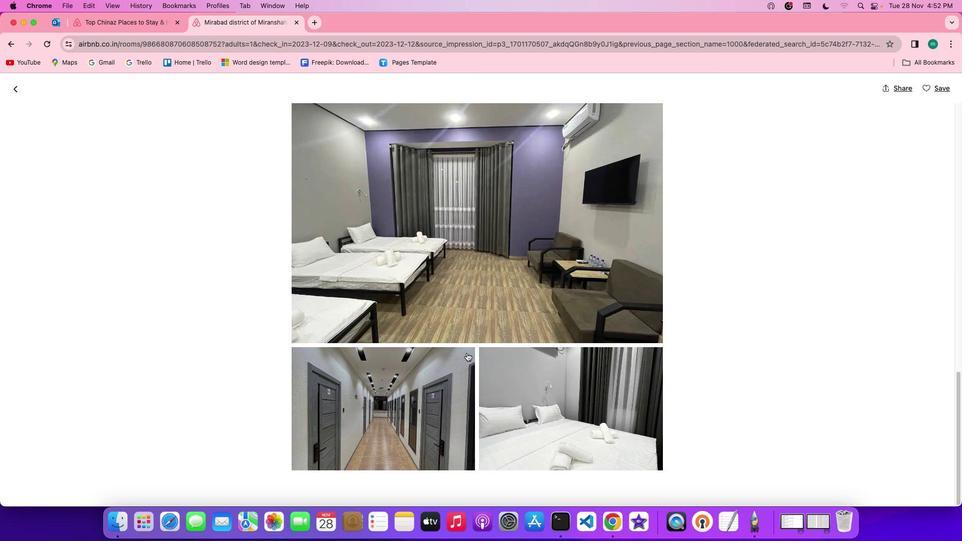 
Action: Mouse scrolled (470, 357) with delta (4, 3)
Screenshot: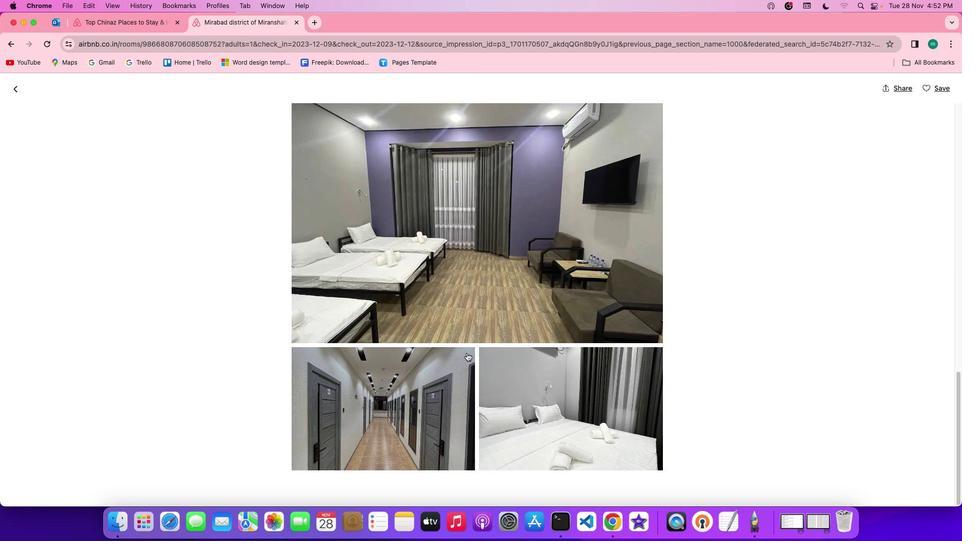 
Action: Mouse scrolled (470, 357) with delta (4, 3)
Screenshot: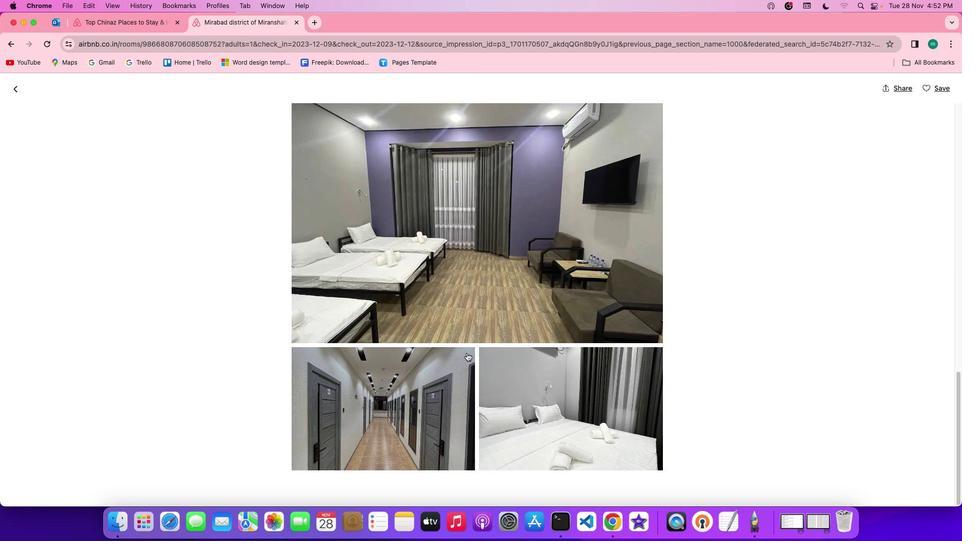 
Action: Mouse scrolled (470, 357) with delta (4, 3)
Screenshot: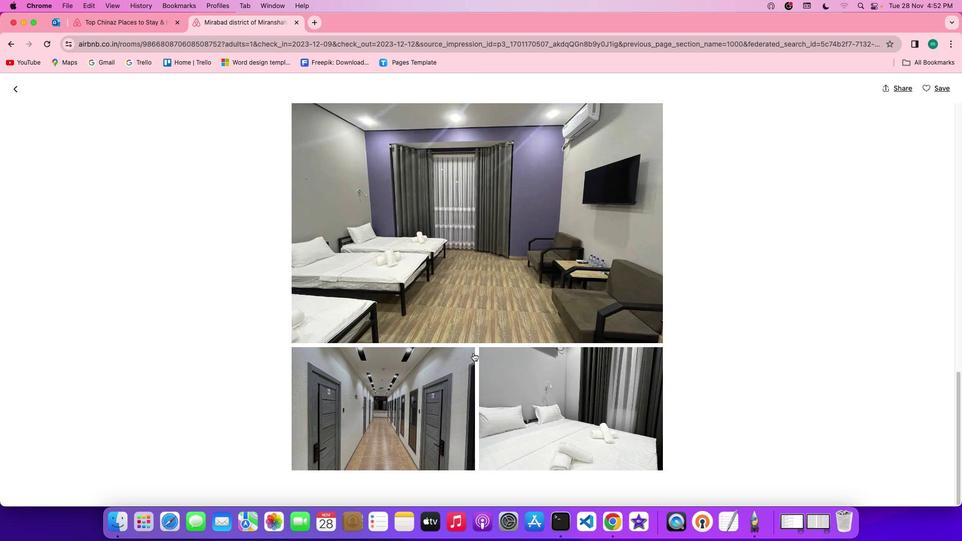 
Action: Mouse moved to (21, 93)
Screenshot: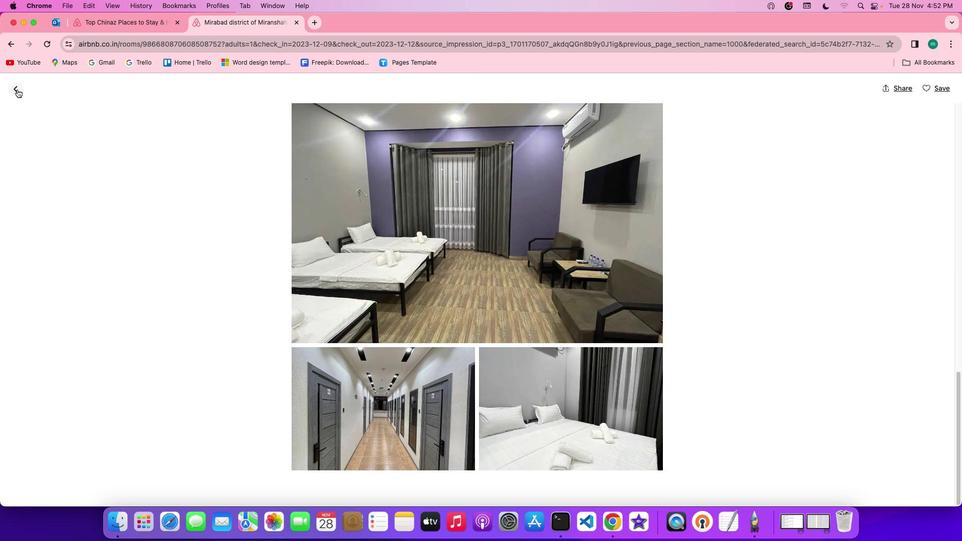 
Action: Mouse pressed left at (21, 93)
Screenshot: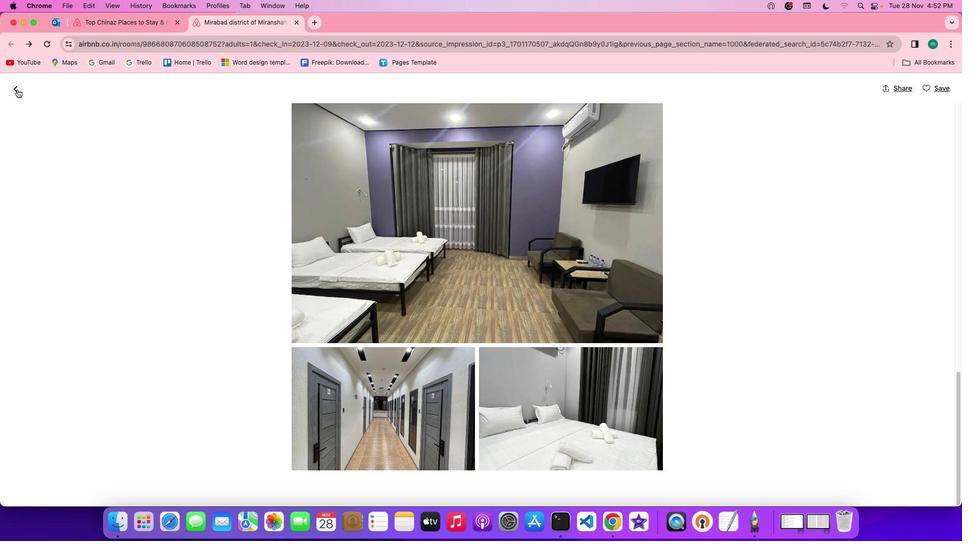 
Action: Mouse moved to (426, 346)
Screenshot: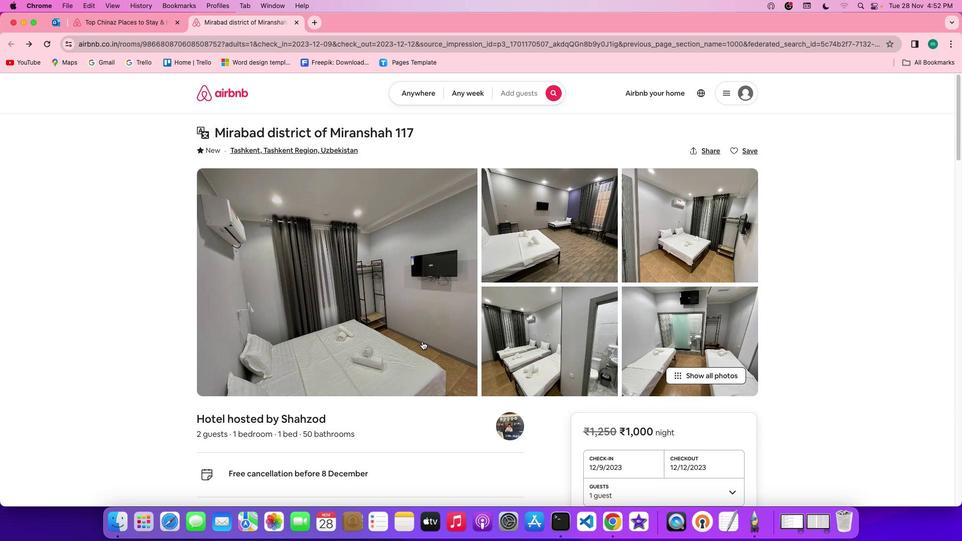 
Action: Mouse scrolled (426, 346) with delta (4, 3)
Screenshot: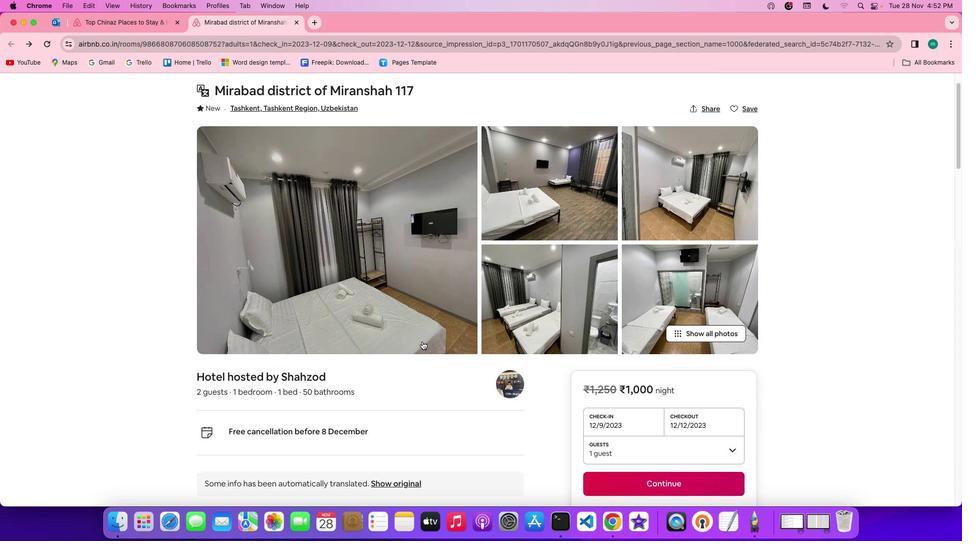 
Action: Mouse scrolled (426, 346) with delta (4, 3)
Screenshot: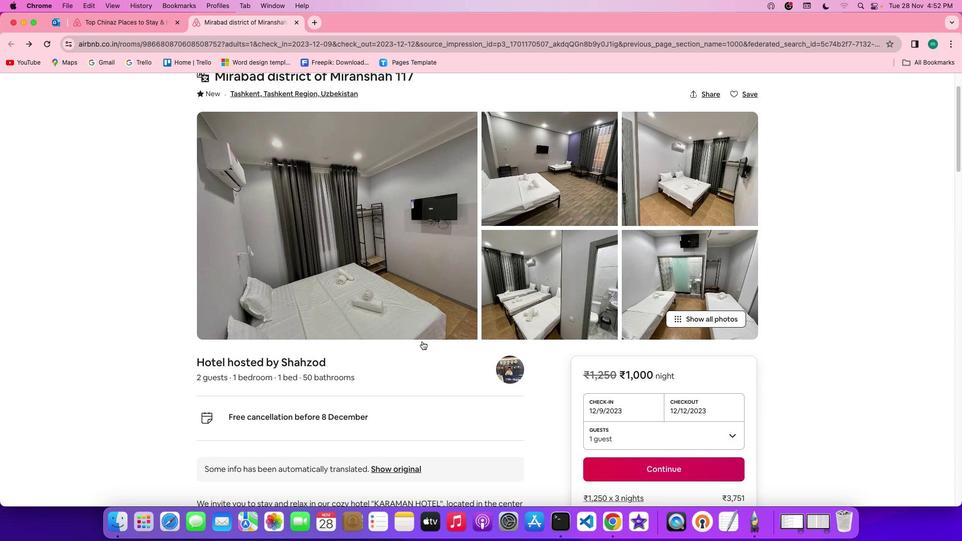 
Action: Mouse scrolled (426, 346) with delta (4, 3)
Screenshot: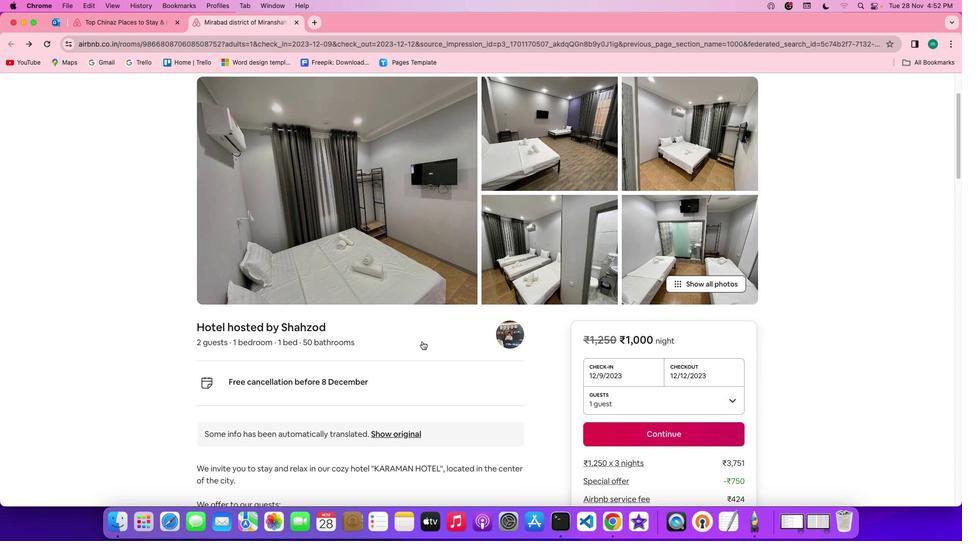
Action: Mouse scrolled (426, 346) with delta (4, 2)
Screenshot: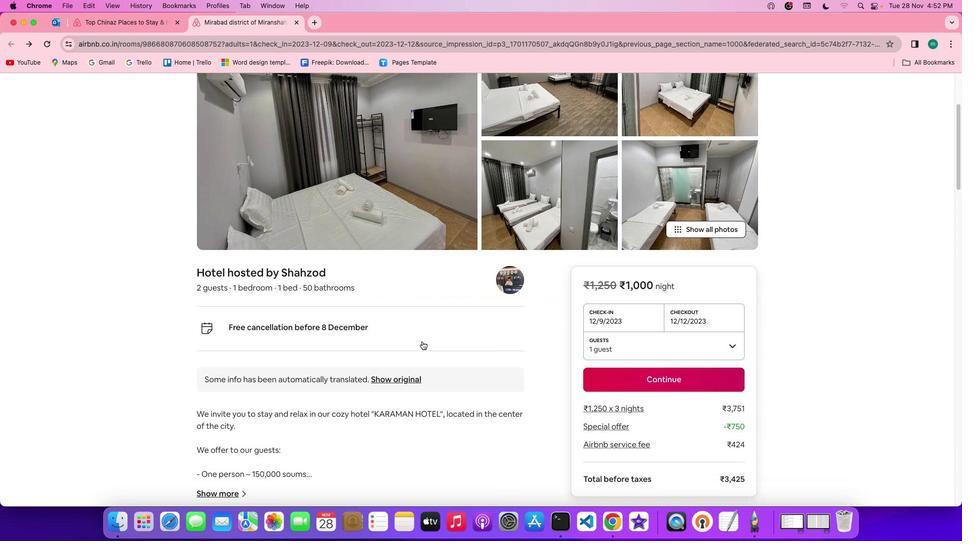 
Action: Mouse scrolled (426, 346) with delta (4, 3)
Screenshot: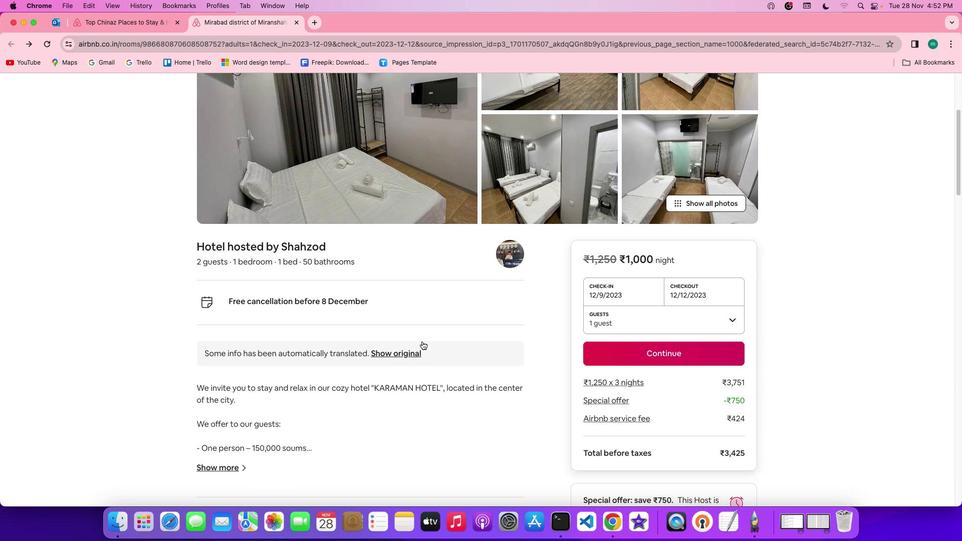 
Action: Mouse scrolled (426, 346) with delta (4, 3)
Screenshot: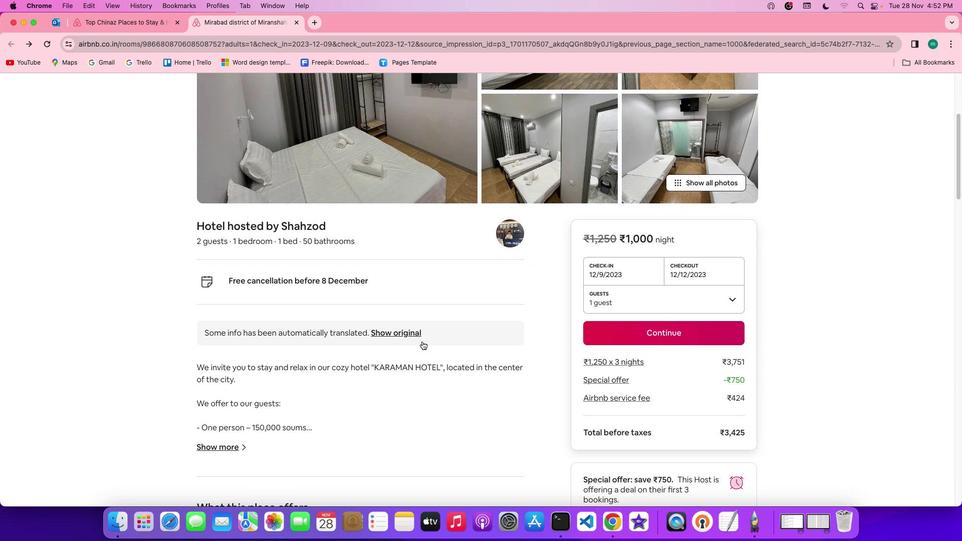 
Action: Mouse scrolled (426, 346) with delta (4, 3)
Screenshot: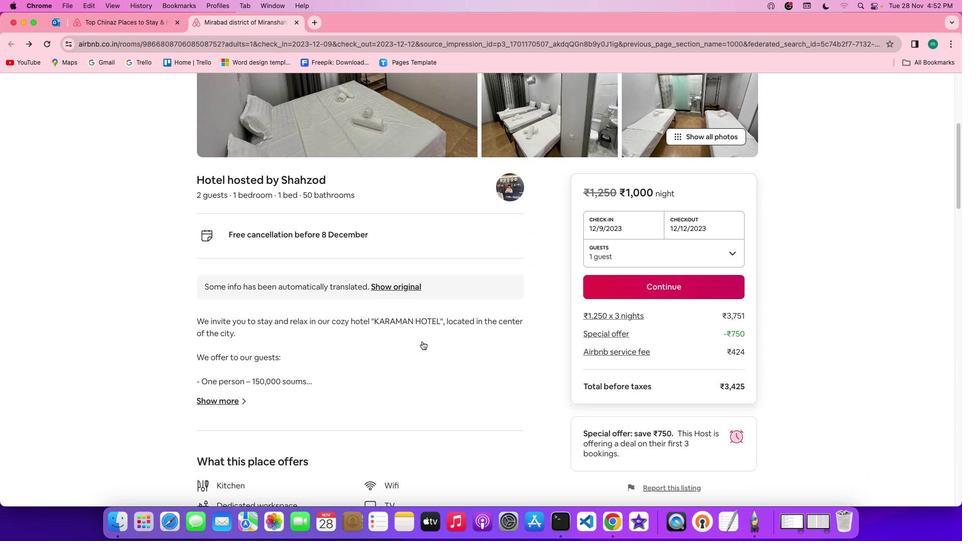 
Action: Mouse scrolled (426, 346) with delta (4, 2)
Screenshot: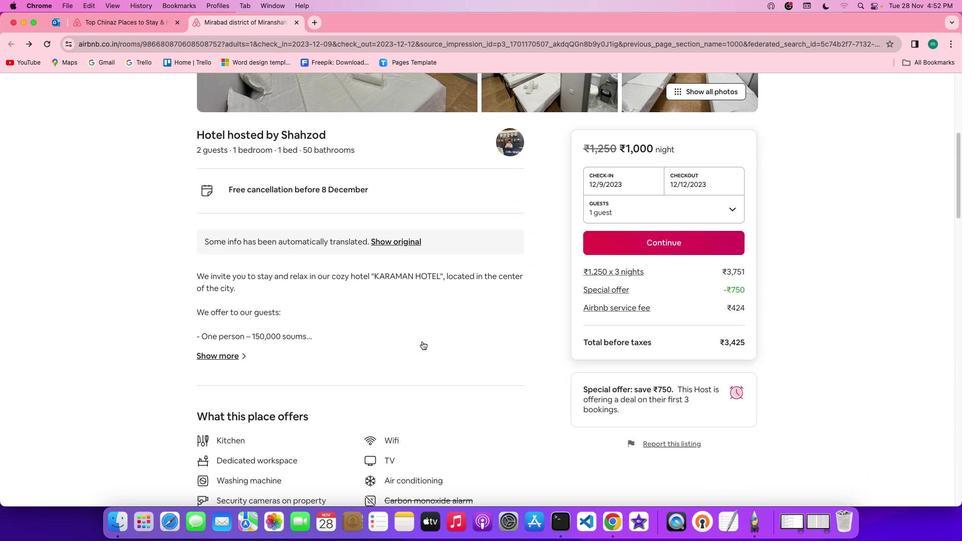 
Action: Mouse moved to (226, 357)
Screenshot: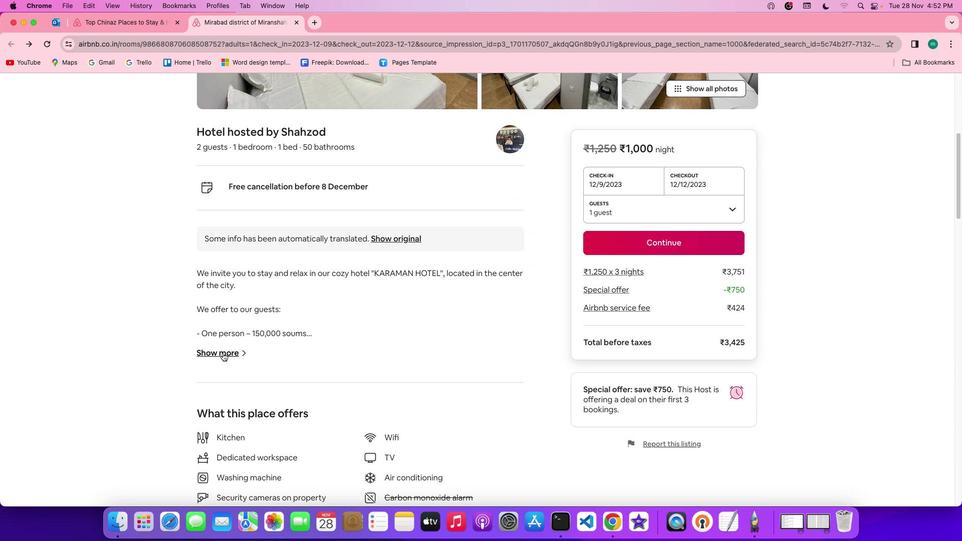 
Action: Mouse pressed left at (226, 357)
Screenshot: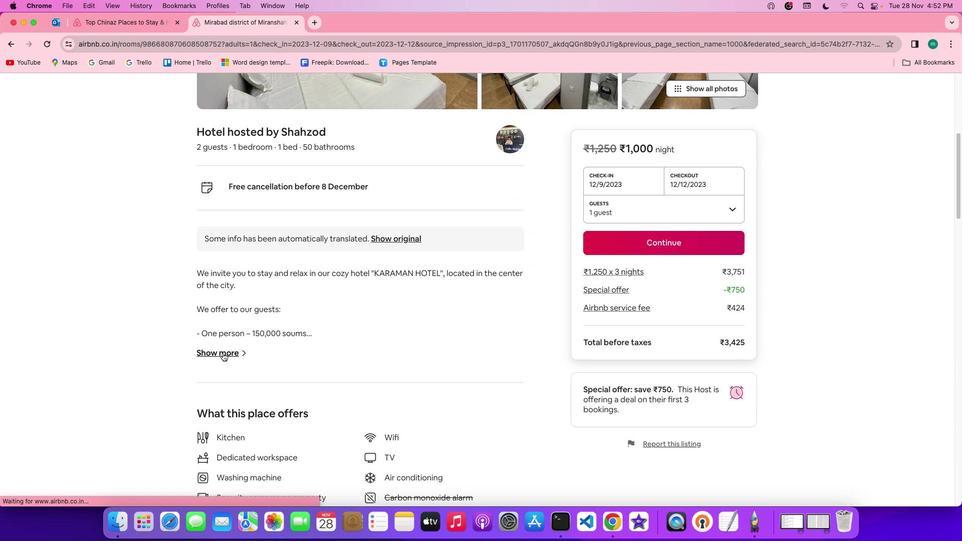 
Action: Mouse moved to (384, 361)
Screenshot: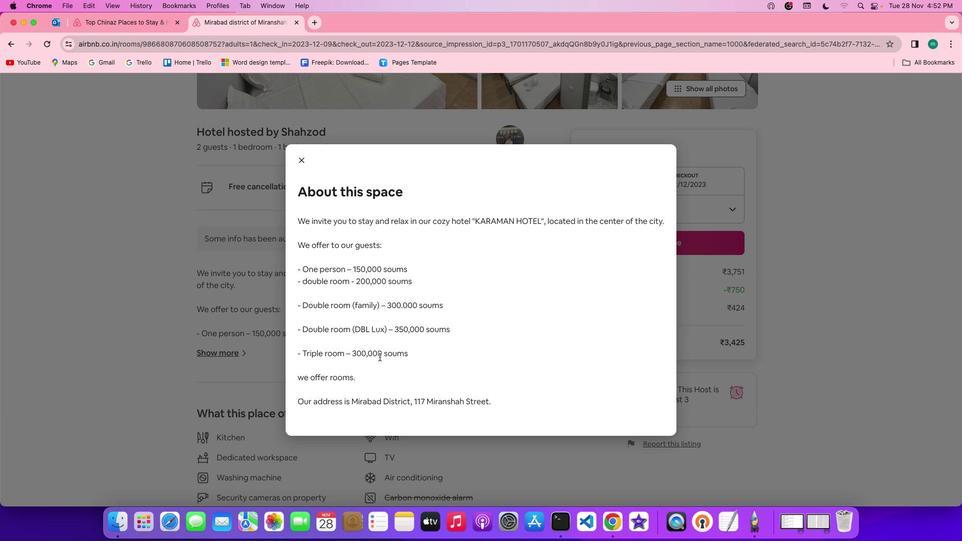 
Action: Mouse scrolled (384, 361) with delta (4, 3)
Screenshot: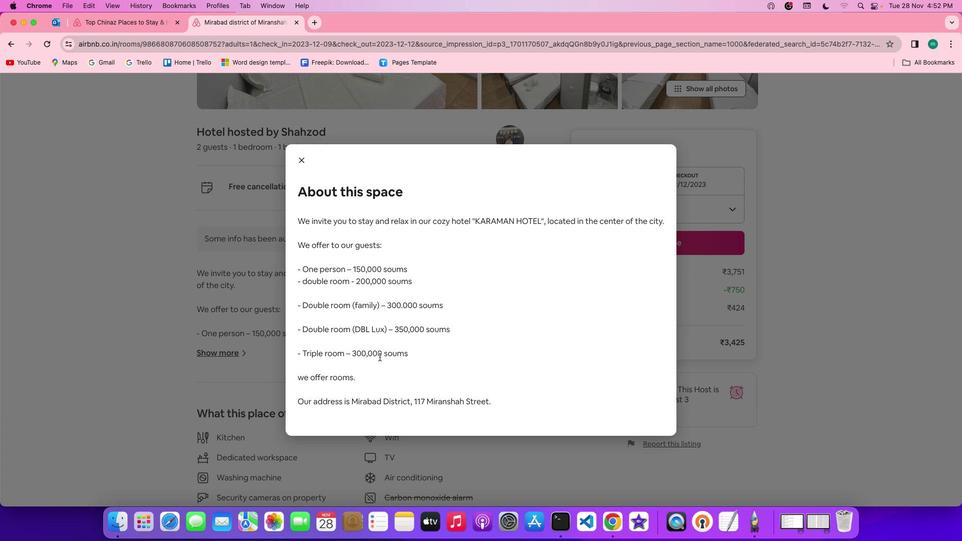 
Action: Mouse scrolled (384, 361) with delta (4, 3)
Screenshot: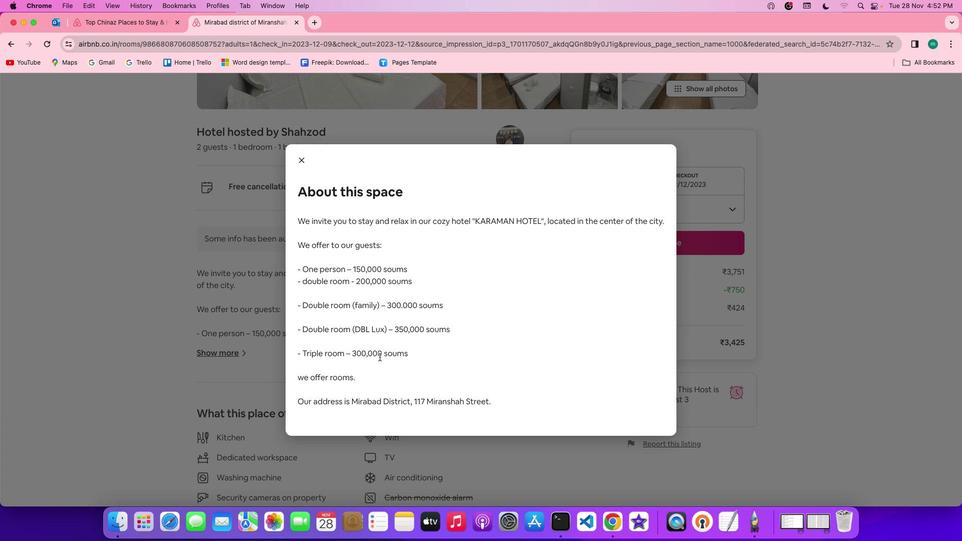 
Action: Mouse scrolled (384, 361) with delta (4, 3)
Screenshot: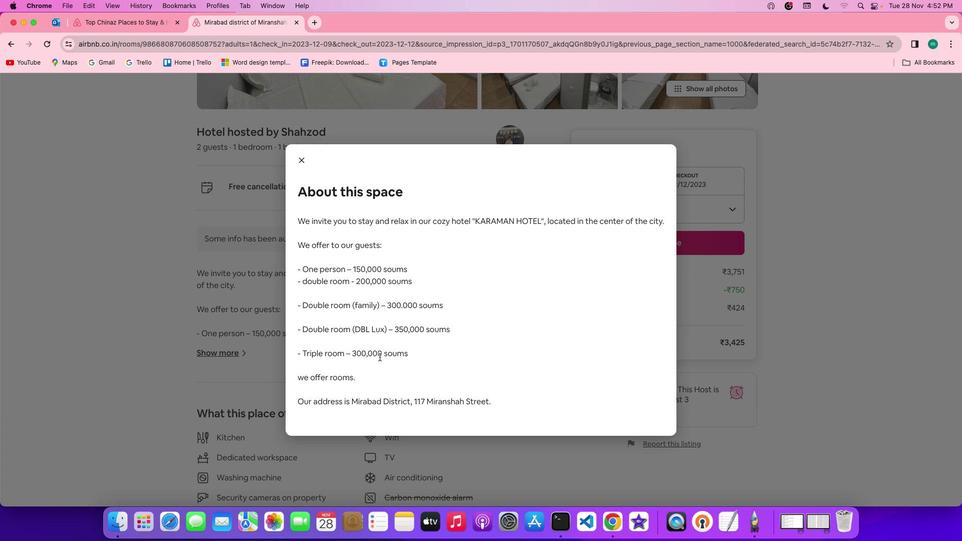 
Action: Mouse scrolled (384, 361) with delta (4, 2)
Screenshot: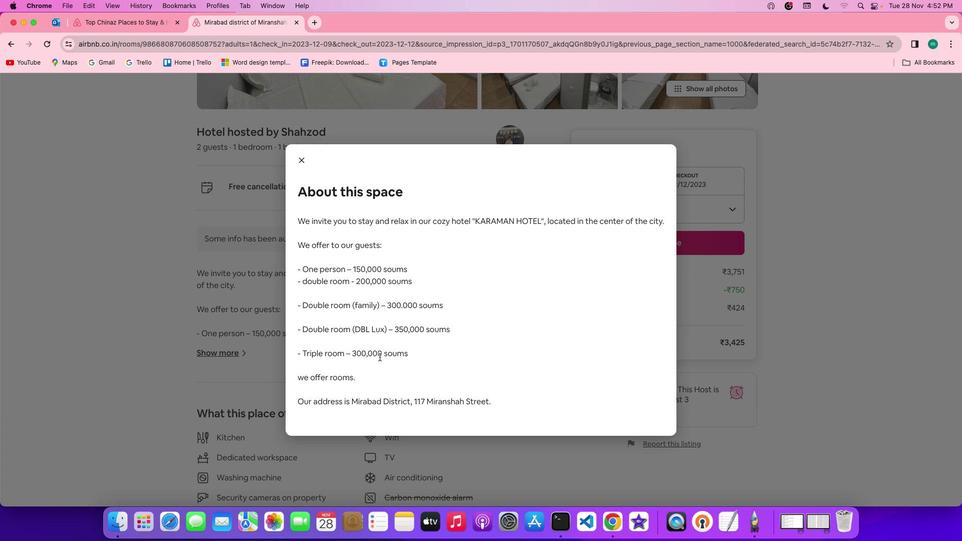 
Action: Mouse moved to (301, 163)
Screenshot: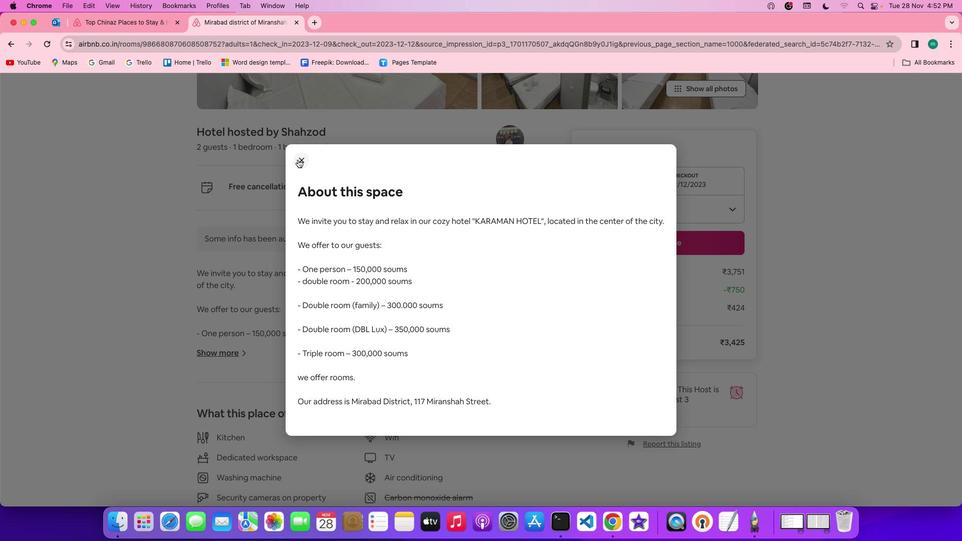 
Action: Mouse pressed left at (301, 163)
Screenshot: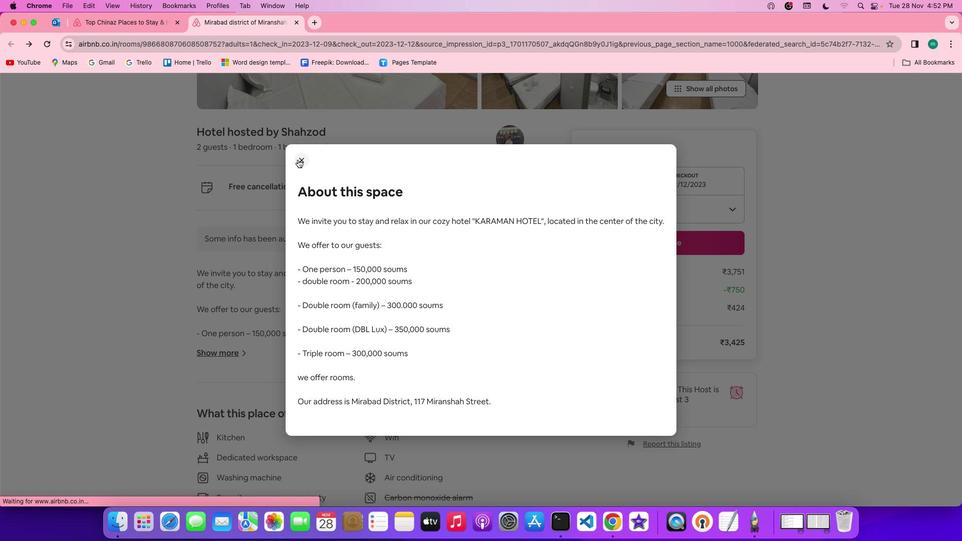 
Action: Mouse moved to (412, 339)
Screenshot: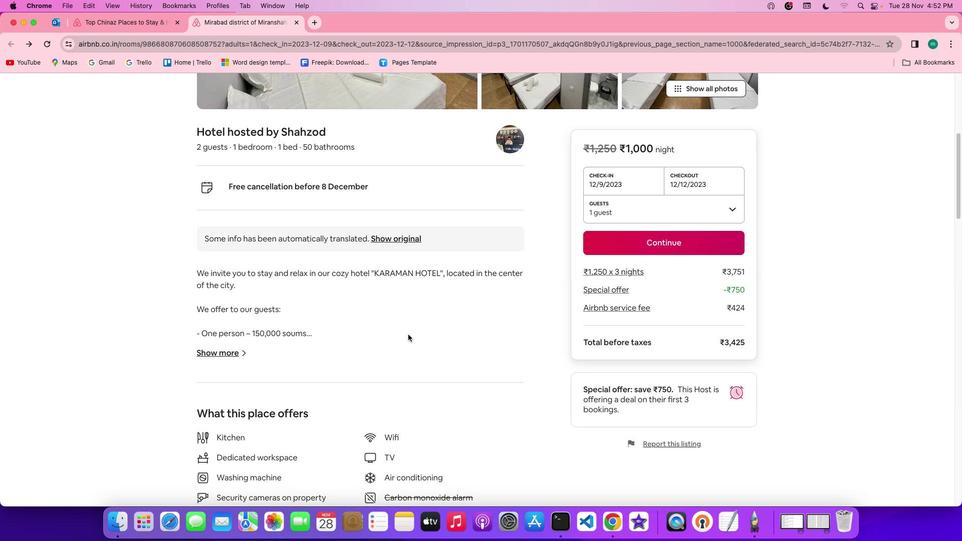 
Action: Mouse scrolled (412, 339) with delta (4, 3)
Screenshot: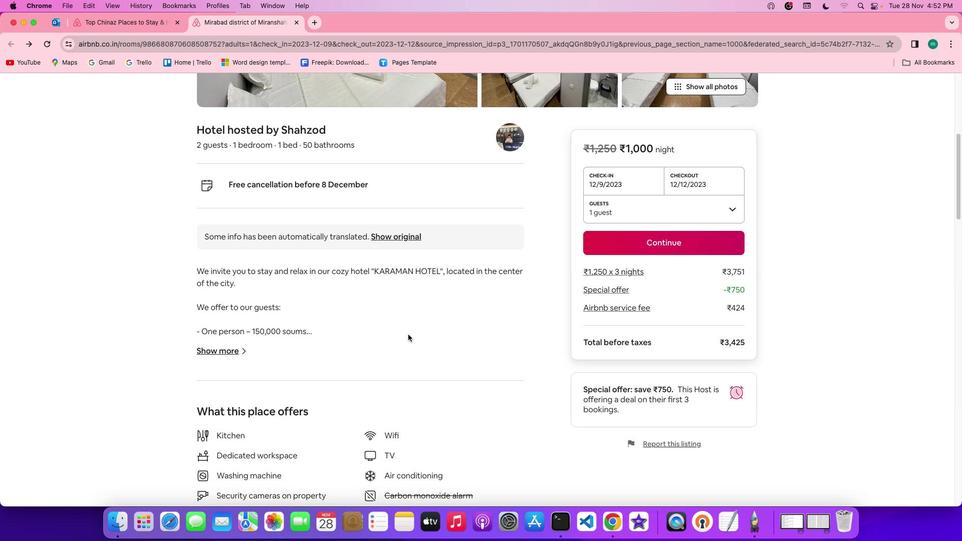 
Action: Mouse scrolled (412, 339) with delta (4, 3)
Screenshot: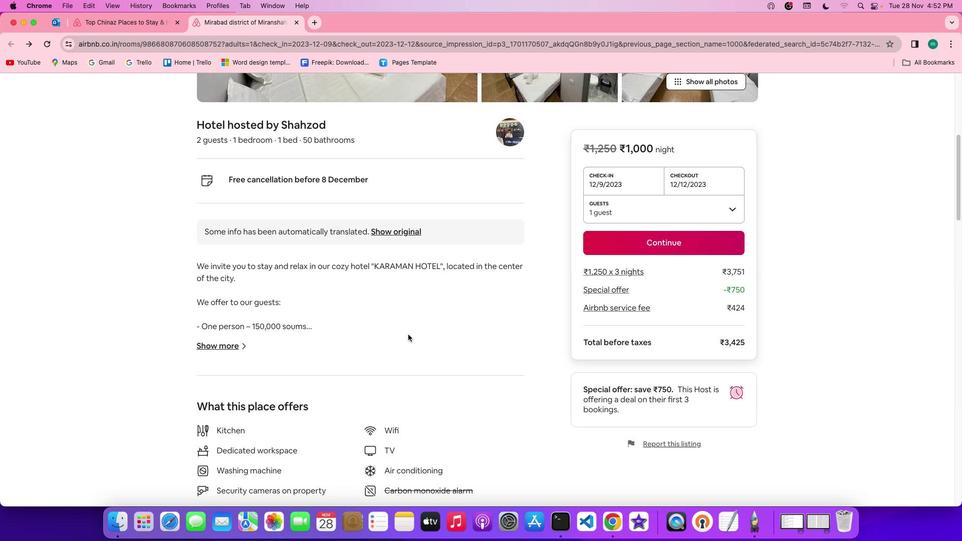 
Action: Mouse scrolled (412, 339) with delta (4, 3)
Screenshot: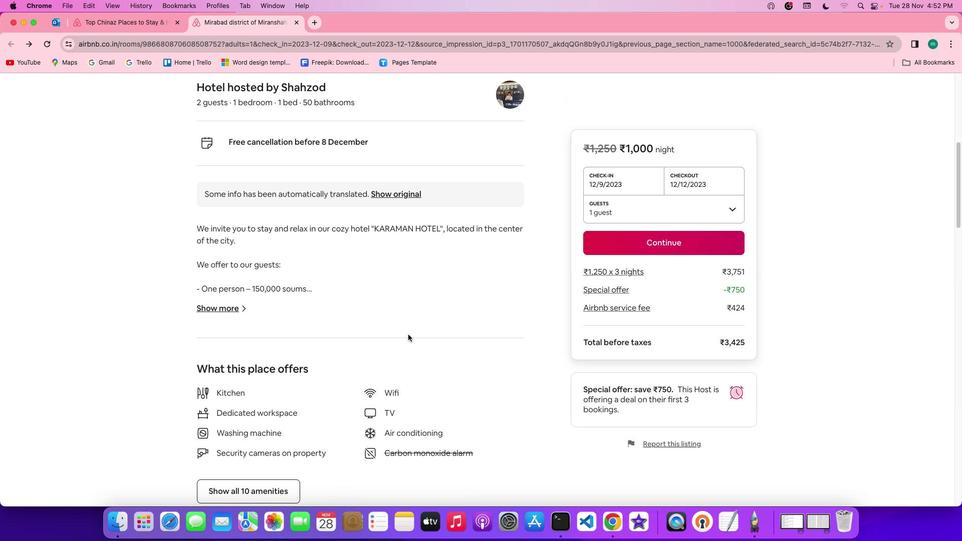 
Action: Mouse scrolled (412, 339) with delta (4, 3)
Screenshot: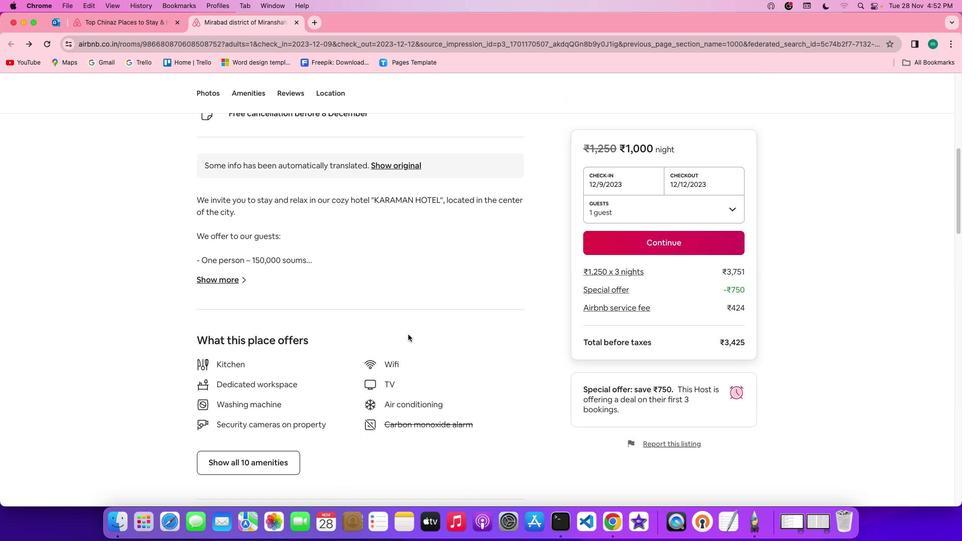 
Action: Mouse scrolled (412, 339) with delta (4, 2)
Screenshot: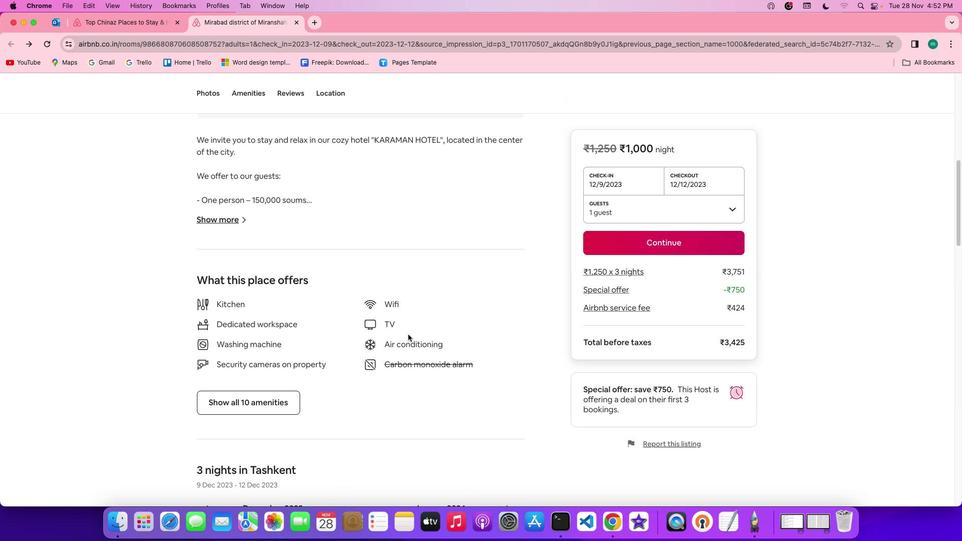 
Action: Mouse scrolled (412, 339) with delta (4, 2)
Screenshot: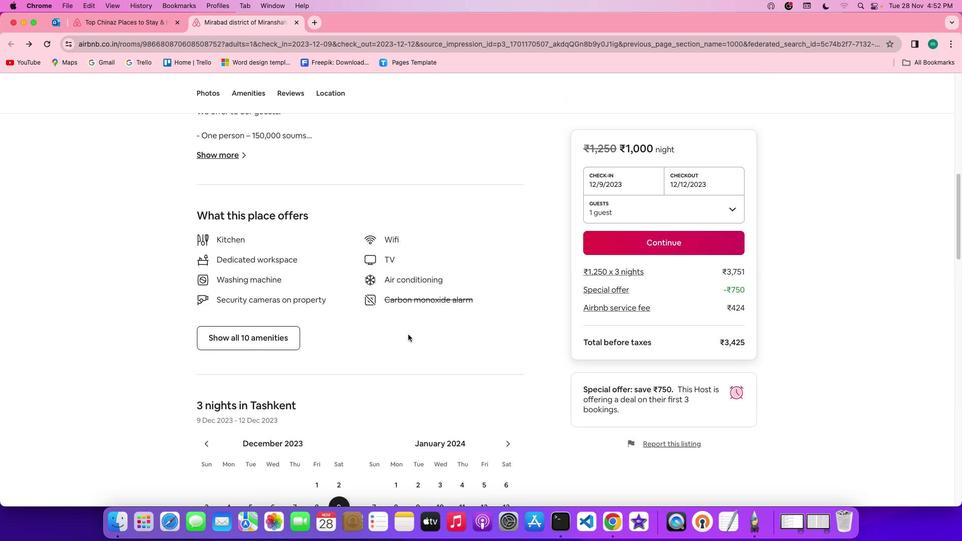 
Action: Mouse moved to (248, 330)
Screenshot: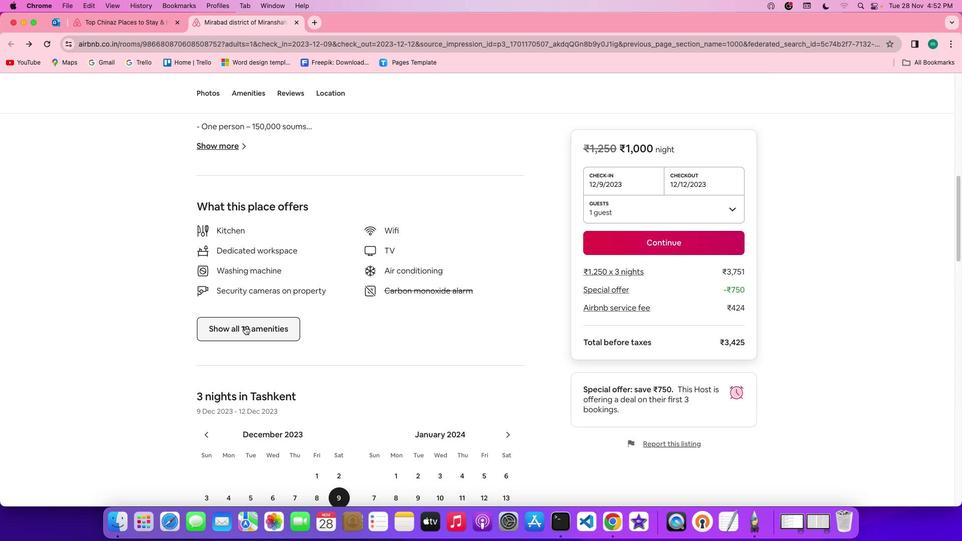 
Action: Mouse pressed left at (248, 330)
Screenshot: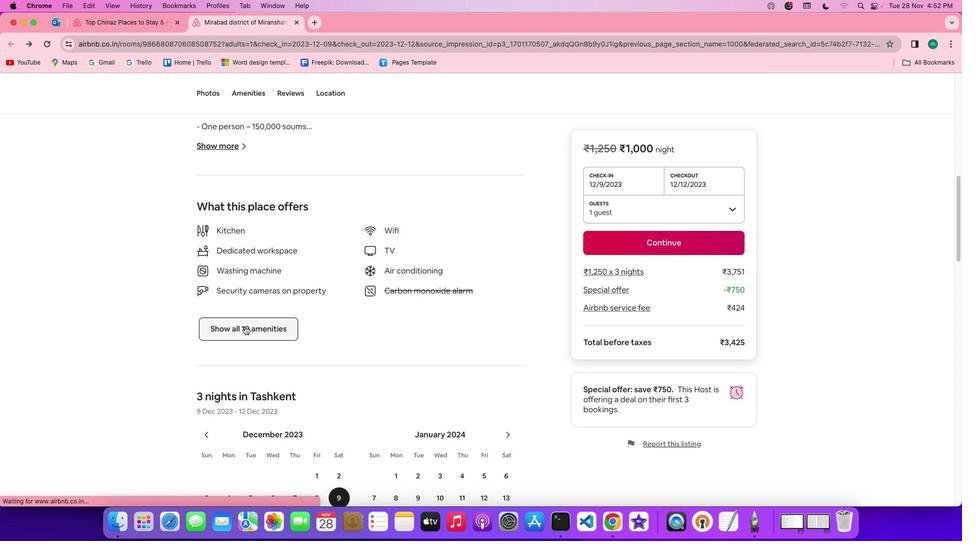 
Action: Mouse moved to (479, 368)
Screenshot: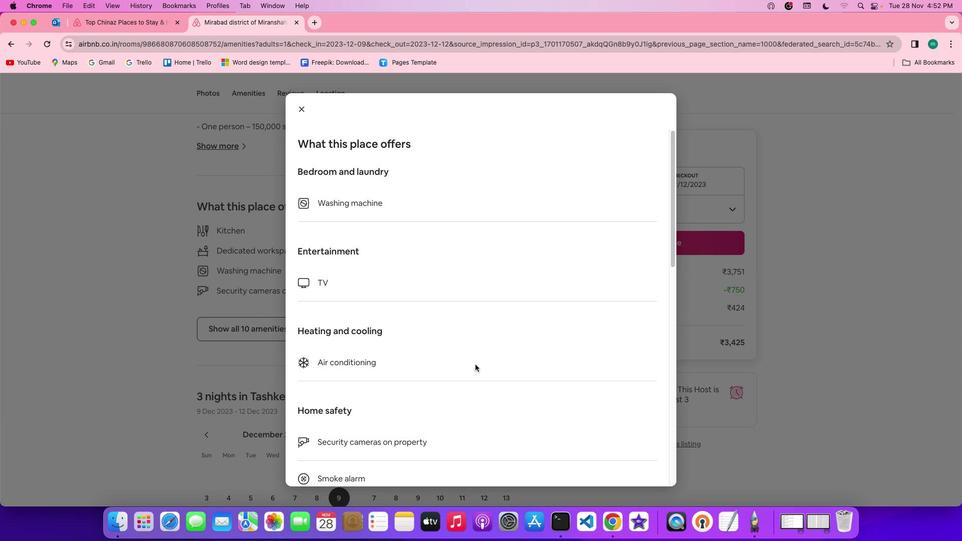 
Action: Mouse scrolled (479, 368) with delta (4, 3)
Screenshot: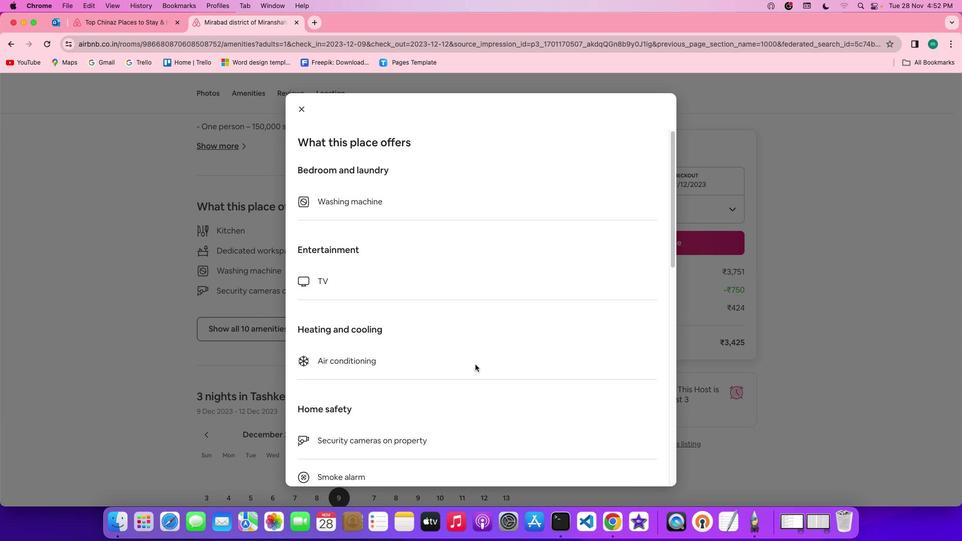 
Action: Mouse scrolled (479, 368) with delta (4, 3)
Screenshot: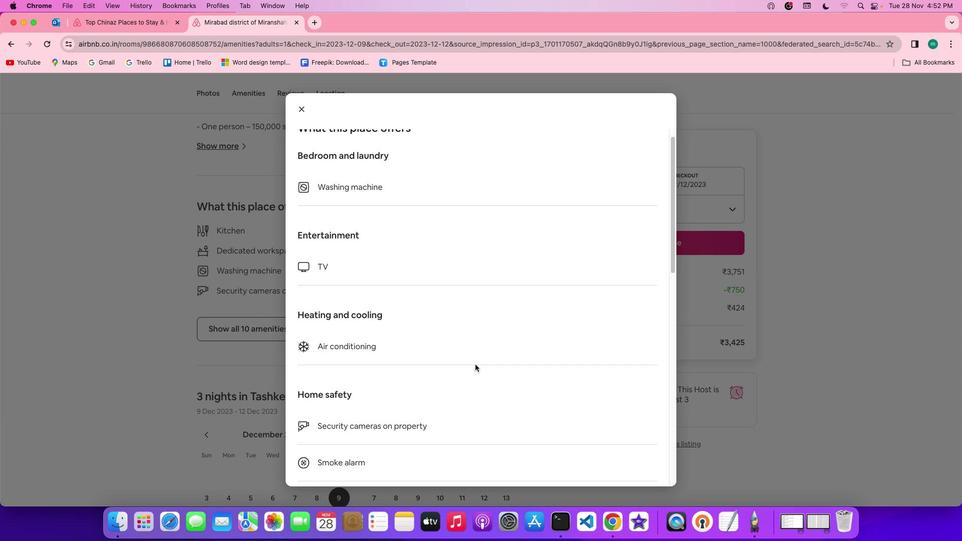 
Action: Mouse scrolled (479, 368) with delta (4, 3)
Screenshot: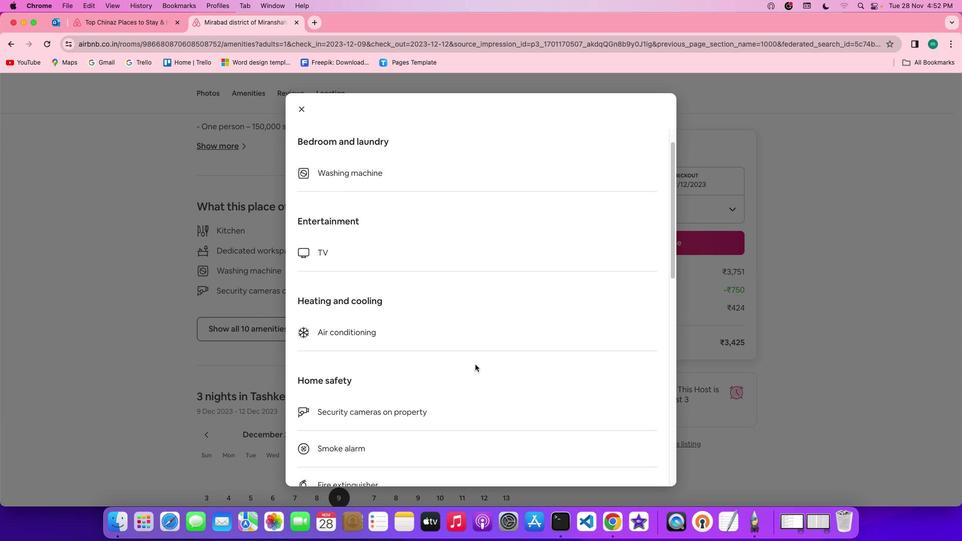 
Action: Mouse scrolled (479, 368) with delta (4, 3)
Screenshot: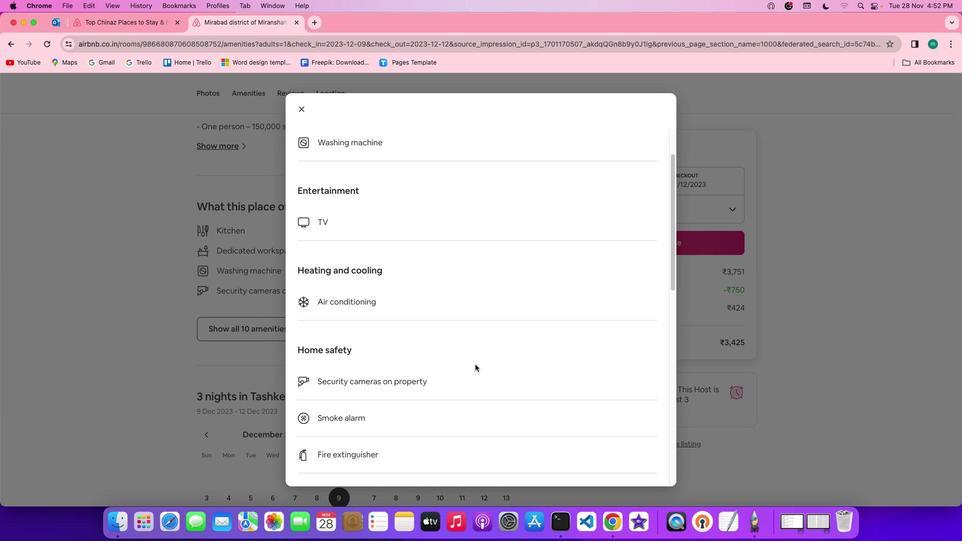 
Action: Mouse scrolled (479, 368) with delta (4, 3)
Screenshot: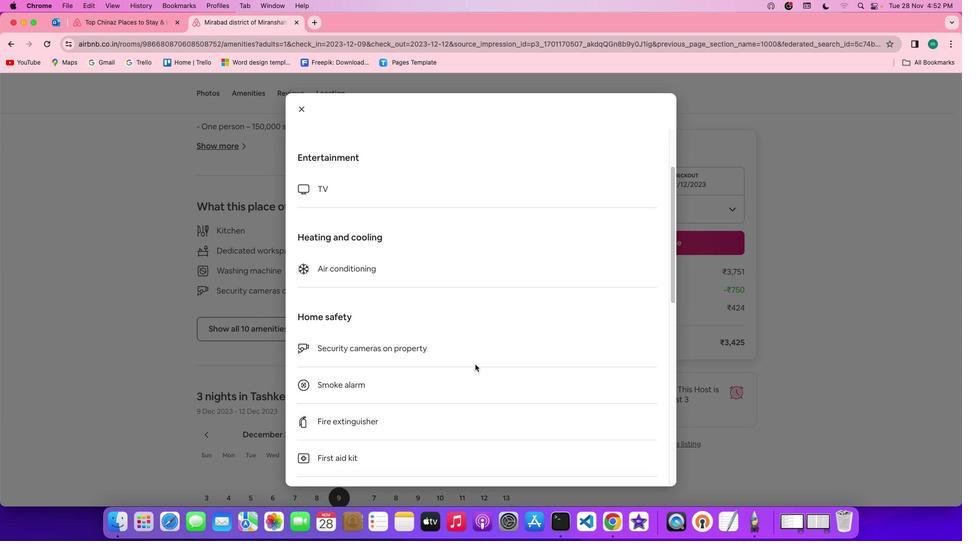 
Action: Mouse scrolled (479, 368) with delta (4, 3)
Screenshot: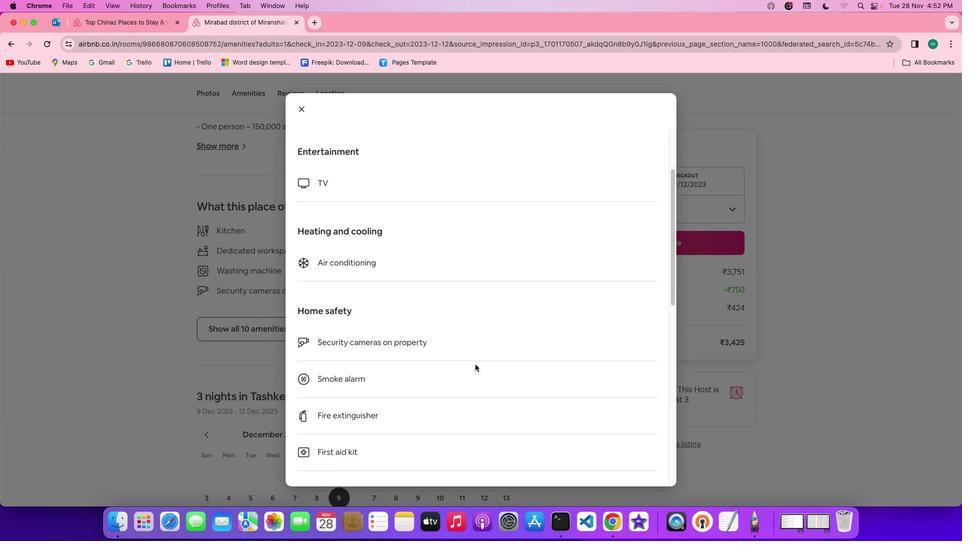 
Action: Mouse scrolled (479, 368) with delta (4, 3)
Screenshot: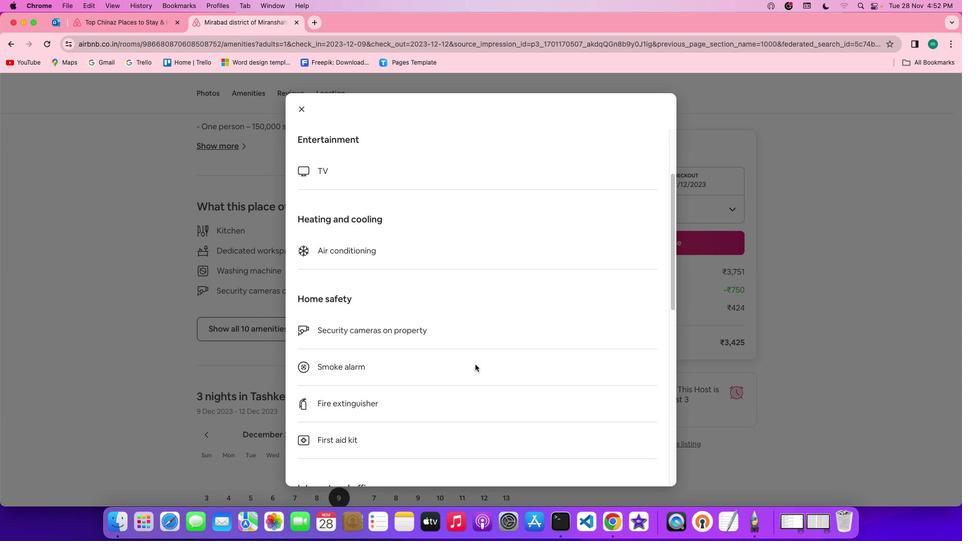 
Action: Mouse scrolled (479, 368) with delta (4, 3)
Screenshot: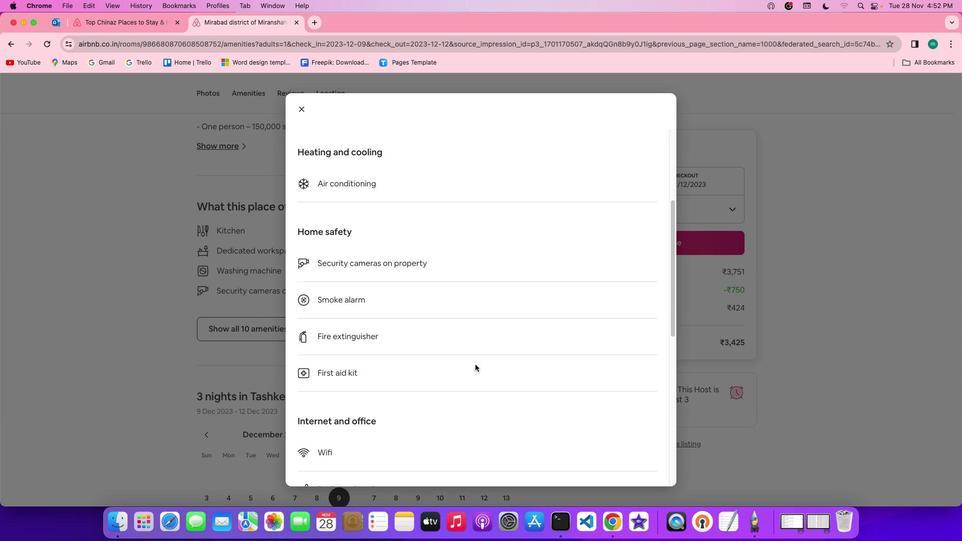 
Action: Mouse scrolled (479, 368) with delta (4, 2)
Screenshot: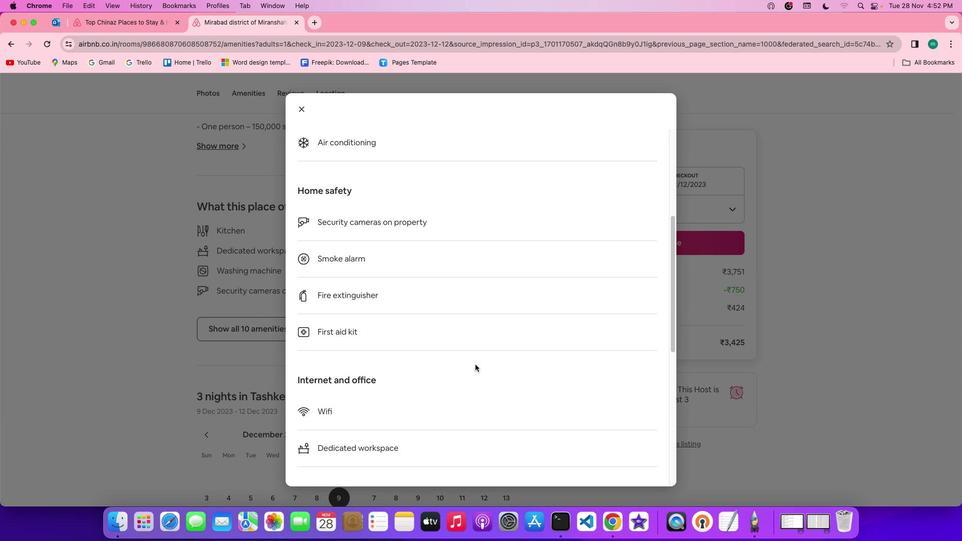 
Action: Mouse scrolled (479, 368) with delta (4, 2)
Screenshot: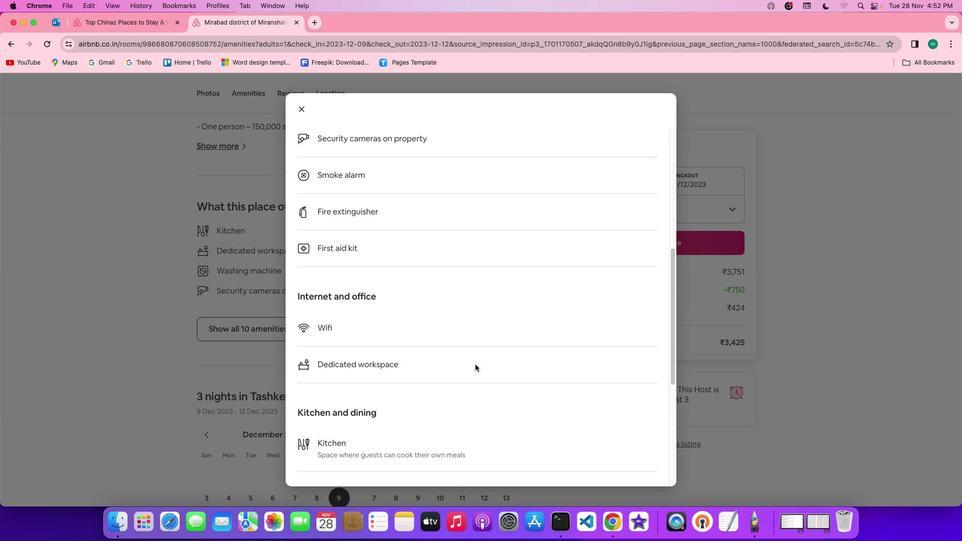 
Action: Mouse scrolled (479, 368) with delta (4, 3)
Screenshot: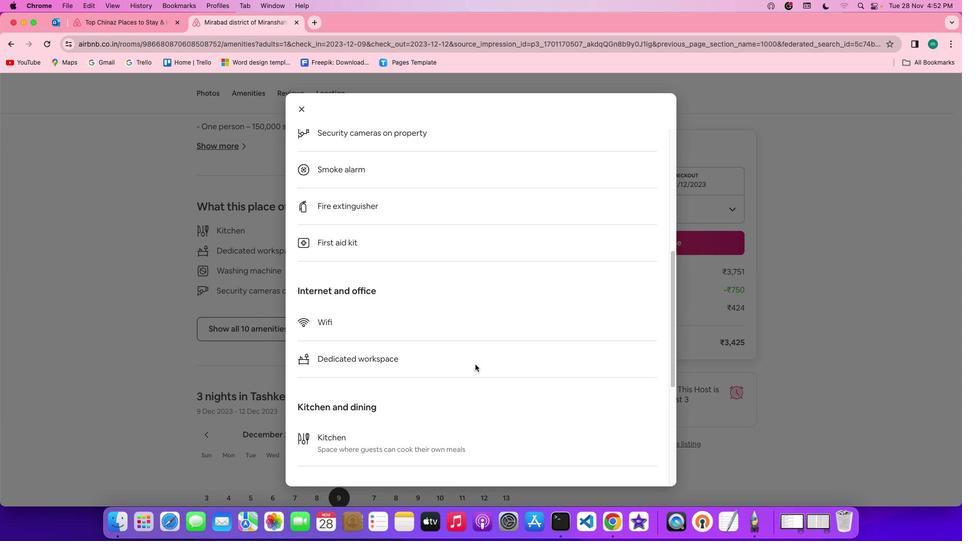 
Action: Mouse scrolled (479, 368) with delta (4, 3)
Screenshot: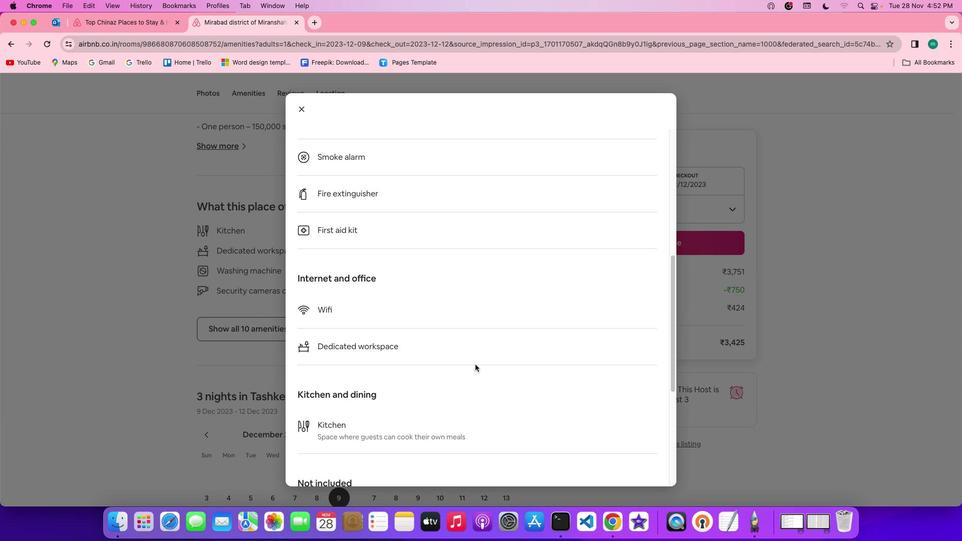 
Action: Mouse scrolled (479, 368) with delta (4, 3)
Screenshot: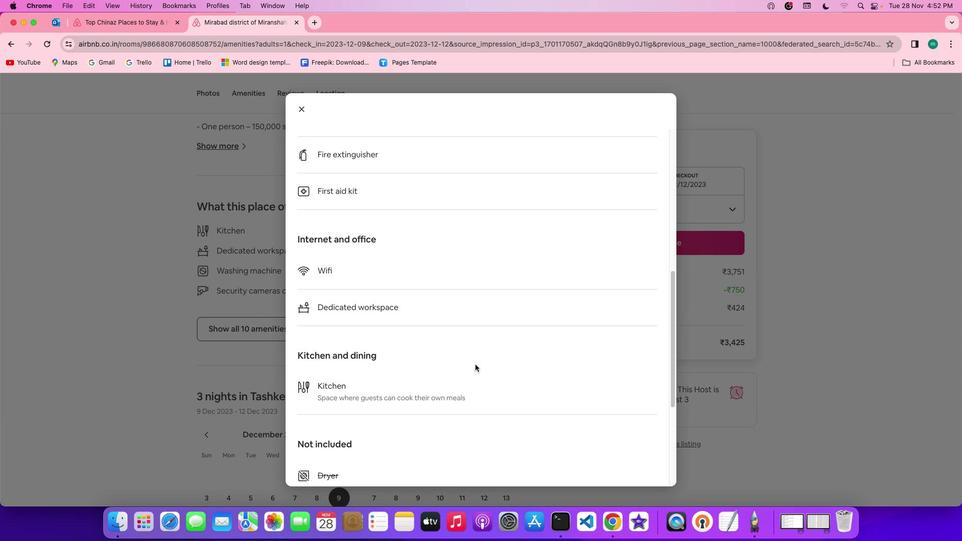 
Action: Mouse scrolled (479, 368) with delta (4, 3)
Screenshot: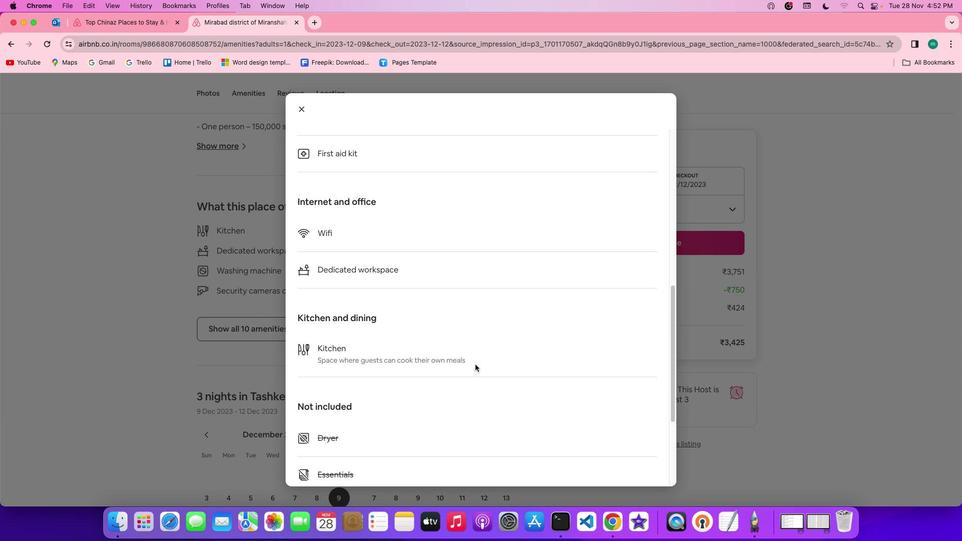 
Action: Mouse scrolled (479, 368) with delta (4, 2)
Screenshot: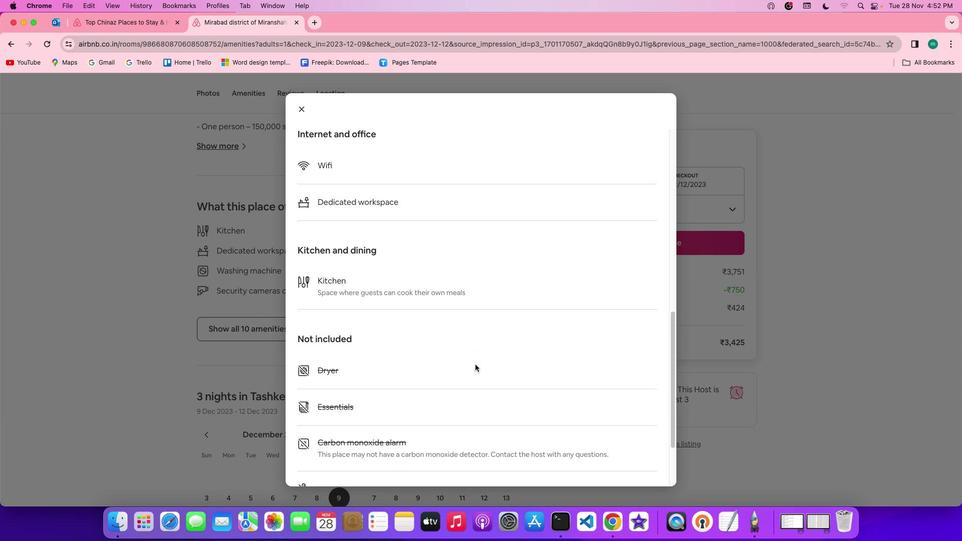 
Action: Mouse scrolled (479, 368) with delta (4, 3)
Screenshot: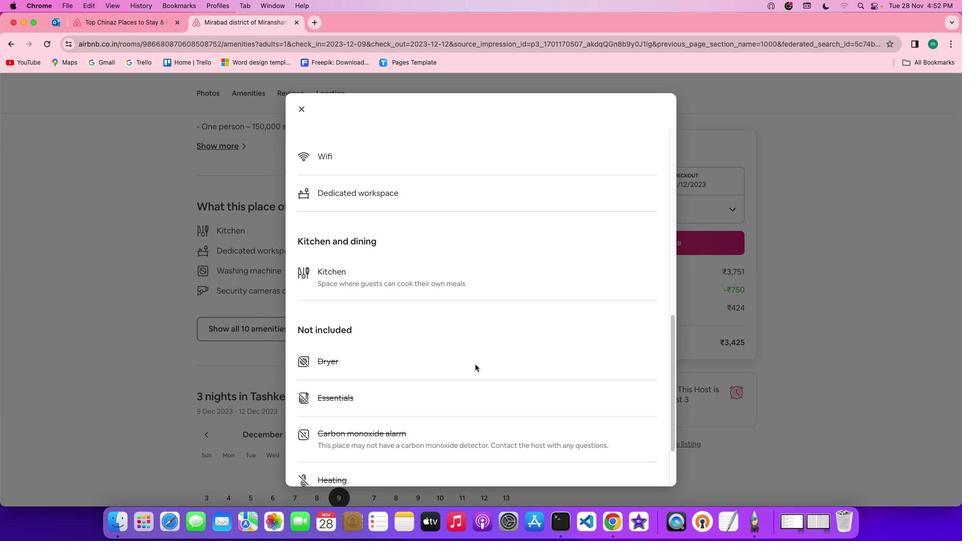 
Action: Mouse scrolled (479, 368) with delta (4, 3)
Screenshot: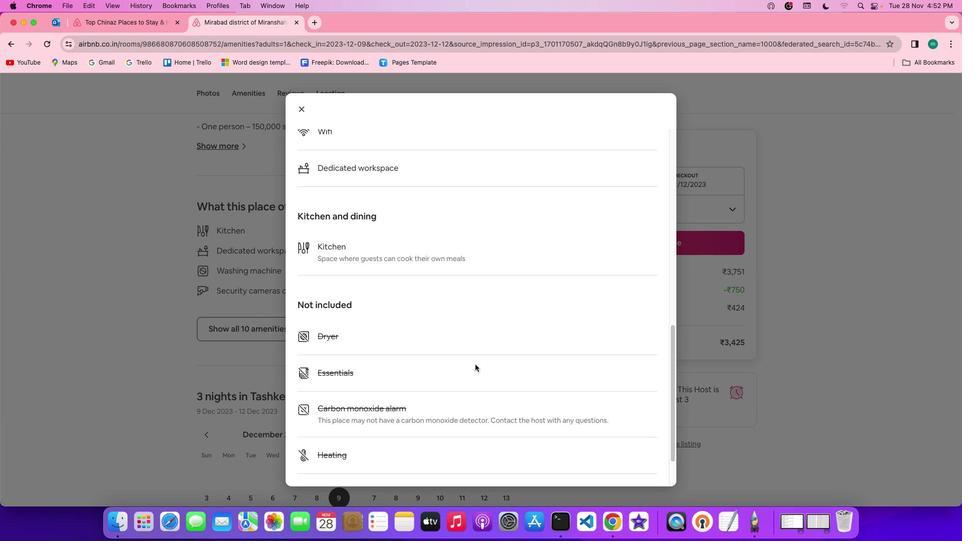 
Action: Mouse scrolled (479, 368) with delta (4, 3)
Screenshot: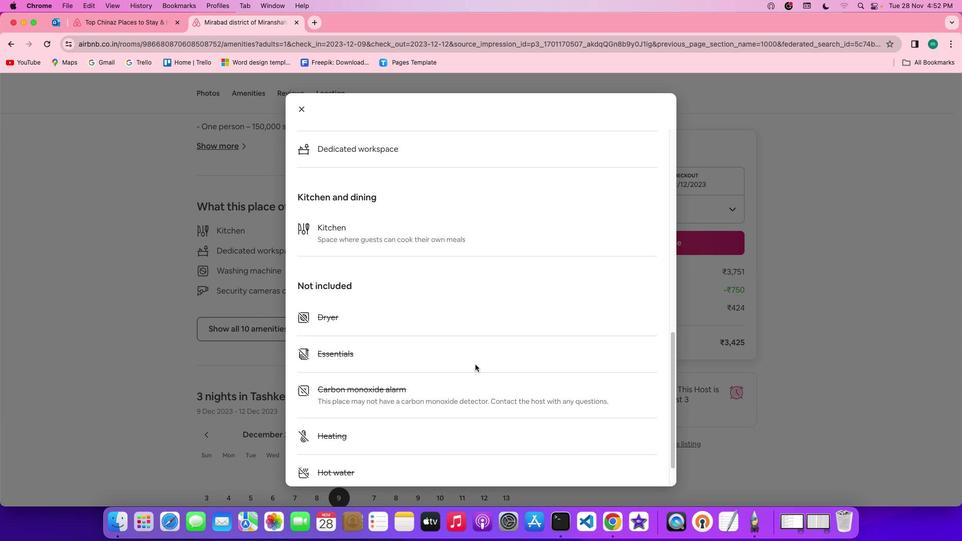 
Action: Mouse scrolled (479, 368) with delta (4, 2)
Screenshot: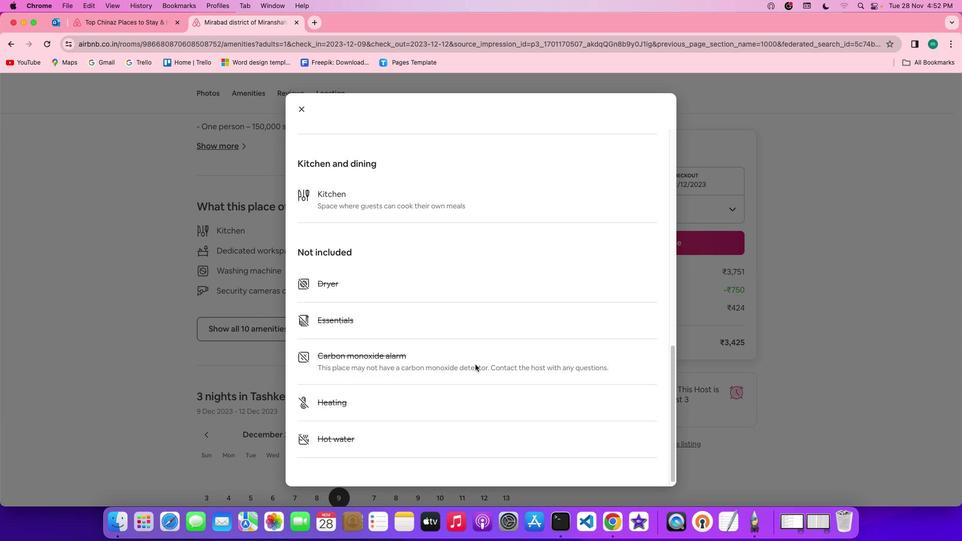 
Action: Mouse scrolled (479, 368) with delta (4, 2)
Screenshot: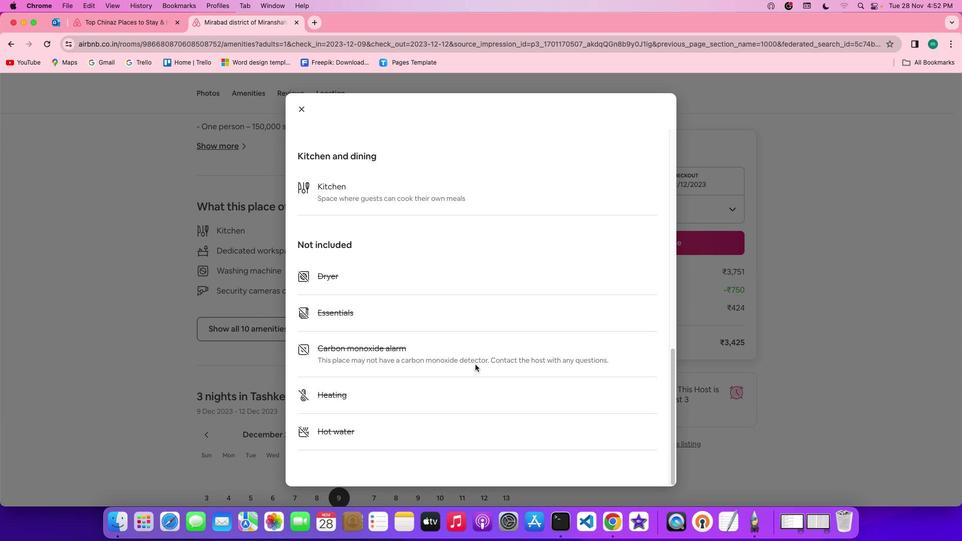 
Action: Mouse scrolled (479, 368) with delta (4, 3)
Screenshot: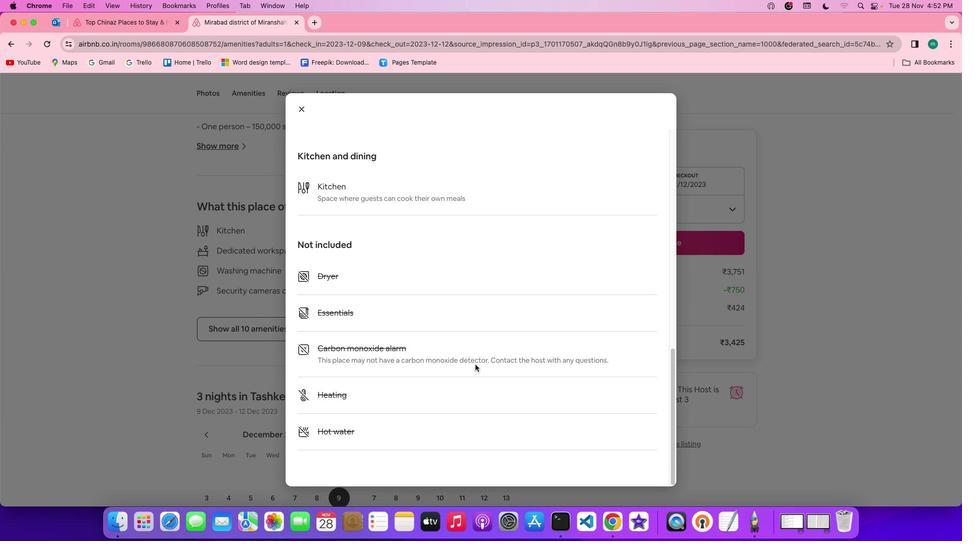 
Action: Mouse scrolled (479, 368) with delta (4, 3)
Screenshot: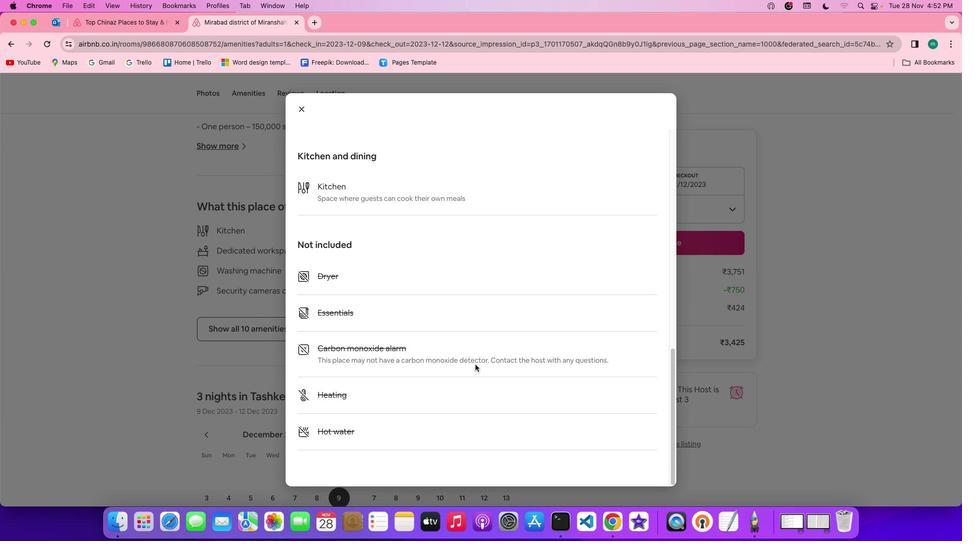 
Action: Mouse scrolled (479, 368) with delta (4, 2)
Screenshot: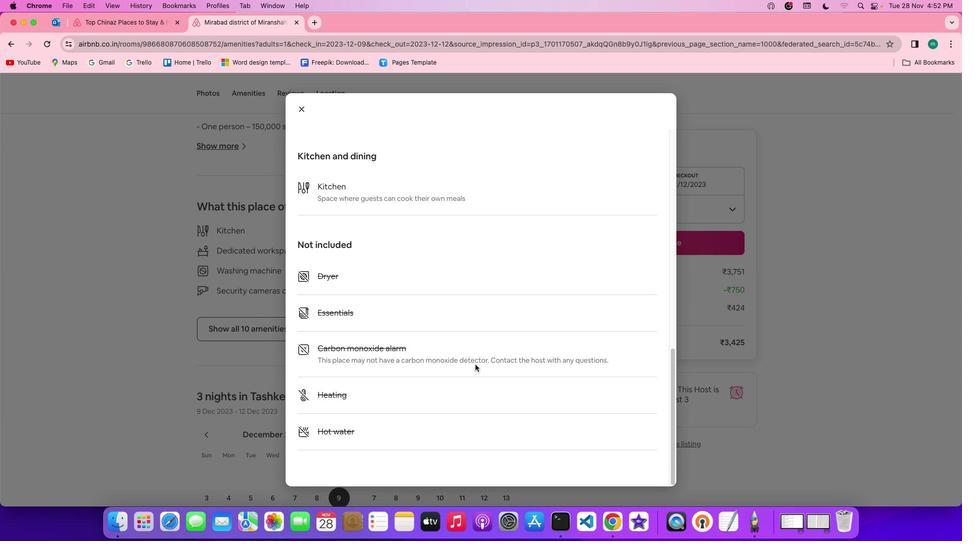 
Action: Mouse scrolled (479, 368) with delta (4, 1)
Screenshot: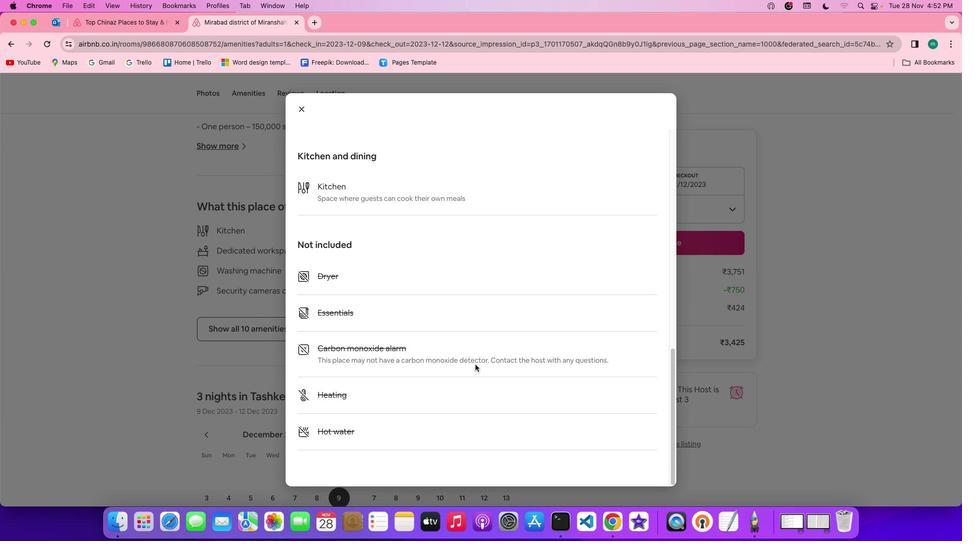 
Action: Mouse scrolled (479, 368) with delta (4, 1)
Screenshot: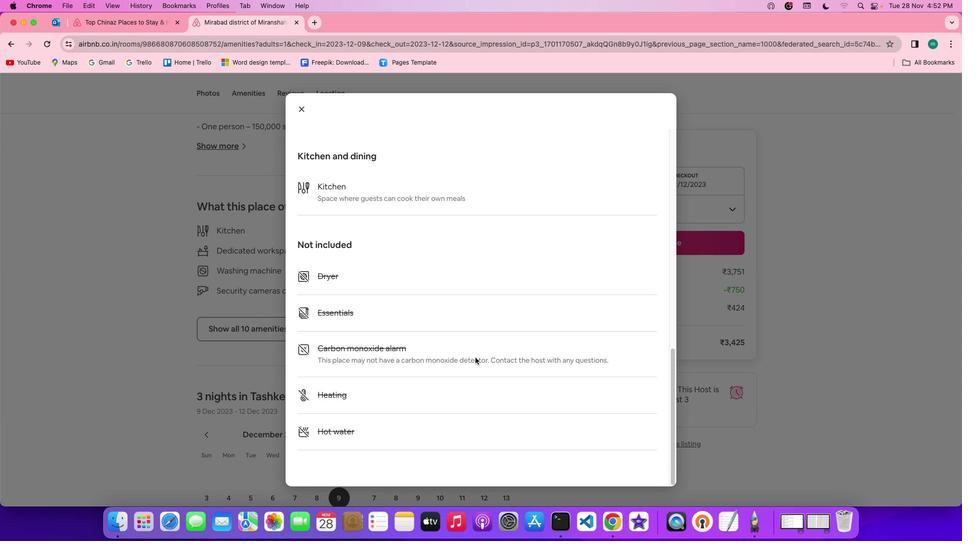 
Action: Mouse moved to (300, 109)
Screenshot: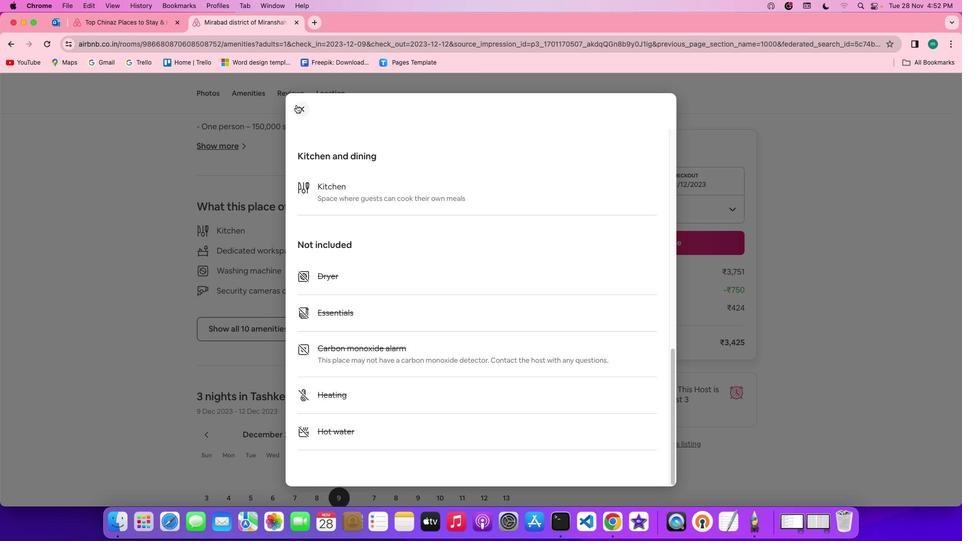 
Action: Mouse pressed left at (300, 109)
Screenshot: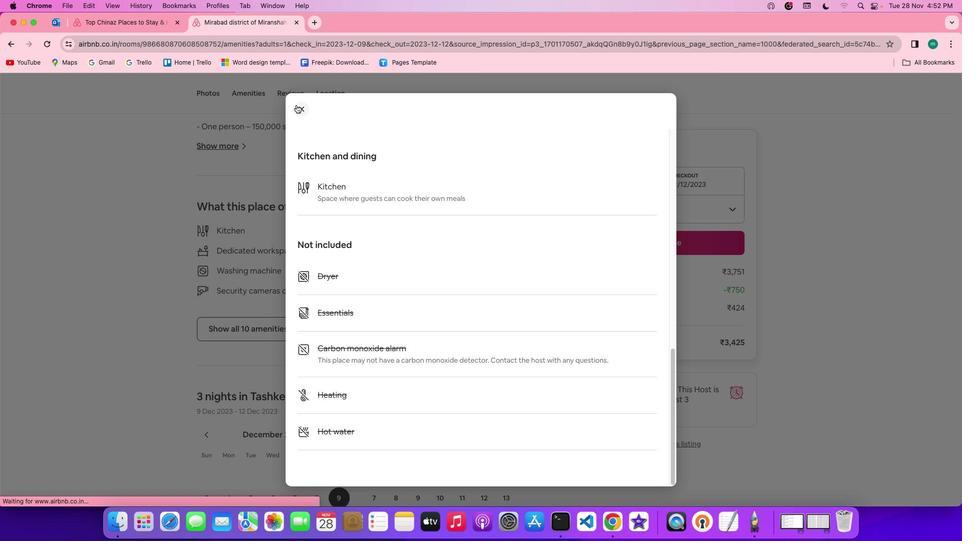 
Action: Mouse moved to (418, 314)
Screenshot: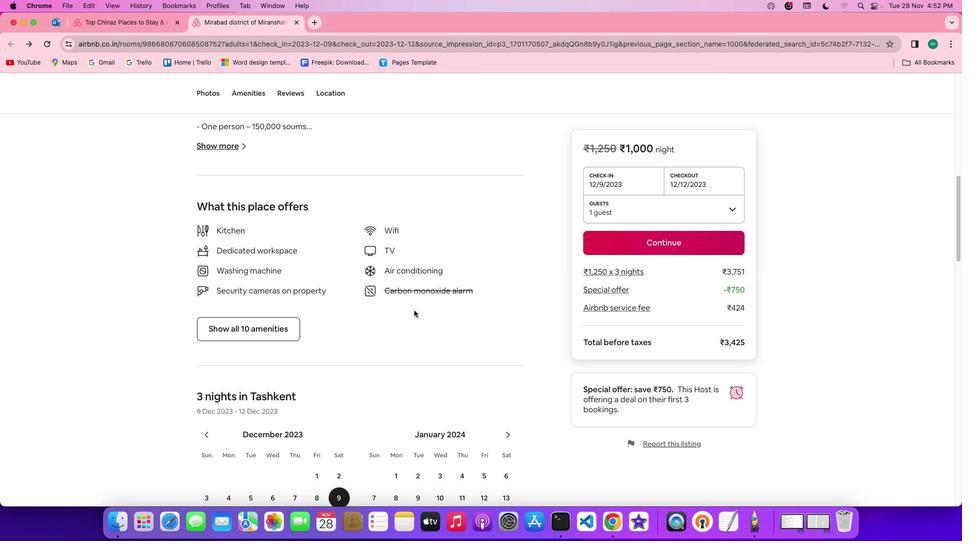 
Action: Mouse scrolled (418, 314) with delta (4, 3)
Screenshot: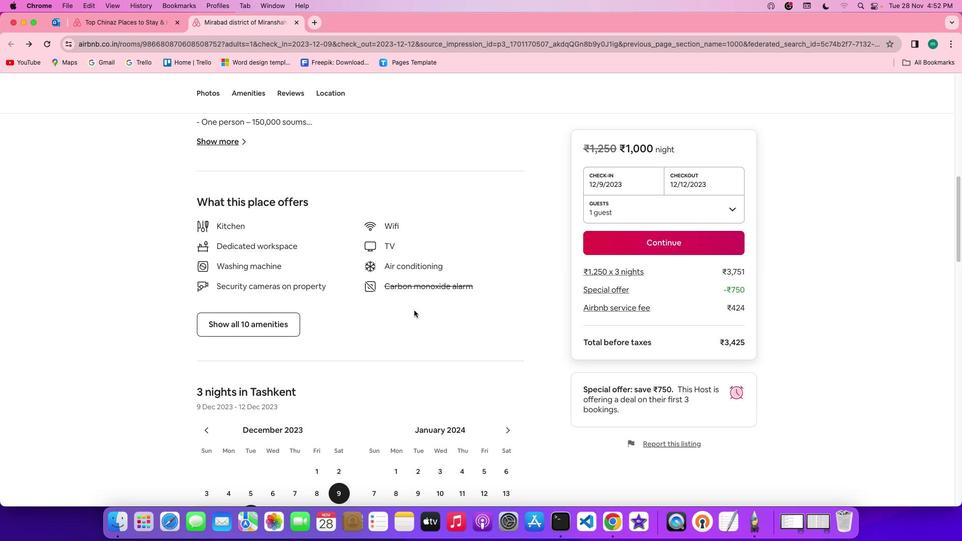 
Action: Mouse scrolled (418, 314) with delta (4, 3)
Screenshot: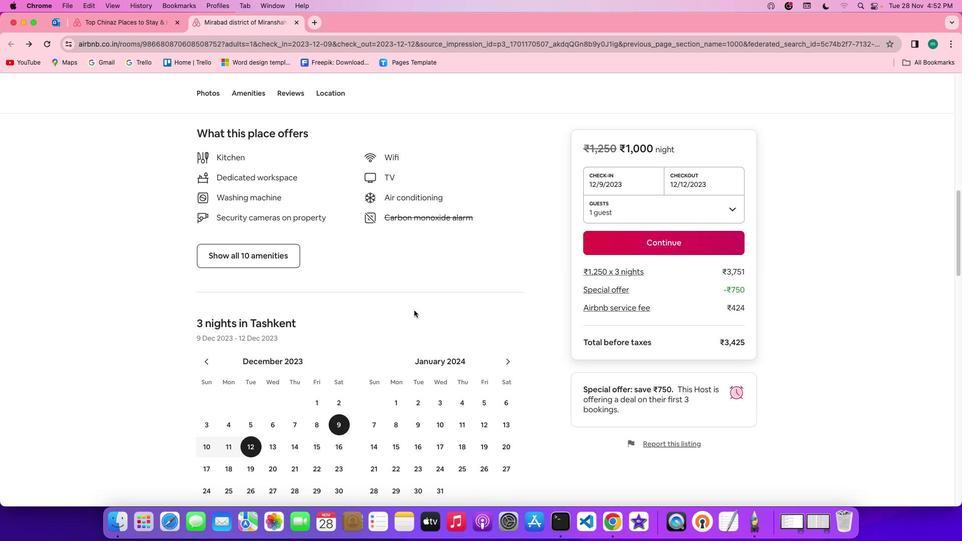 
Action: Mouse scrolled (418, 314) with delta (4, 3)
Screenshot: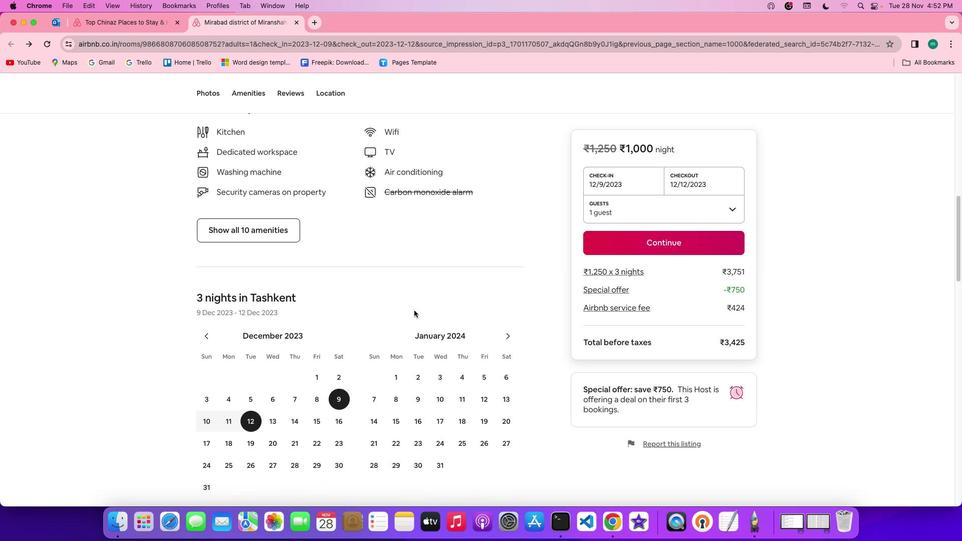 
Action: Mouse scrolled (418, 314) with delta (4, 2)
Screenshot: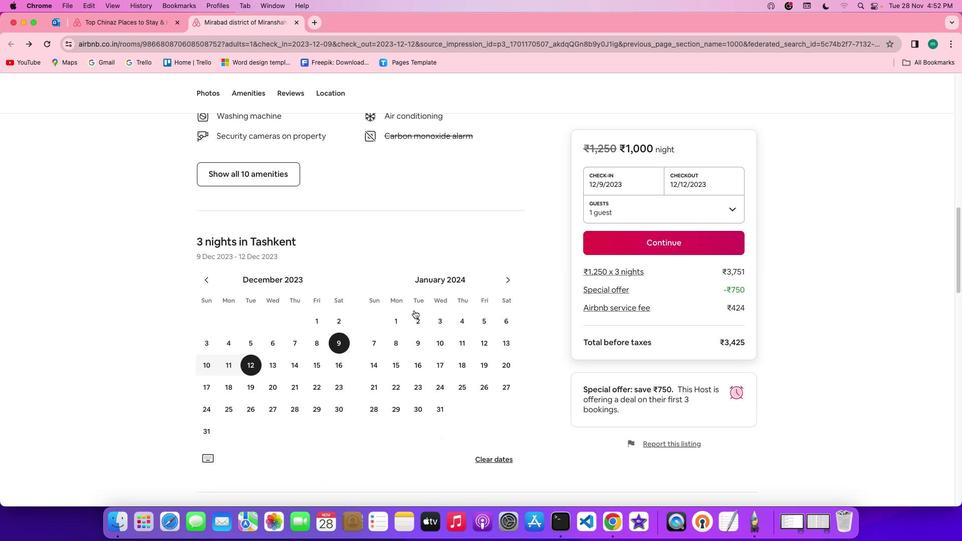 
Action: Mouse scrolled (418, 314) with delta (4, 2)
Screenshot: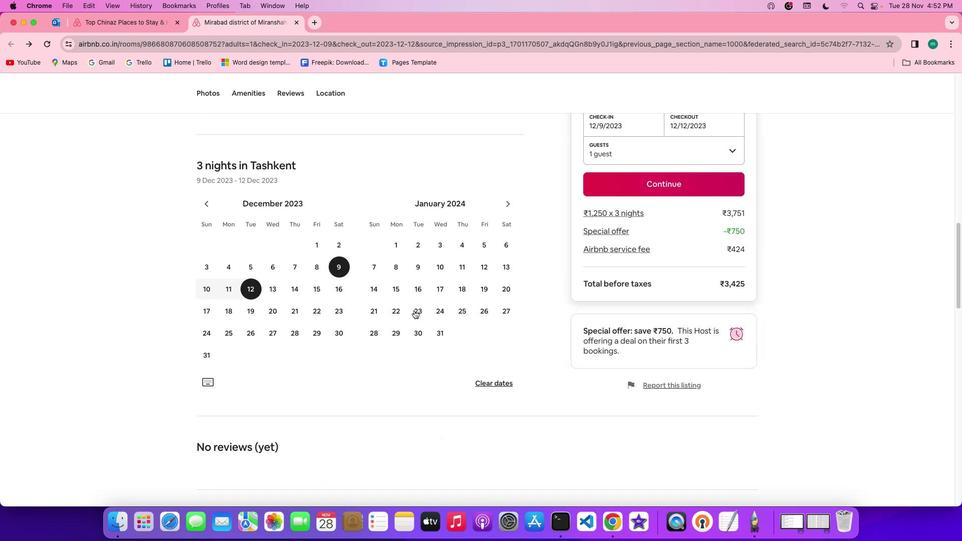 
Action: Mouse scrolled (418, 314) with delta (4, 3)
Screenshot: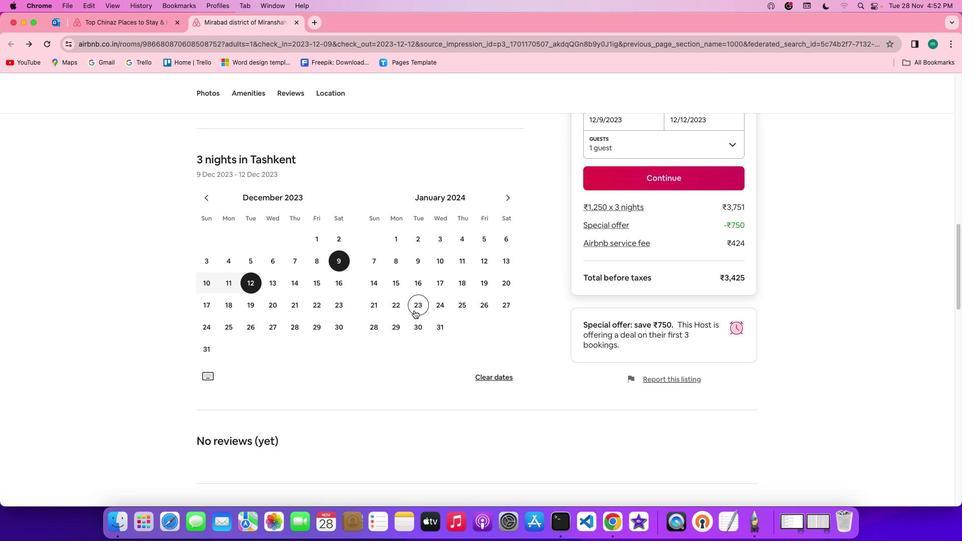 
Action: Mouse scrolled (418, 314) with delta (4, 3)
Screenshot: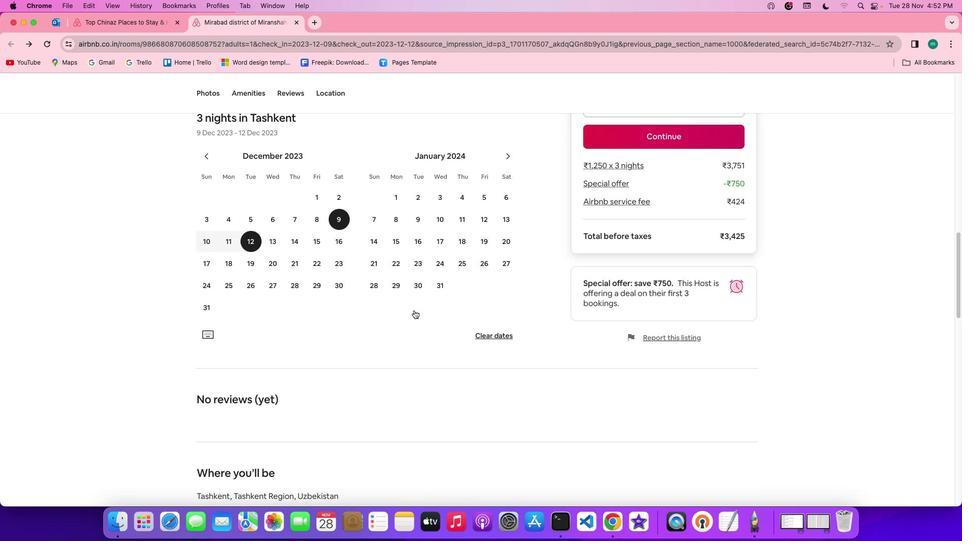 
Action: Mouse scrolled (418, 314) with delta (4, 3)
Screenshot: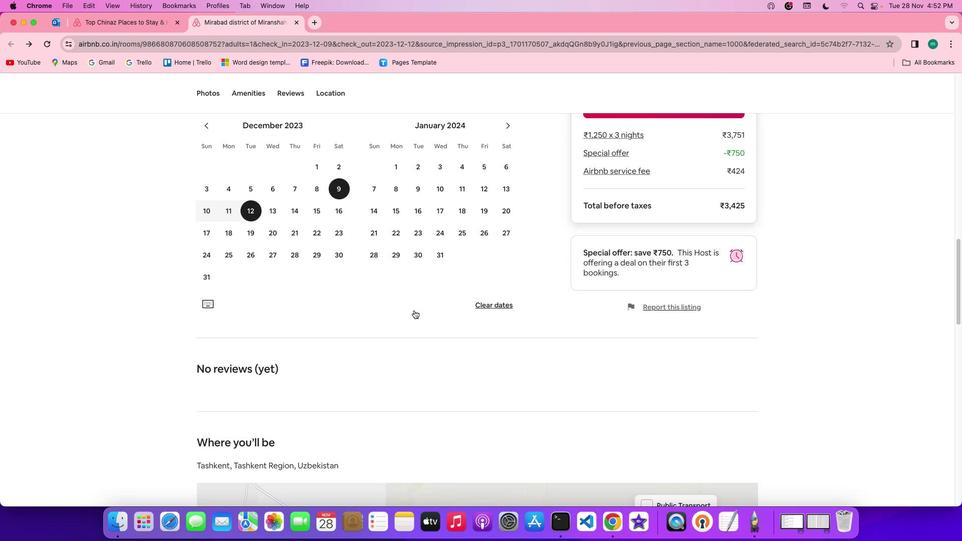 
Action: Mouse scrolled (418, 314) with delta (4, 2)
Screenshot: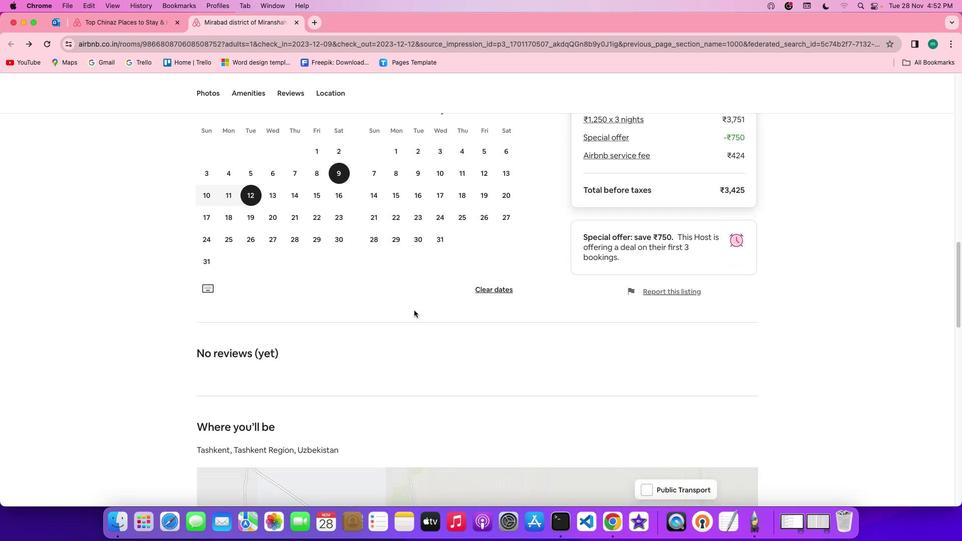 
Action: Mouse scrolled (418, 314) with delta (4, 2)
Screenshot: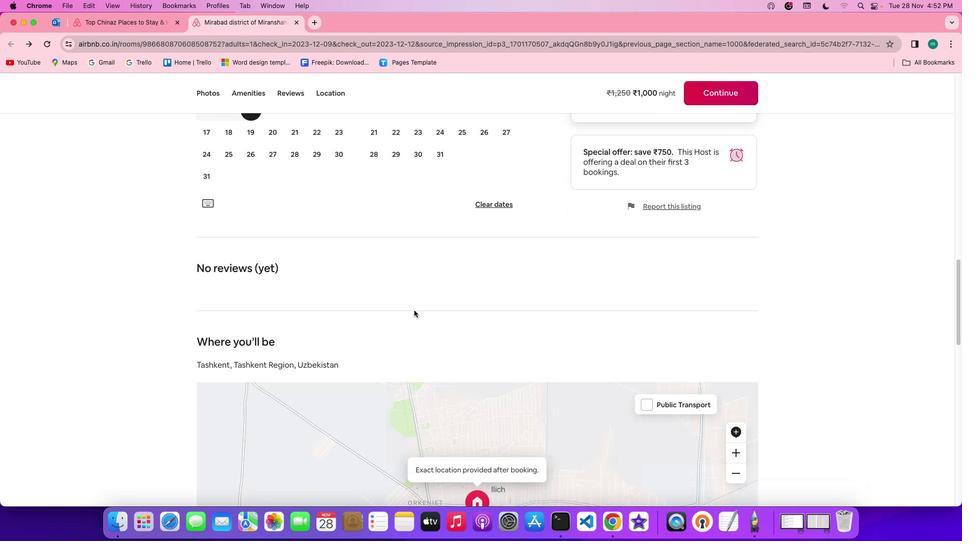 
Action: Mouse scrolled (418, 314) with delta (4, 3)
Screenshot: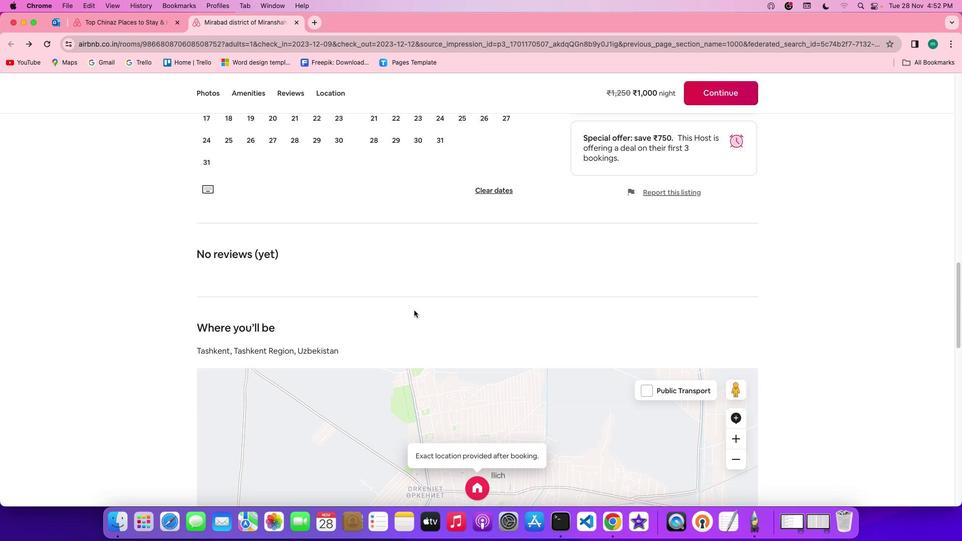 
Action: Mouse scrolled (418, 314) with delta (4, 3)
Screenshot: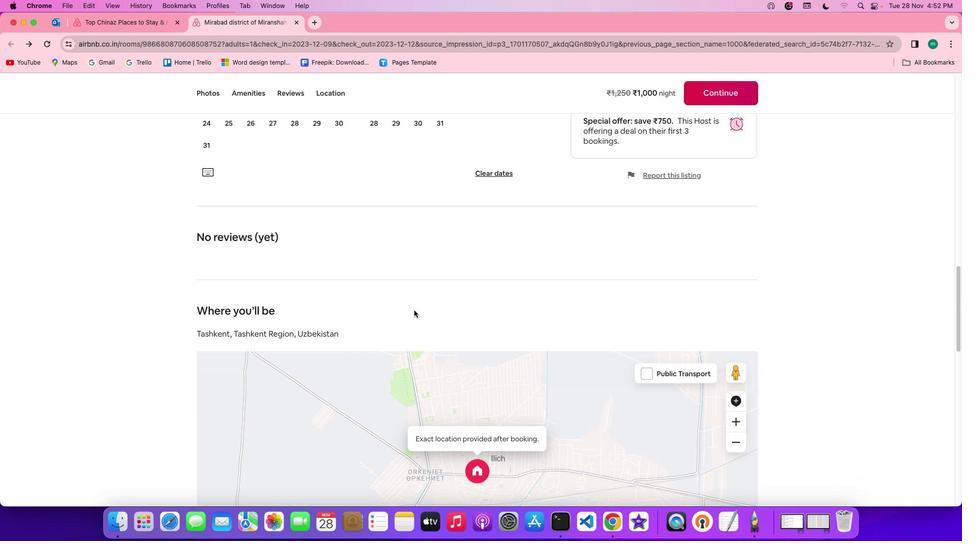 
Action: Mouse scrolled (418, 314) with delta (4, 3)
Screenshot: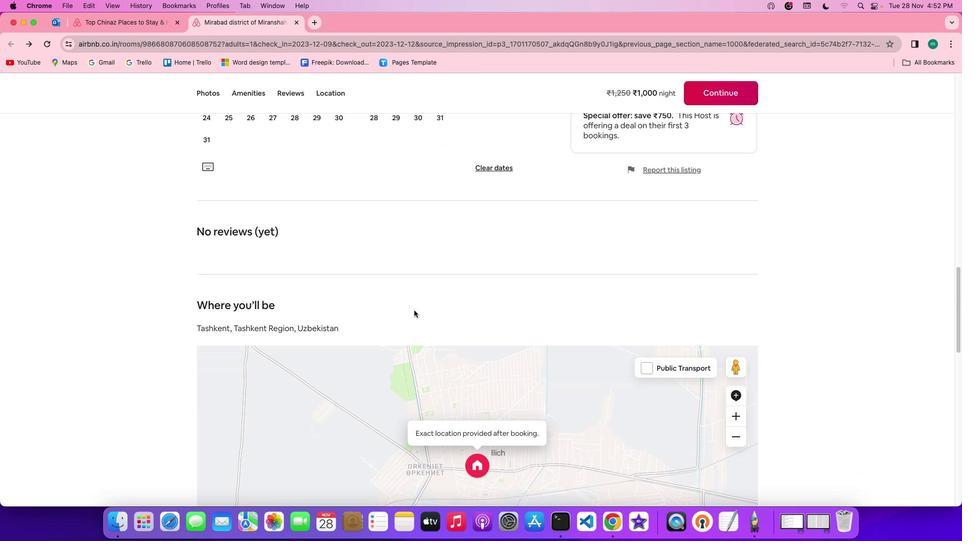 
Action: Mouse scrolled (418, 314) with delta (4, 3)
Screenshot: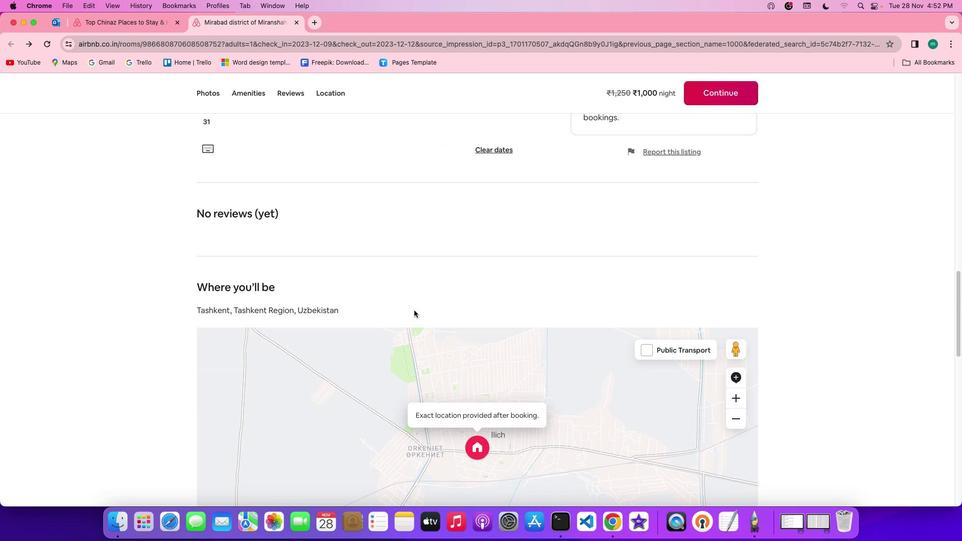 
Action: Mouse scrolled (418, 314) with delta (4, 3)
Screenshot: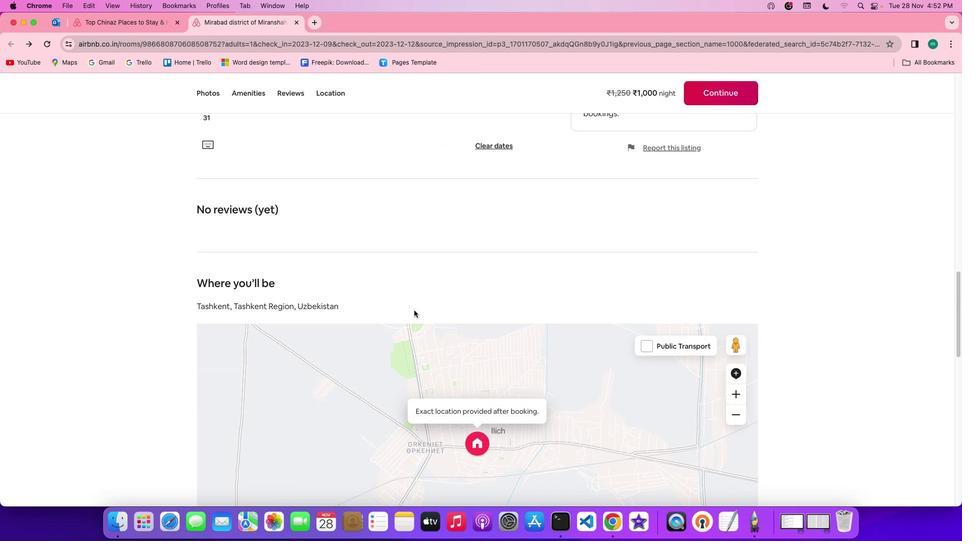 
Action: Mouse scrolled (418, 314) with delta (4, 3)
Screenshot: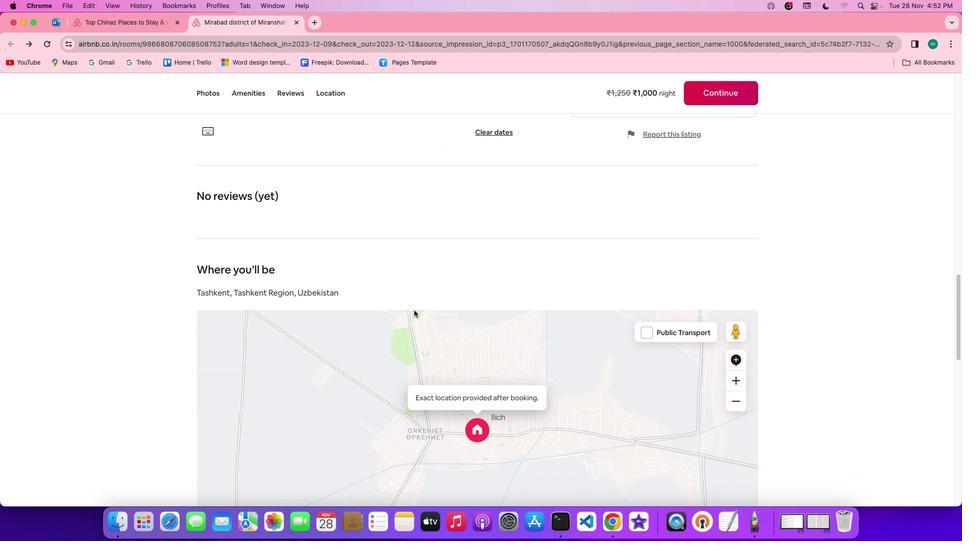 
Action: Mouse scrolled (418, 314) with delta (4, 3)
Screenshot: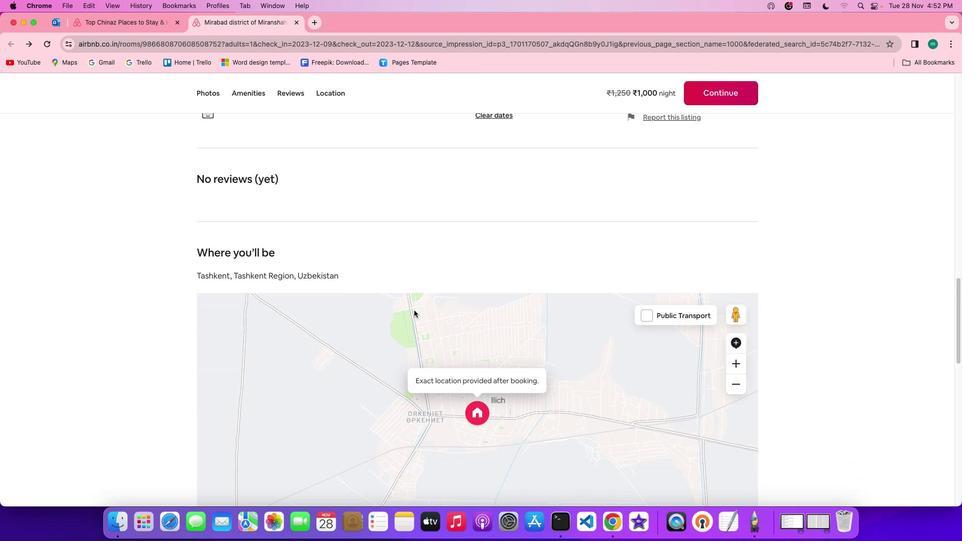 
Action: Mouse scrolled (418, 314) with delta (4, 3)
Screenshot: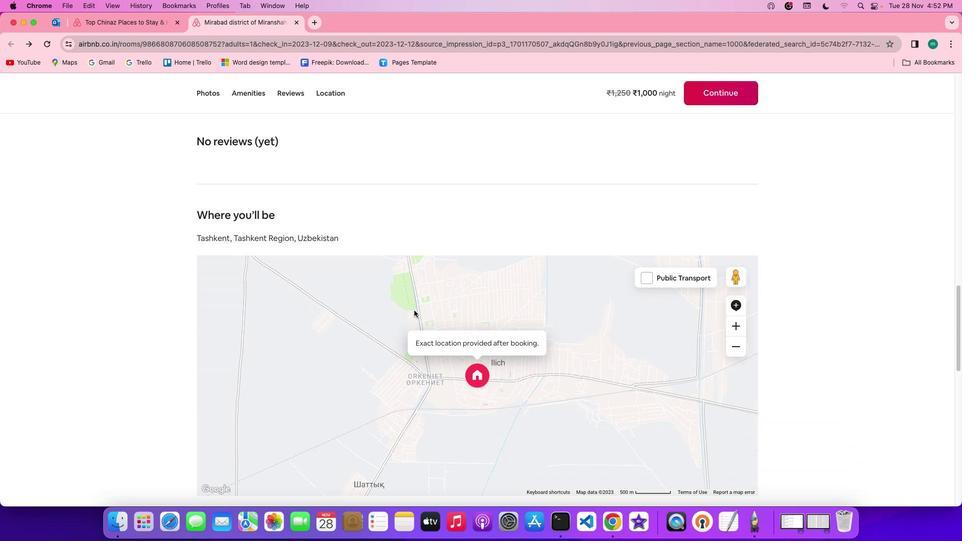 
Action: Mouse scrolled (418, 314) with delta (4, 3)
Screenshot: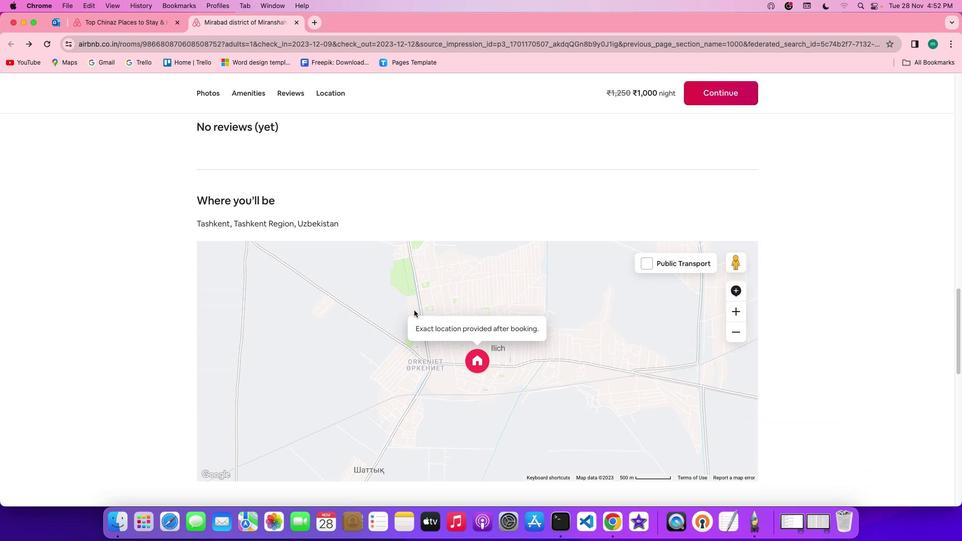 
Action: Mouse scrolled (418, 314) with delta (4, 3)
Screenshot: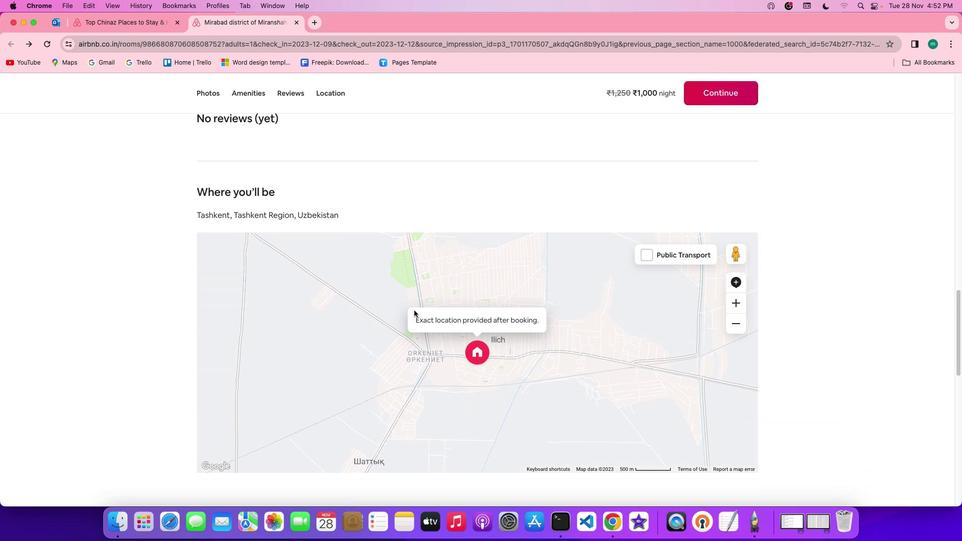
Action: Mouse scrolled (418, 314) with delta (4, 3)
Screenshot: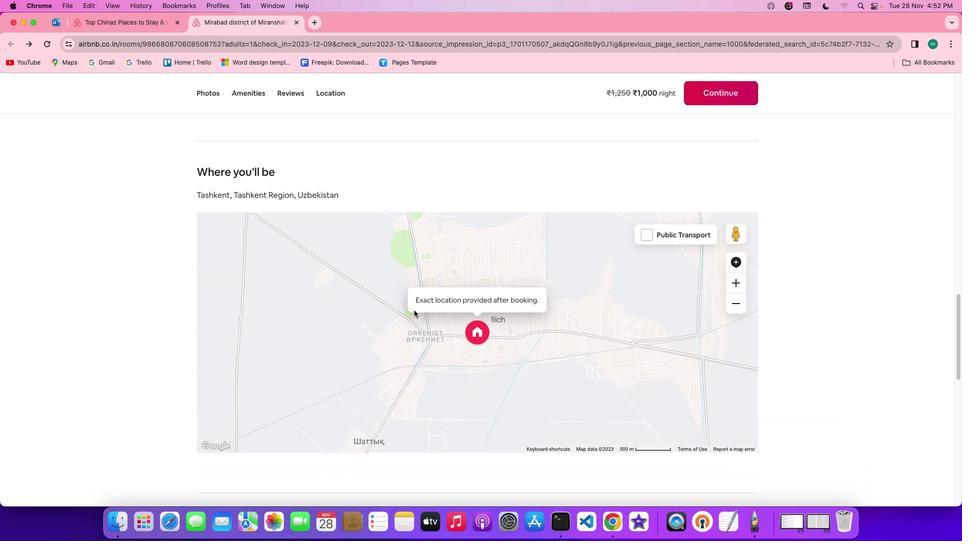 
Action: Mouse scrolled (418, 314) with delta (4, 3)
Screenshot: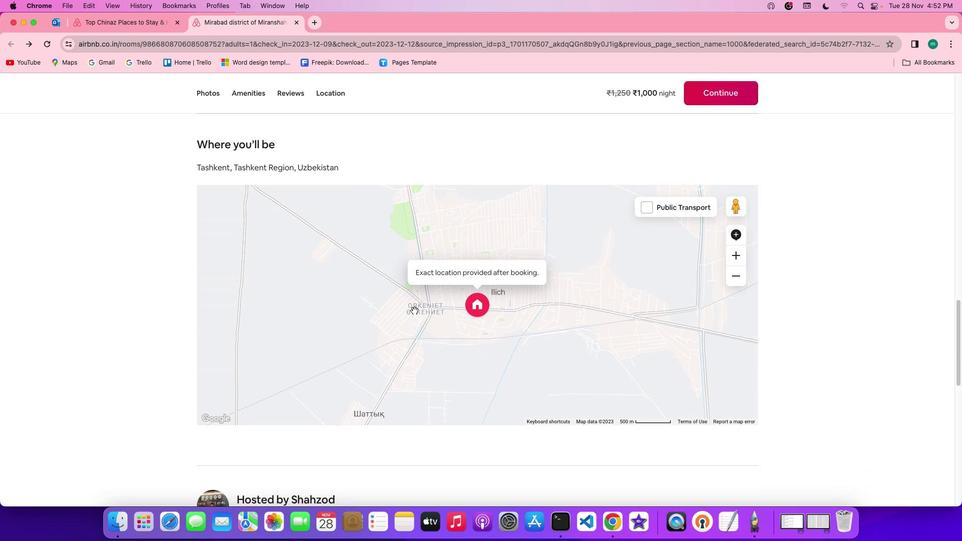 
Action: Mouse scrolled (418, 314) with delta (4, 3)
Screenshot: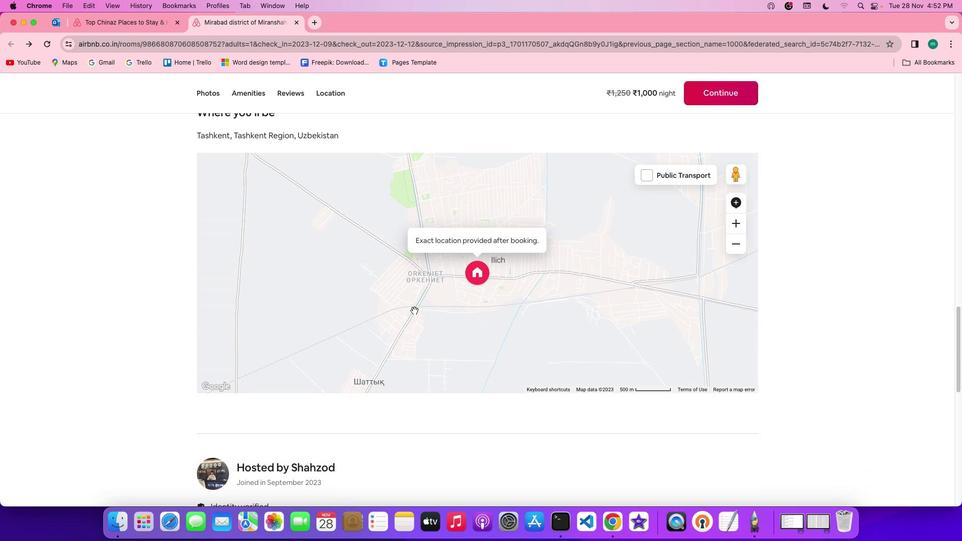
Action: Mouse scrolled (418, 314) with delta (4, 3)
Screenshot: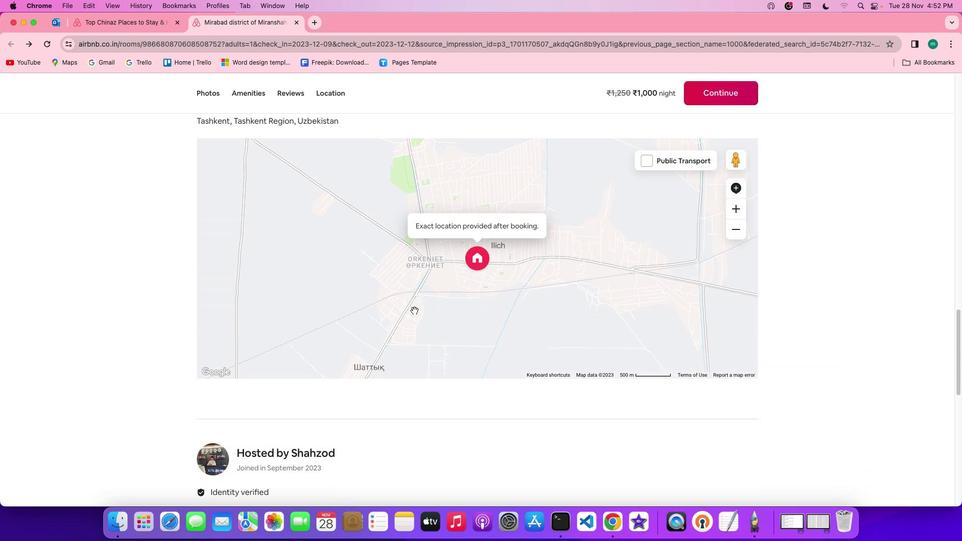 
Action: Mouse scrolled (418, 314) with delta (4, 2)
Screenshot: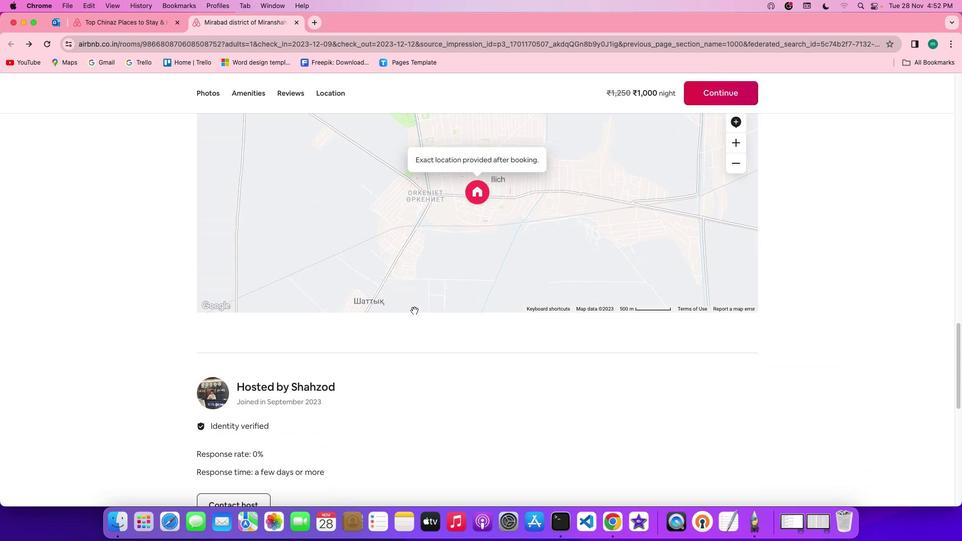
Action: Mouse scrolled (418, 314) with delta (4, 3)
Screenshot: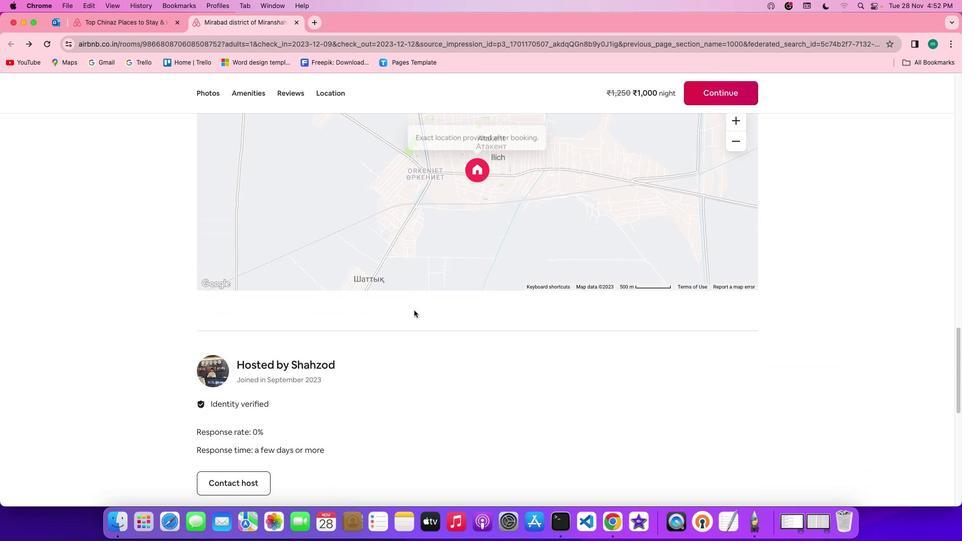 
Action: Mouse scrolled (418, 314) with delta (4, 3)
Screenshot: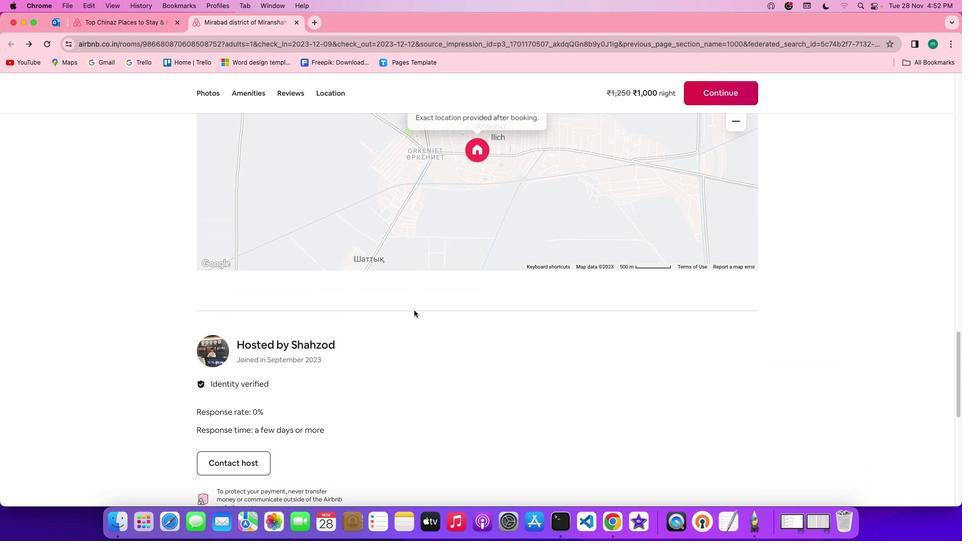 
Action: Mouse scrolled (418, 314) with delta (4, 3)
Screenshot: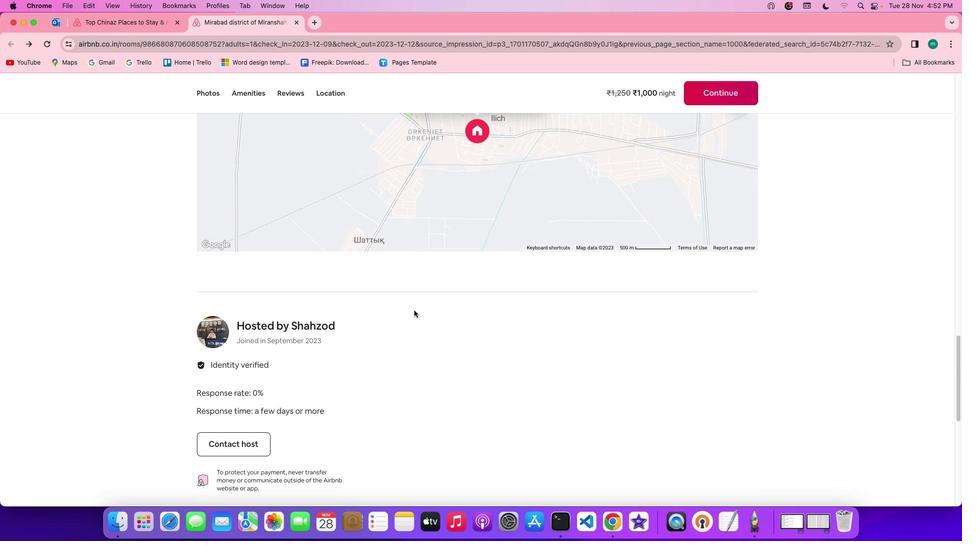 
Action: Mouse scrolled (418, 314) with delta (4, 3)
Screenshot: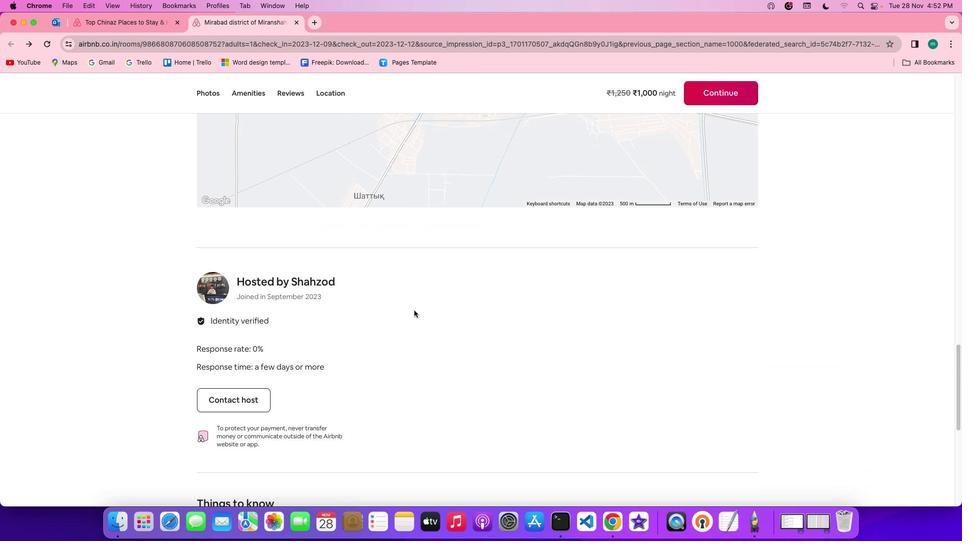 
Action: Mouse scrolled (418, 314) with delta (4, 3)
Screenshot: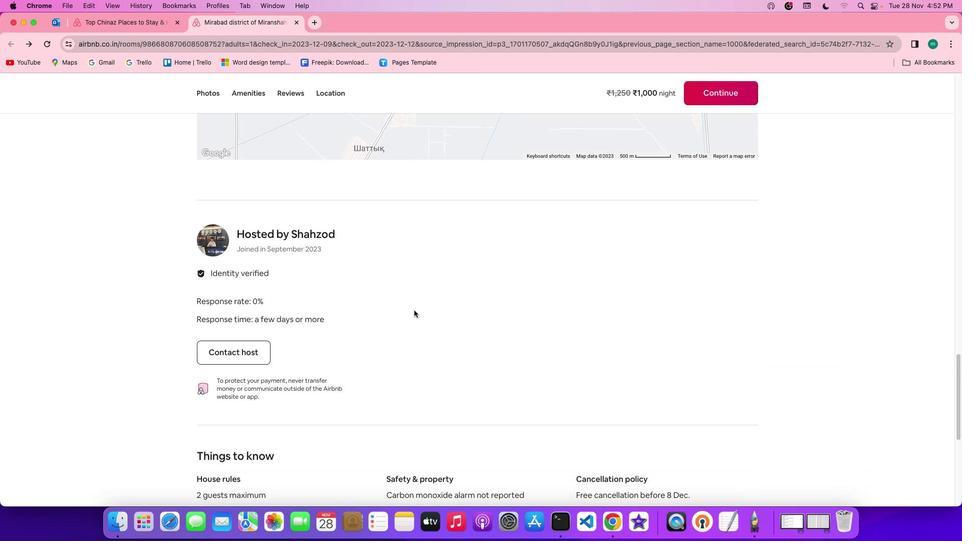 
Action: Mouse scrolled (418, 314) with delta (4, 3)
Screenshot: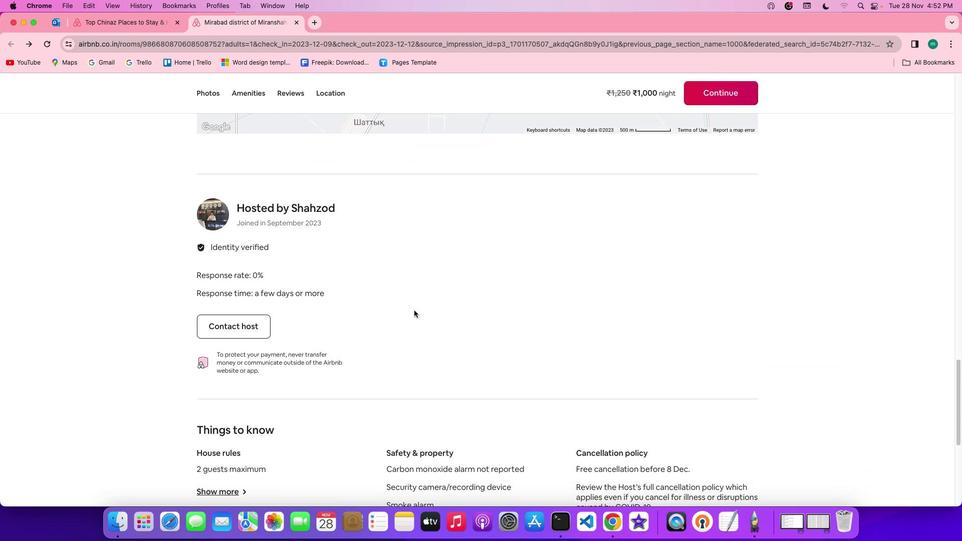 
Action: Mouse scrolled (418, 314) with delta (4, 3)
Screenshot: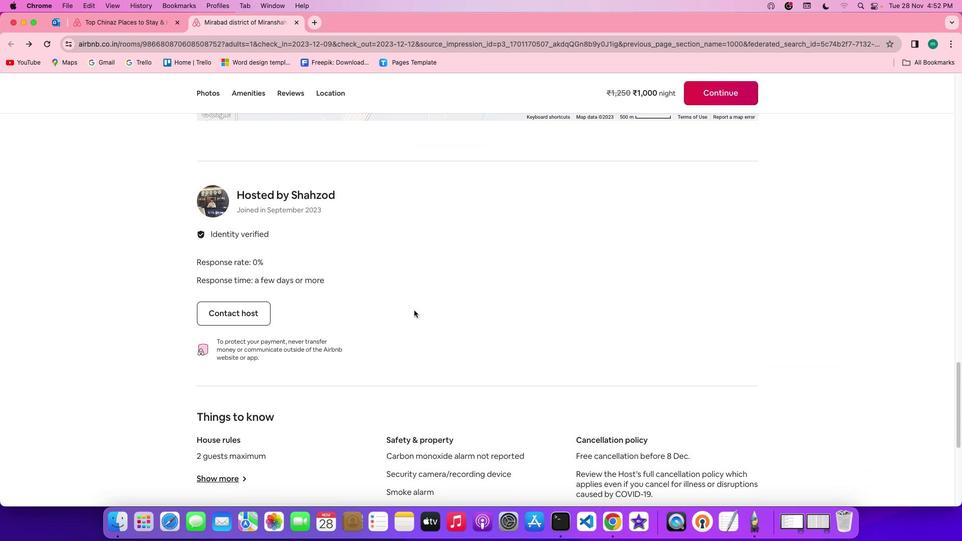 
Action: Mouse scrolled (418, 314) with delta (4, 3)
Screenshot: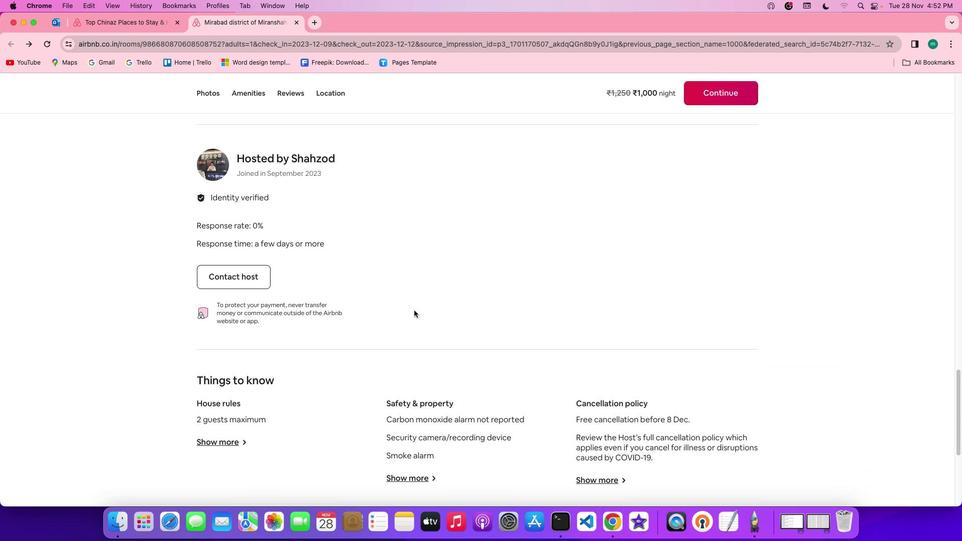 
Action: Mouse scrolled (418, 314) with delta (4, 3)
Screenshot: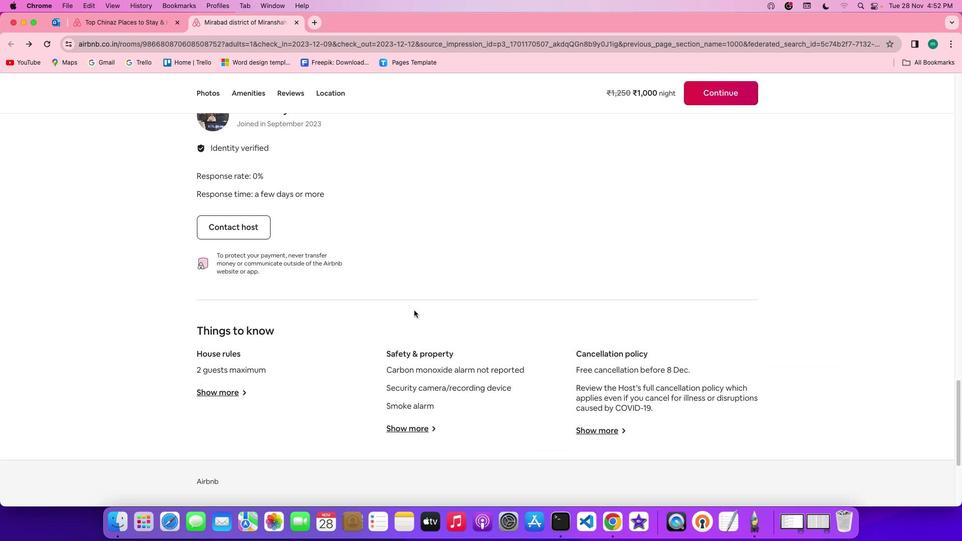 
Action: Mouse scrolled (418, 314) with delta (4, 3)
Screenshot: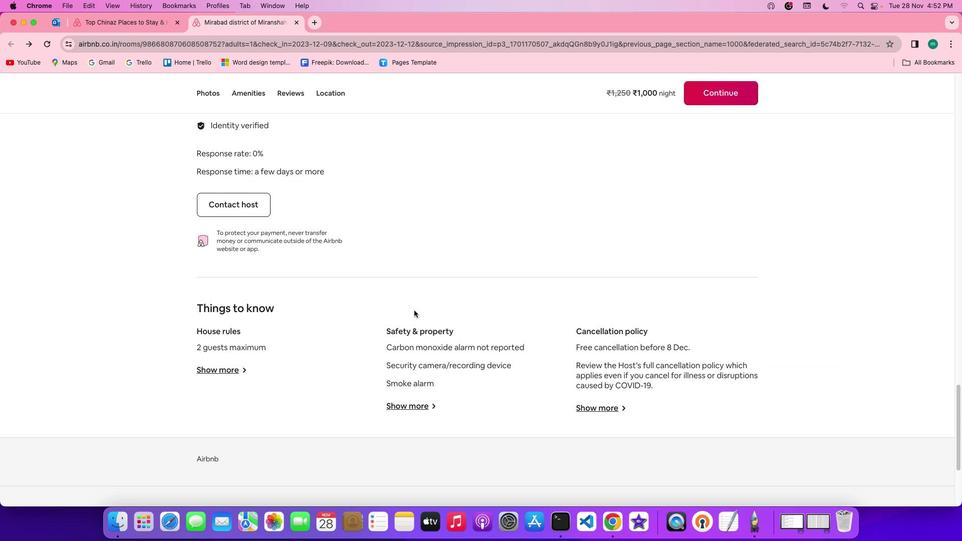 
Action: Mouse scrolled (418, 314) with delta (4, 3)
Screenshot: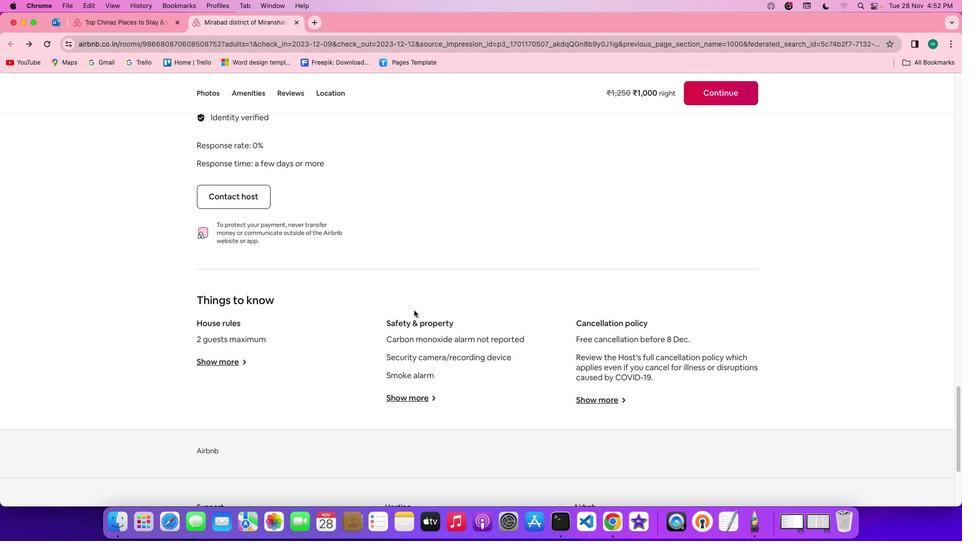 
Action: Mouse moved to (229, 366)
Screenshot: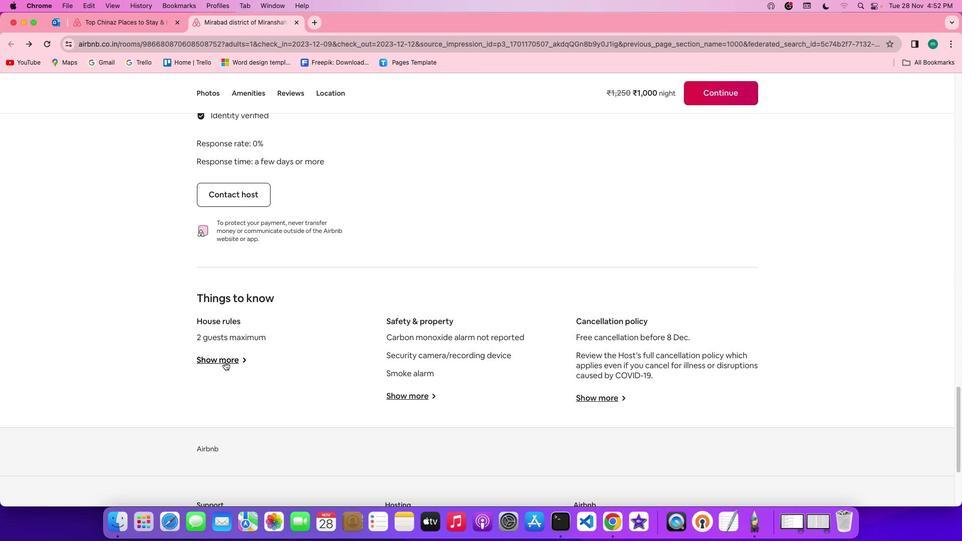 
Action: Mouse pressed left at (229, 366)
Screenshot: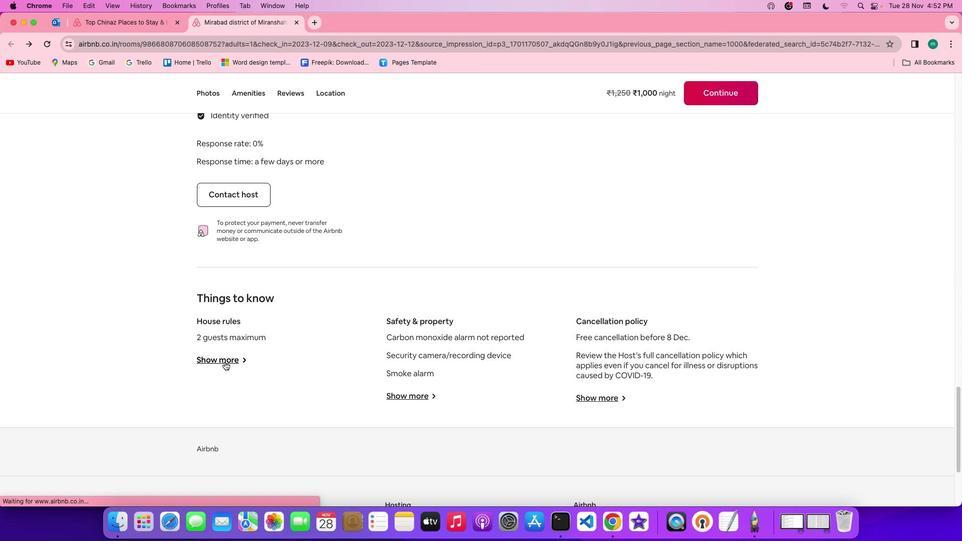 
Action: Mouse moved to (390, 358)
Screenshot: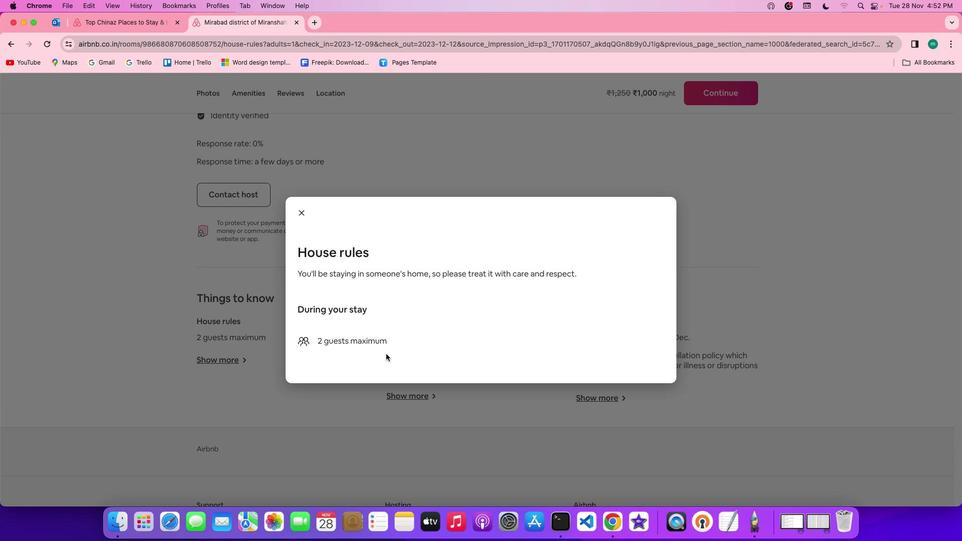
Action: Mouse scrolled (390, 358) with delta (4, 3)
Screenshot: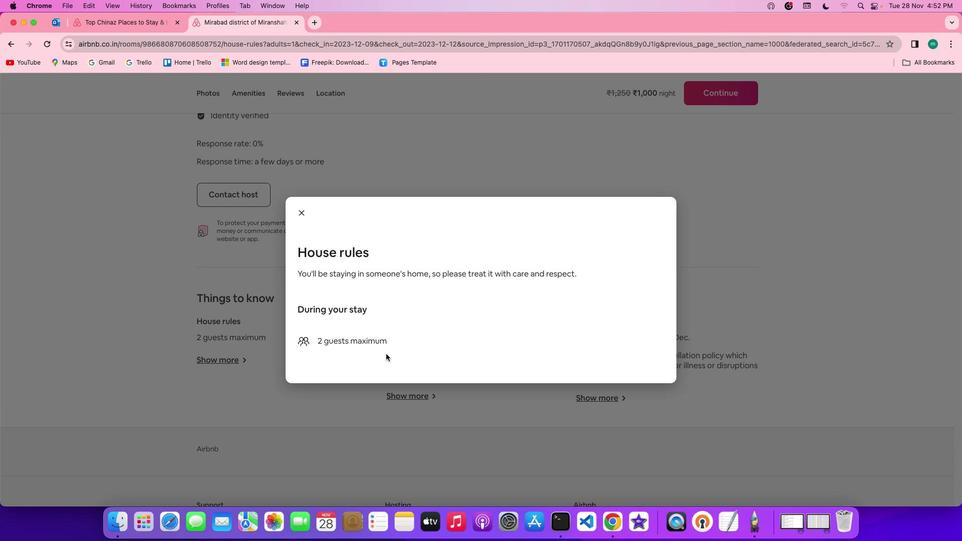 
Action: Mouse scrolled (390, 358) with delta (4, 3)
Screenshot: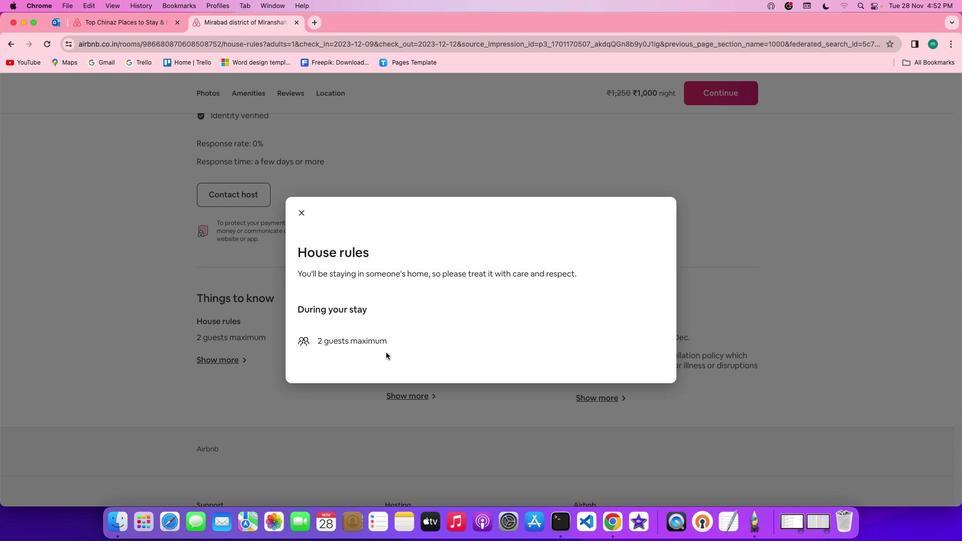 
Action: Mouse scrolled (390, 358) with delta (4, 3)
Screenshot: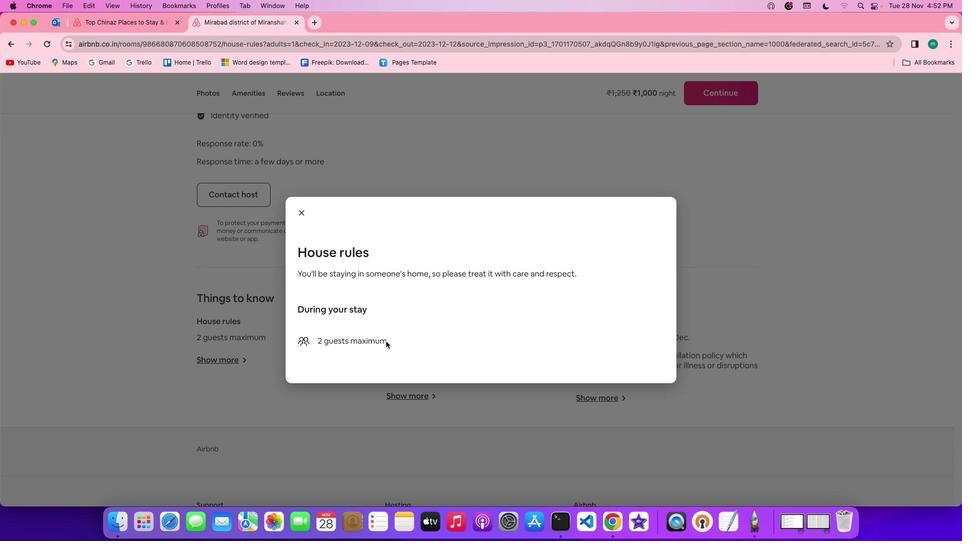 
Action: Mouse scrolled (390, 358) with delta (4, 2)
Screenshot: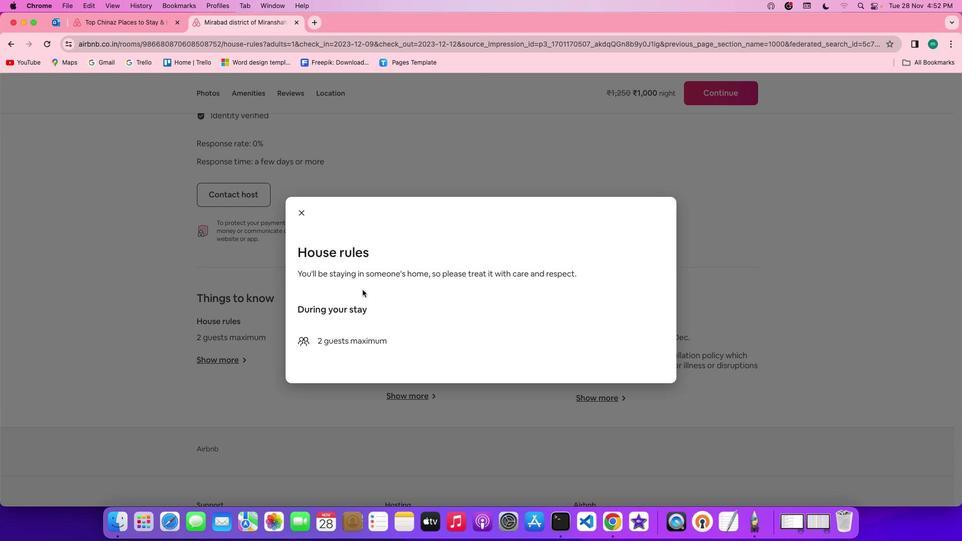 
Action: Mouse moved to (303, 215)
Screenshot: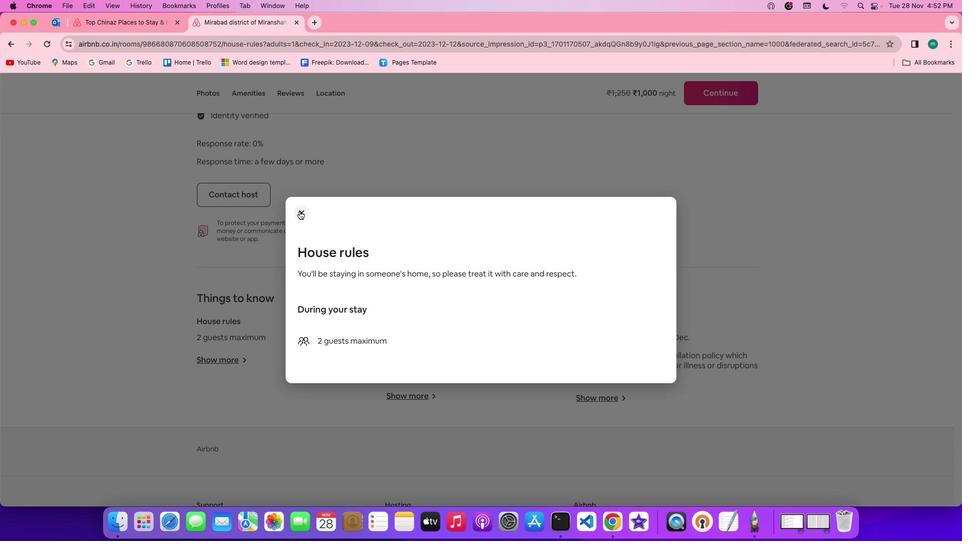 
Action: Mouse pressed left at (303, 215)
Screenshot: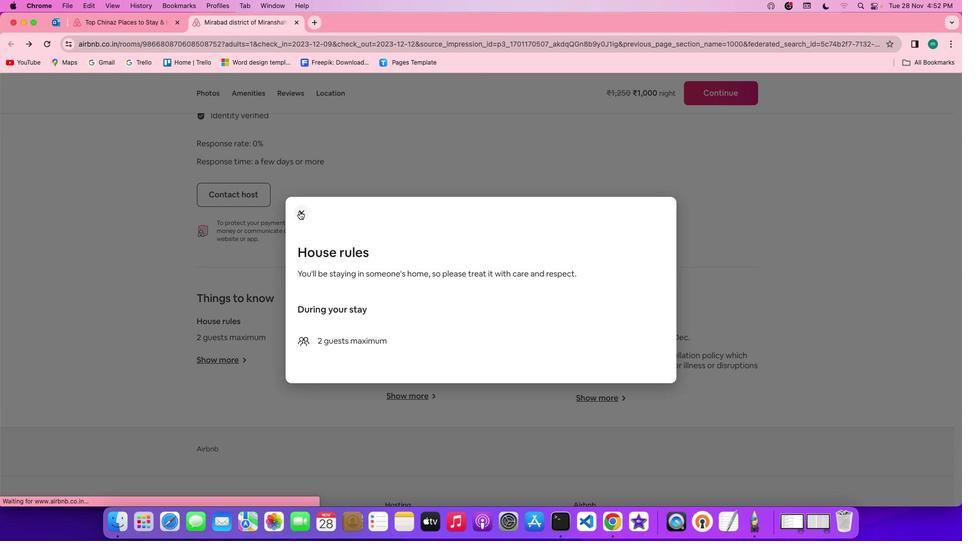 
Action: Mouse moved to (429, 401)
Screenshot: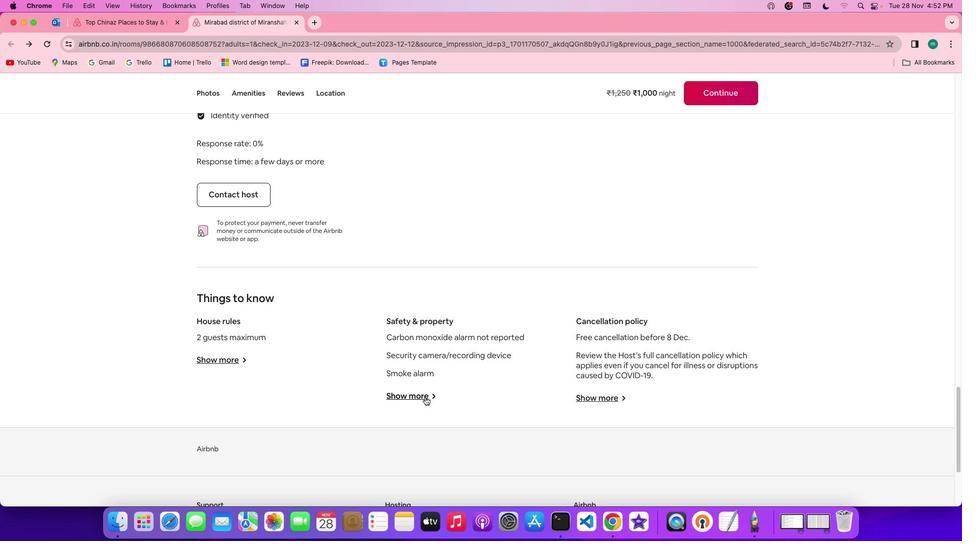 
Action: Mouse pressed left at (429, 401)
Screenshot: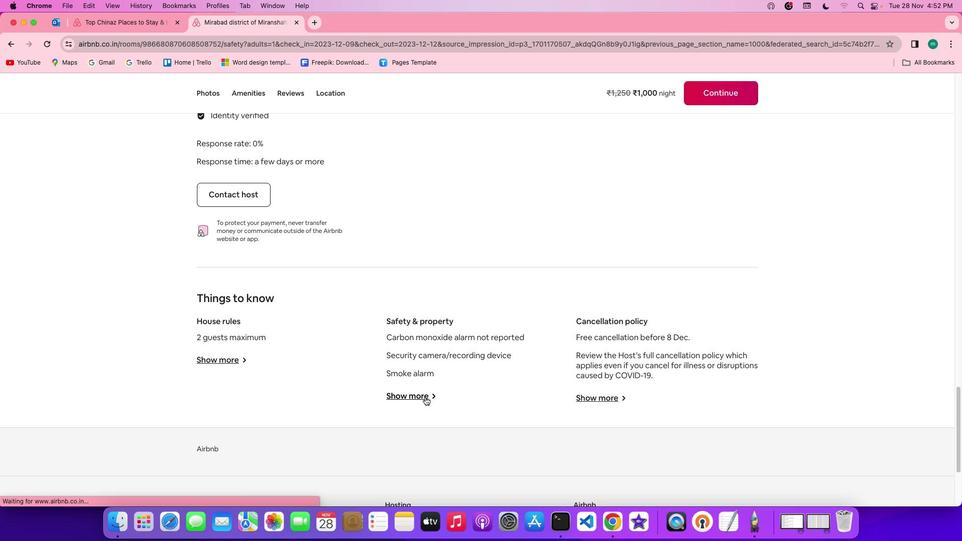 
Action: Mouse moved to (437, 388)
Screenshot: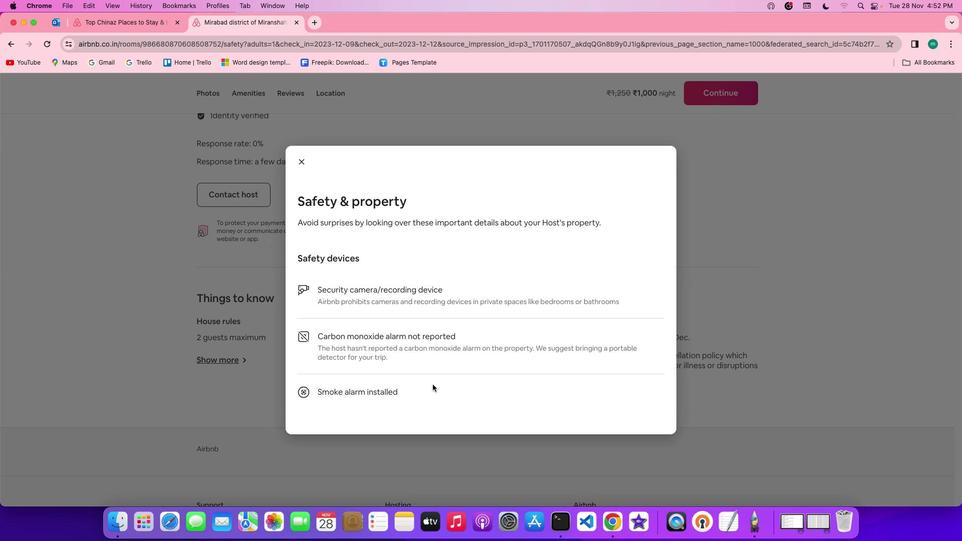 
Action: Mouse scrolled (437, 388) with delta (4, 3)
Screenshot: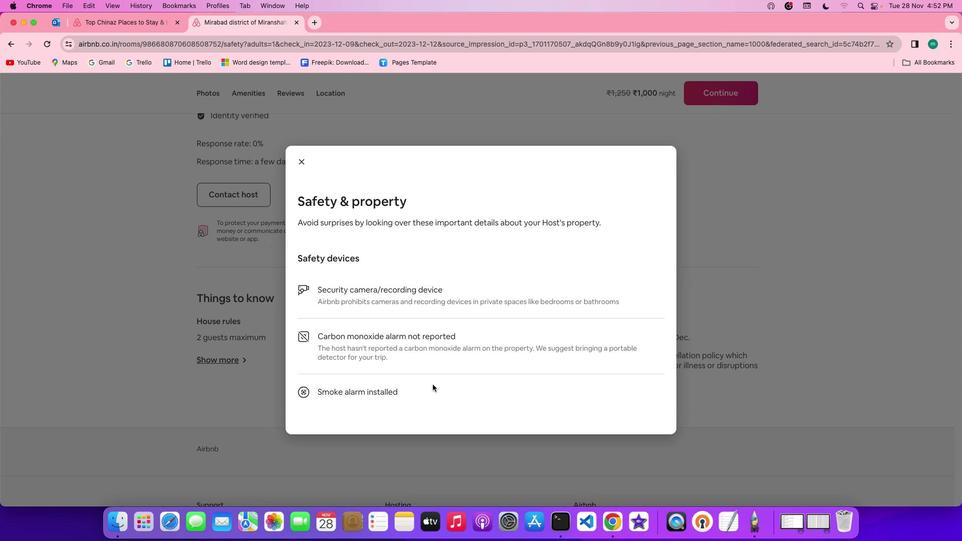
Action: Mouse scrolled (437, 388) with delta (4, 3)
Screenshot: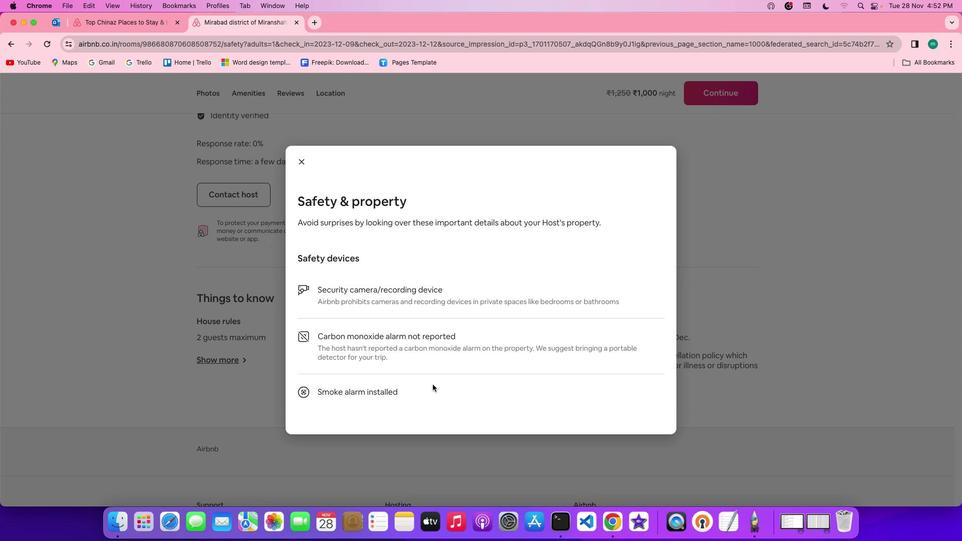 
Action: Mouse scrolled (437, 388) with delta (4, 3)
Screenshot: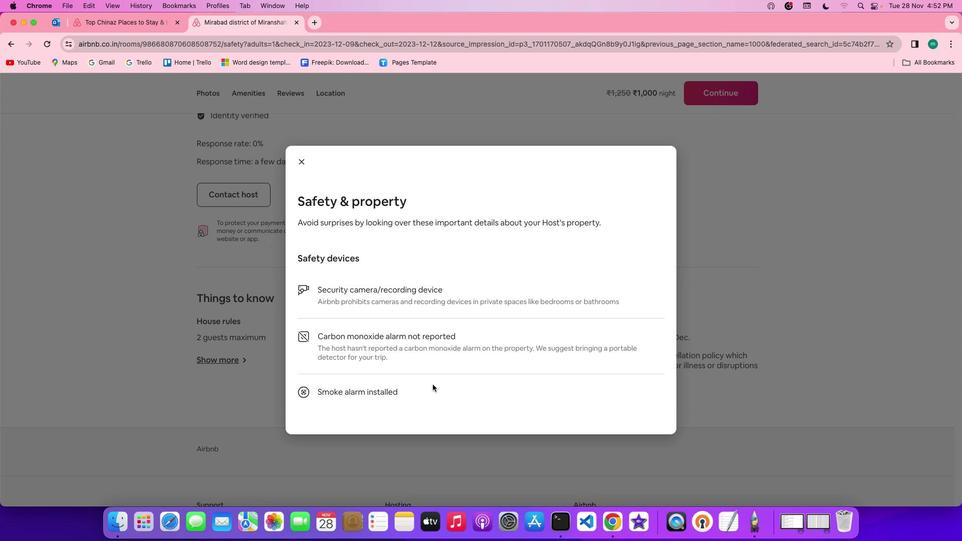 
Action: Mouse scrolled (437, 388) with delta (4, 2)
Screenshot: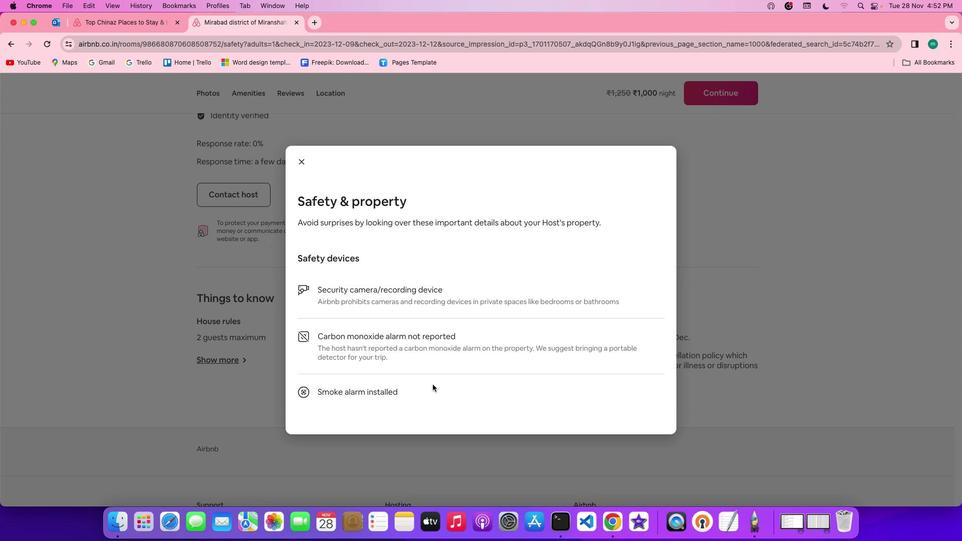 
Action: Mouse scrolled (437, 388) with delta (4, 1)
Screenshot: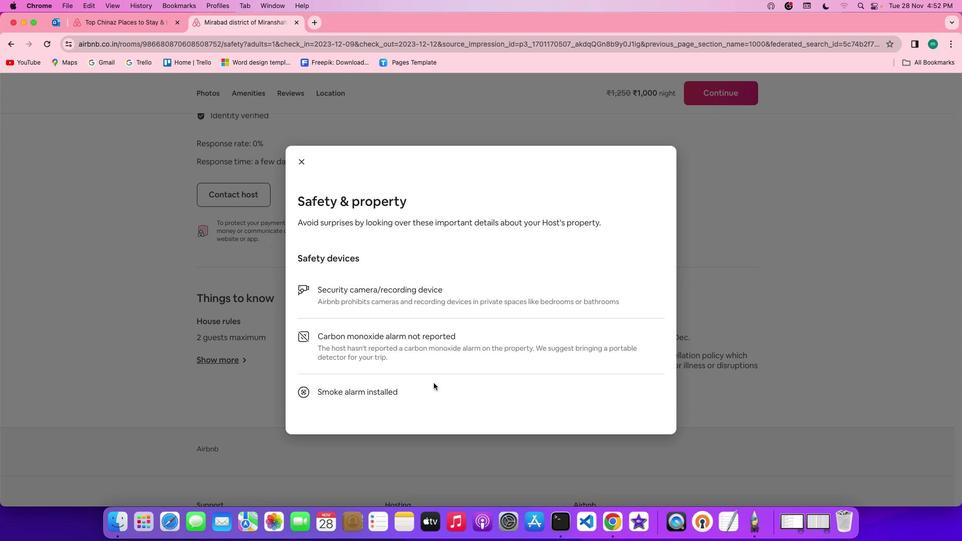 
Action: Mouse moved to (310, 164)
Screenshot: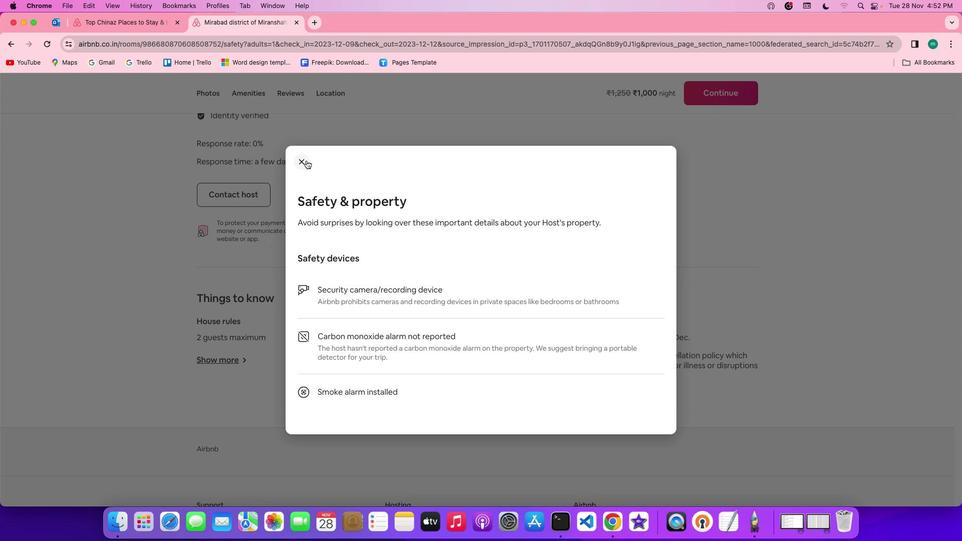 
Action: Mouse pressed left at (310, 164)
Screenshot: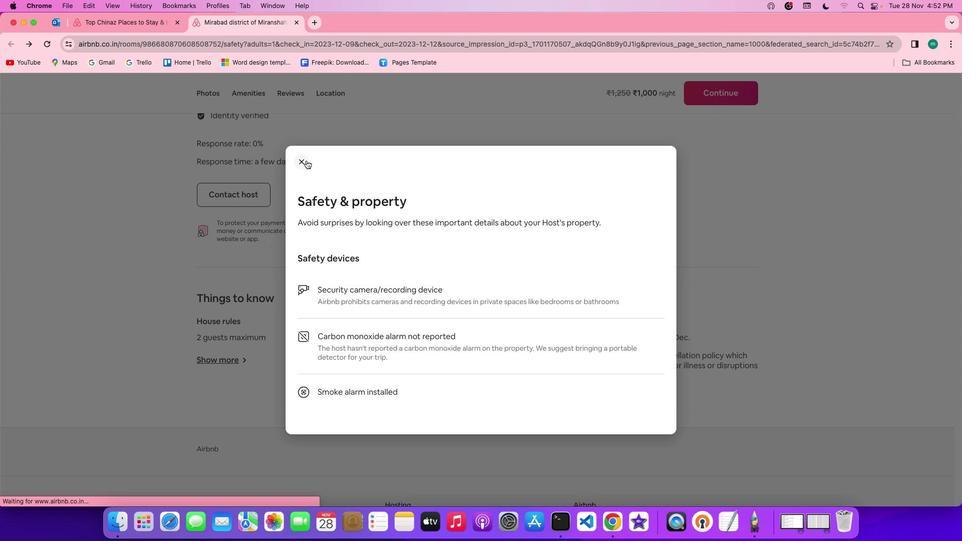 
Action: Mouse moved to (601, 401)
Screenshot: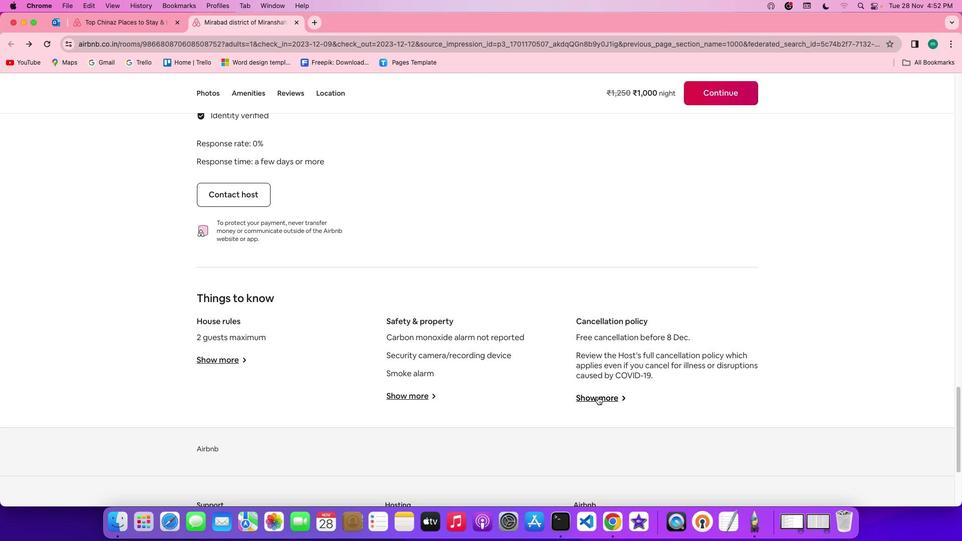 
Action: Mouse pressed left at (601, 401)
Screenshot: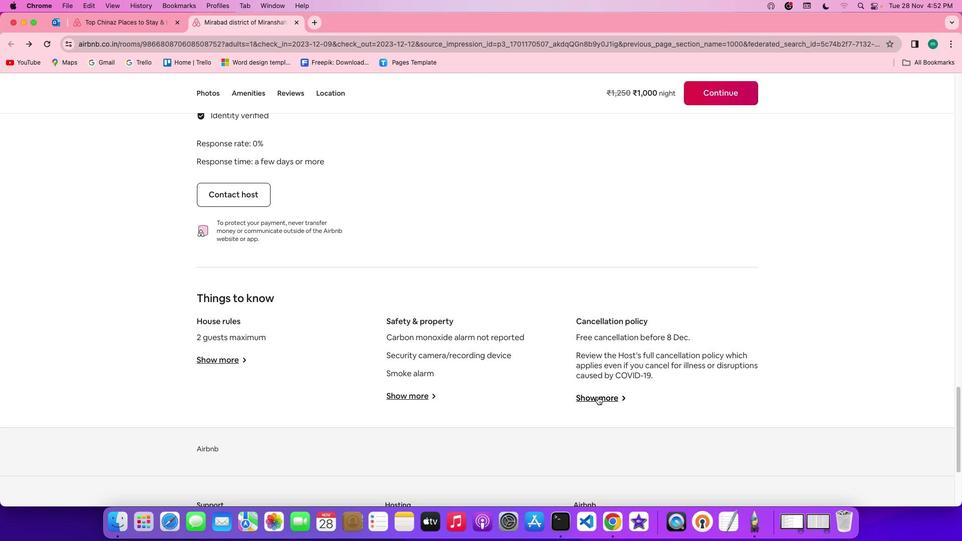 
Action: Mouse moved to (470, 330)
Screenshot: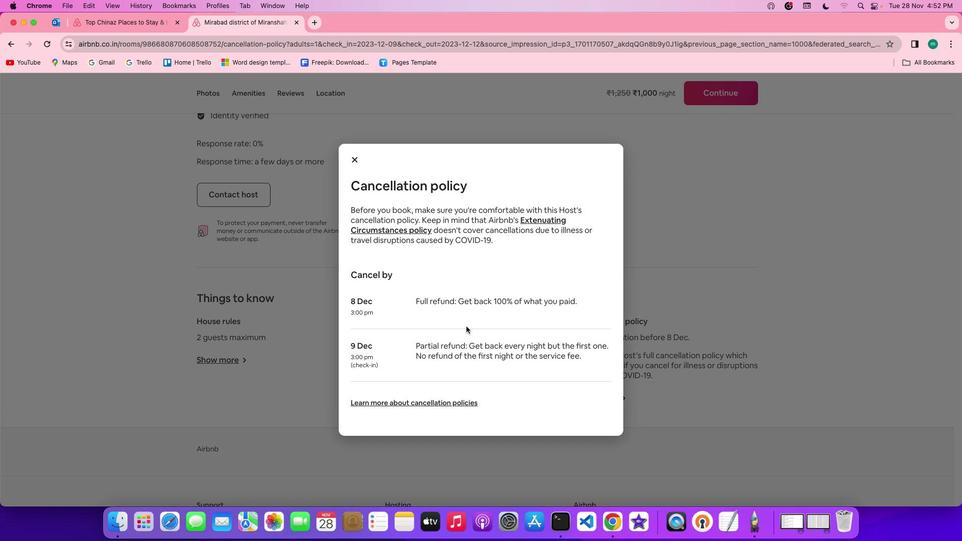 
Action: Mouse scrolled (470, 330) with delta (4, 3)
Screenshot: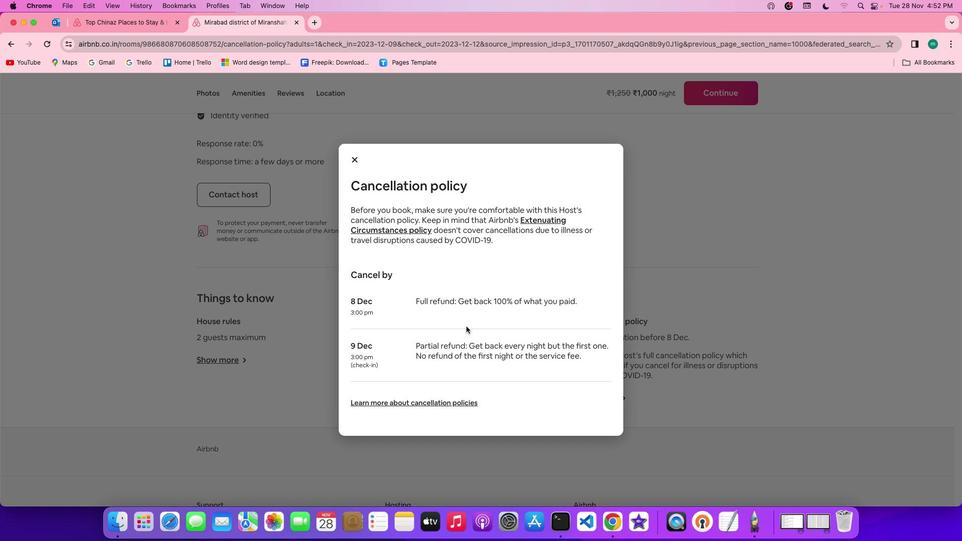 
Action: Mouse scrolled (470, 330) with delta (4, 3)
Screenshot: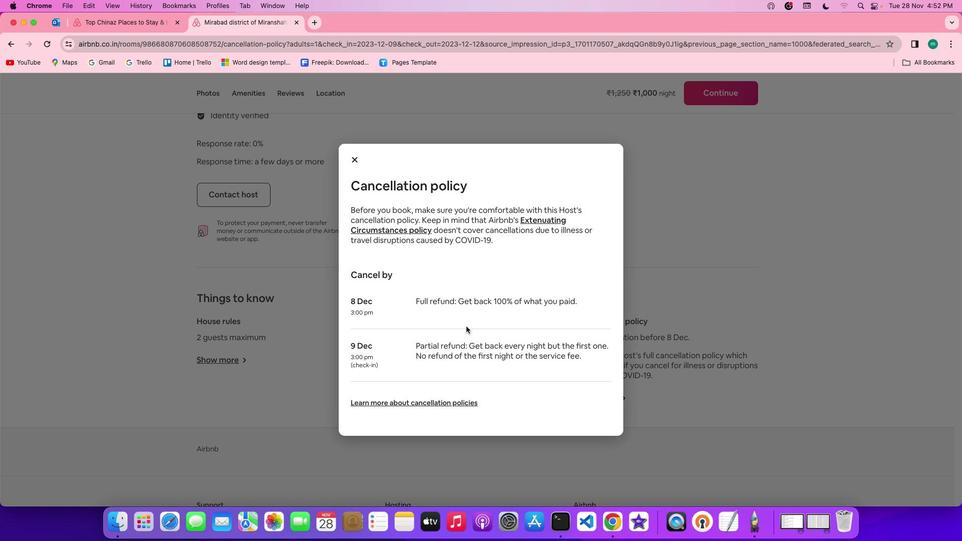 
Action: Mouse scrolled (470, 330) with delta (4, 2)
Screenshot: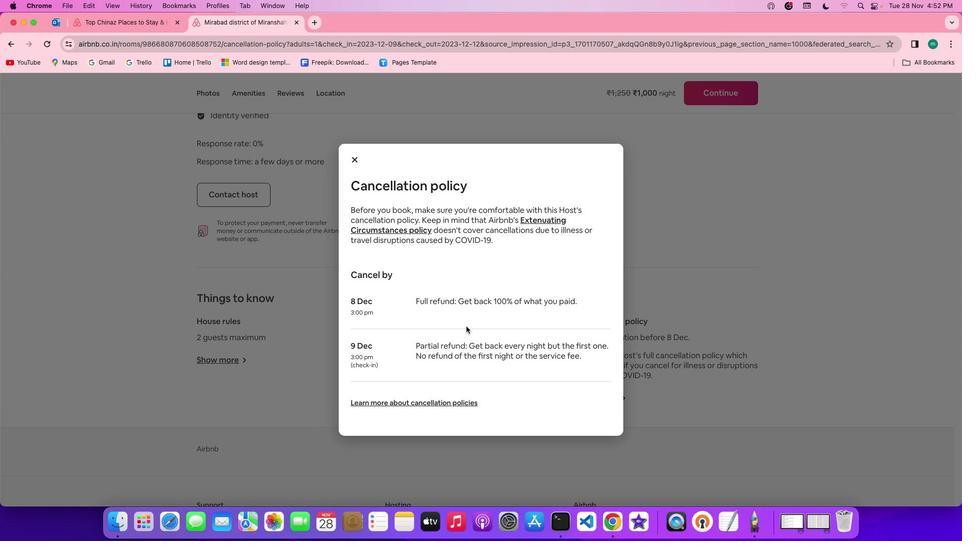 
Action: Mouse scrolled (470, 330) with delta (4, 2)
Screenshot: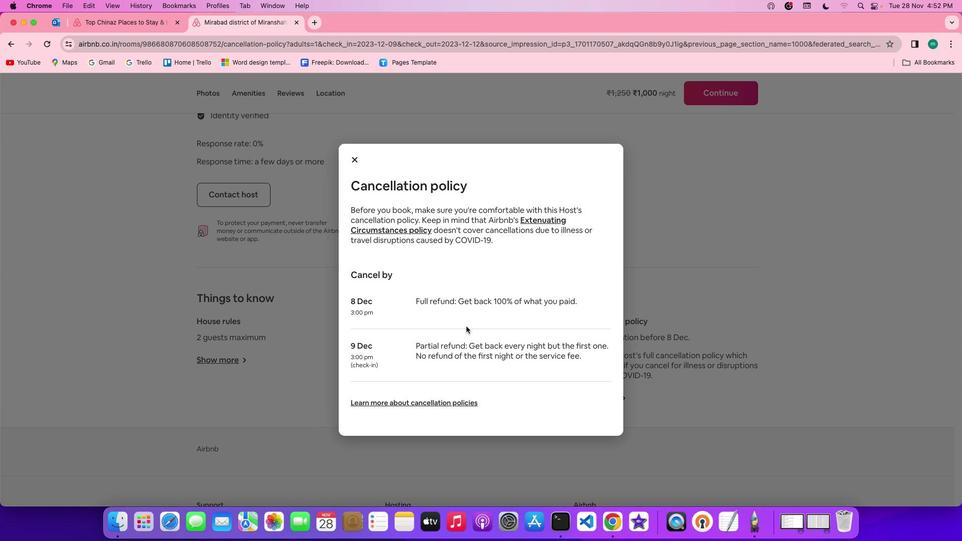 
Action: Mouse moved to (365, 163)
Screenshot: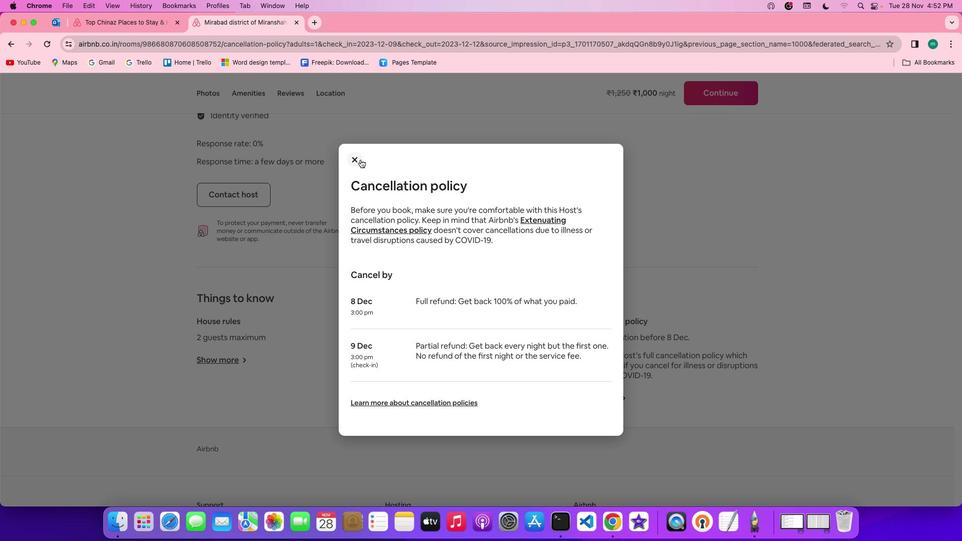 
Action: Mouse pressed left at (365, 163)
Screenshot: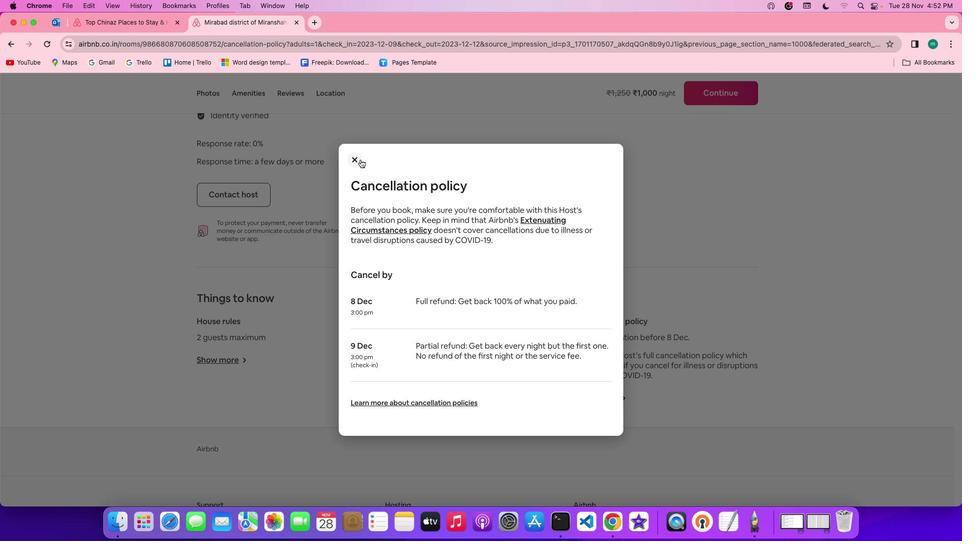 
Action: Mouse moved to (134, 26)
Screenshot: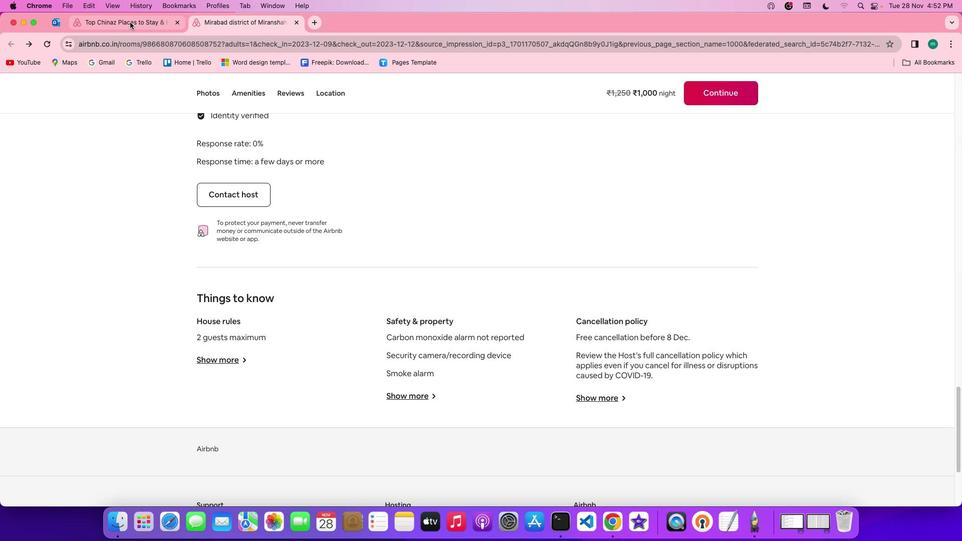 
Action: Mouse pressed left at (134, 26)
Screenshot: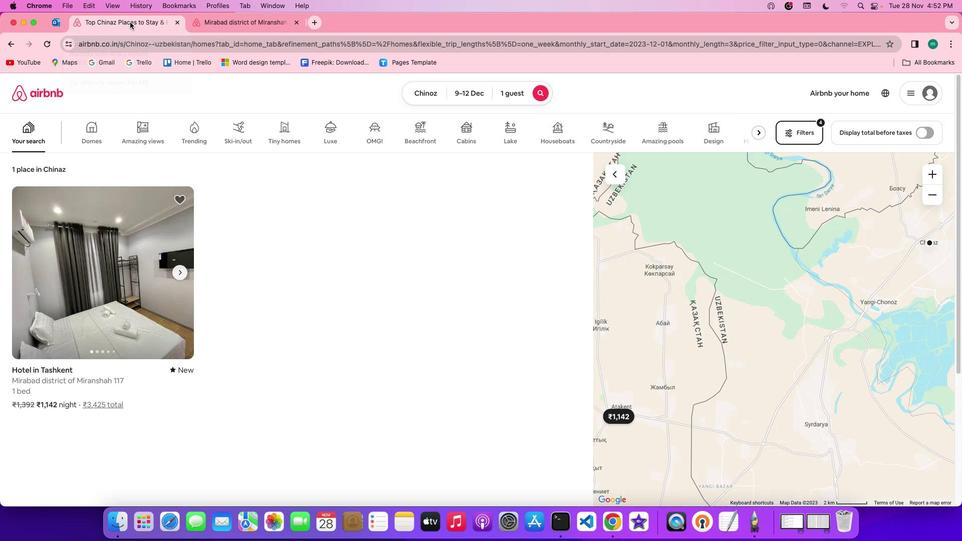 
Action: Mouse moved to (239, 250)
